 Task: Display track field history in the franchise object.
Action: Mouse moved to (1179, 102)
Screenshot: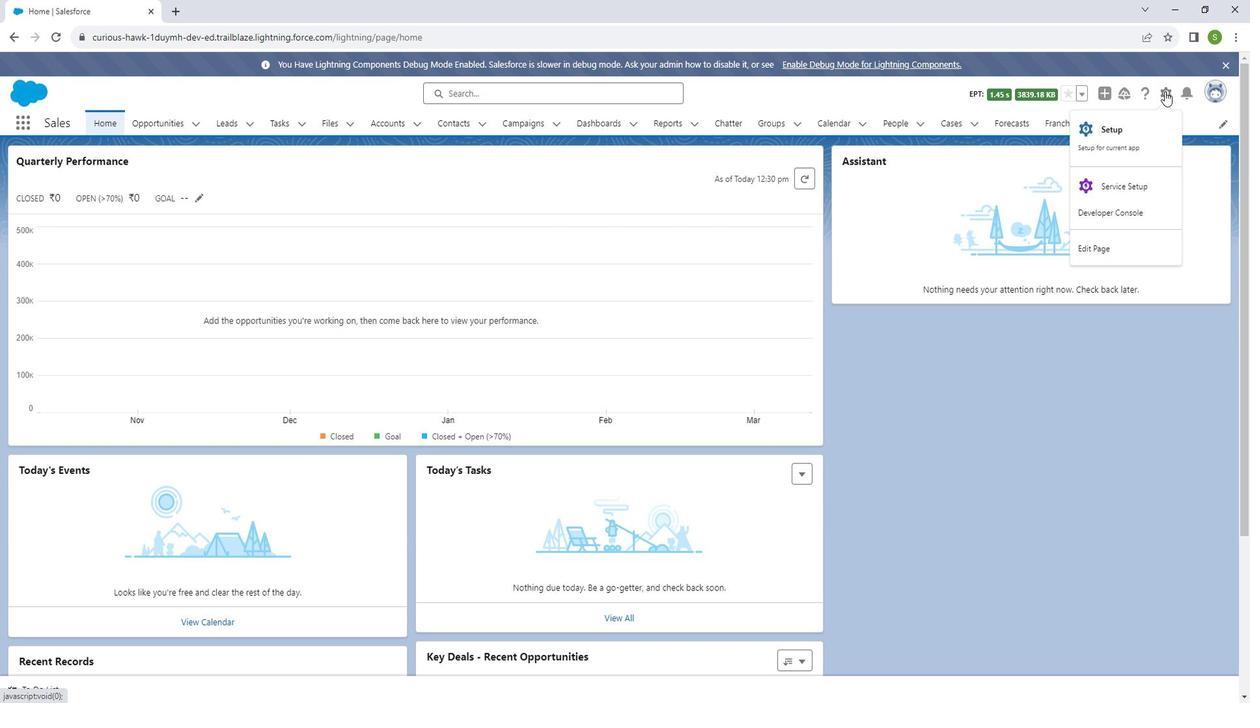 
Action: Mouse pressed left at (1179, 102)
Screenshot: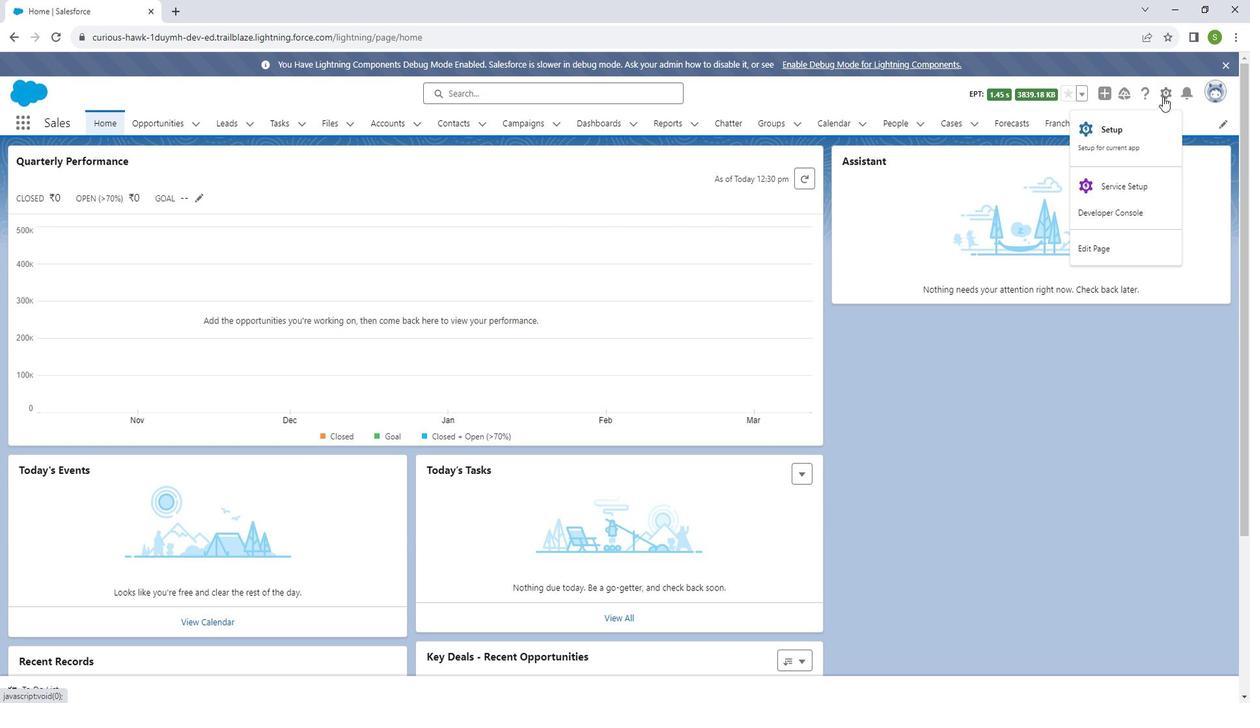 
Action: Mouse moved to (1148, 144)
Screenshot: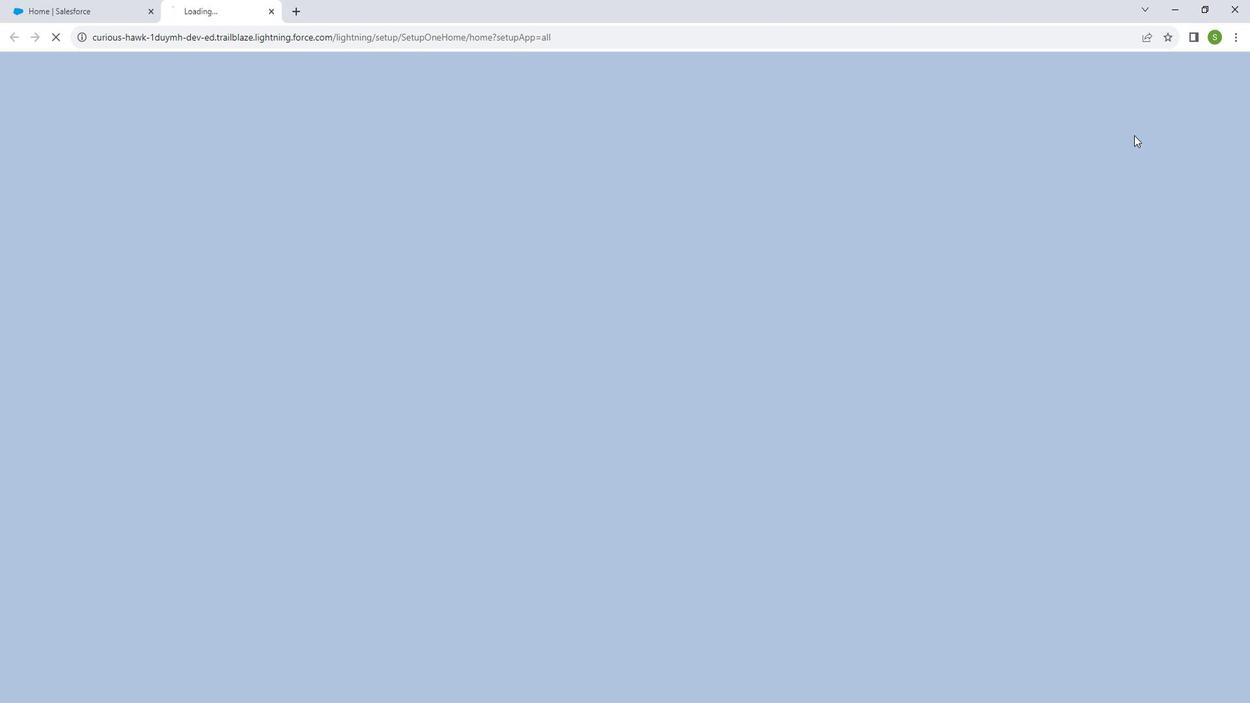 
Action: Mouse pressed left at (1148, 144)
Screenshot: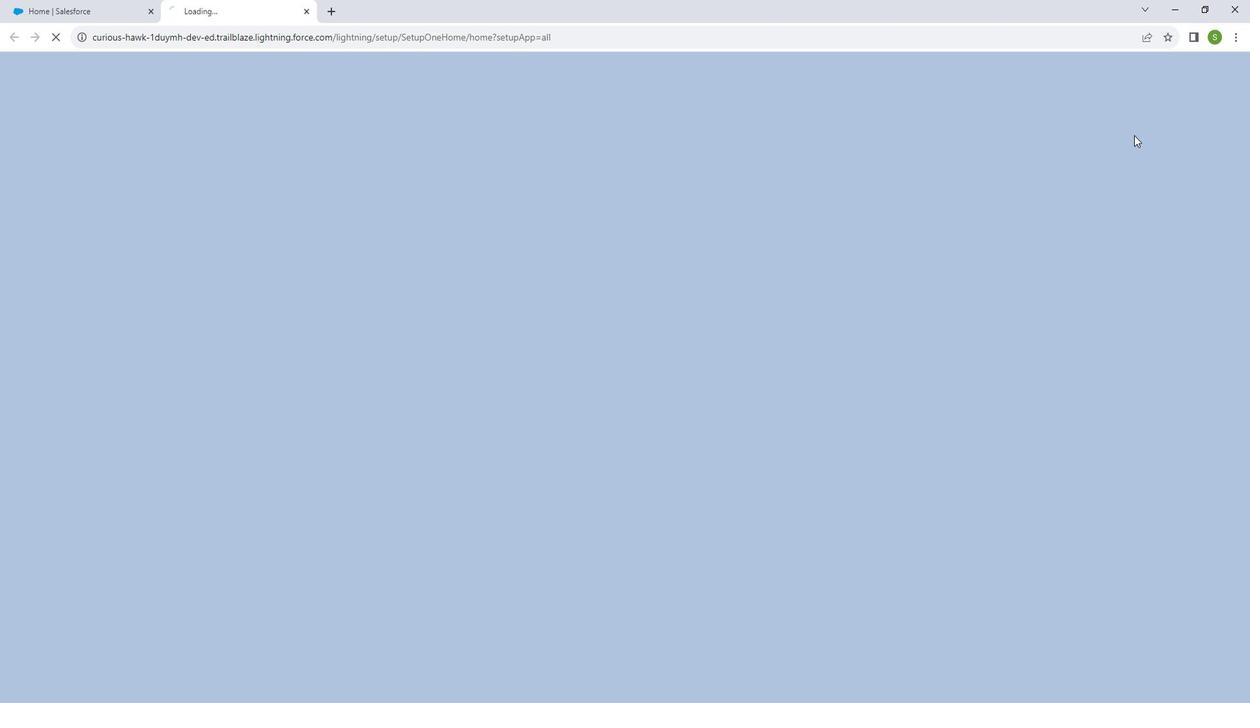 
Action: Mouse moved to (187, 134)
Screenshot: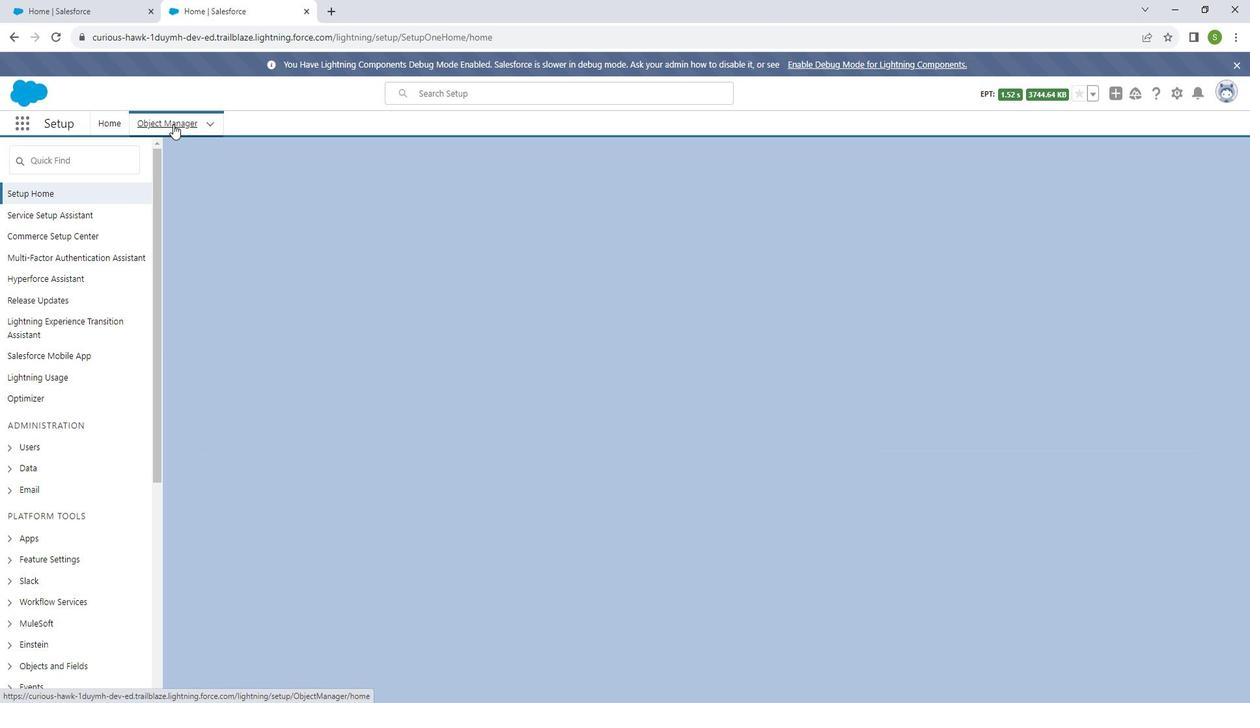 
Action: Mouse pressed left at (187, 134)
Screenshot: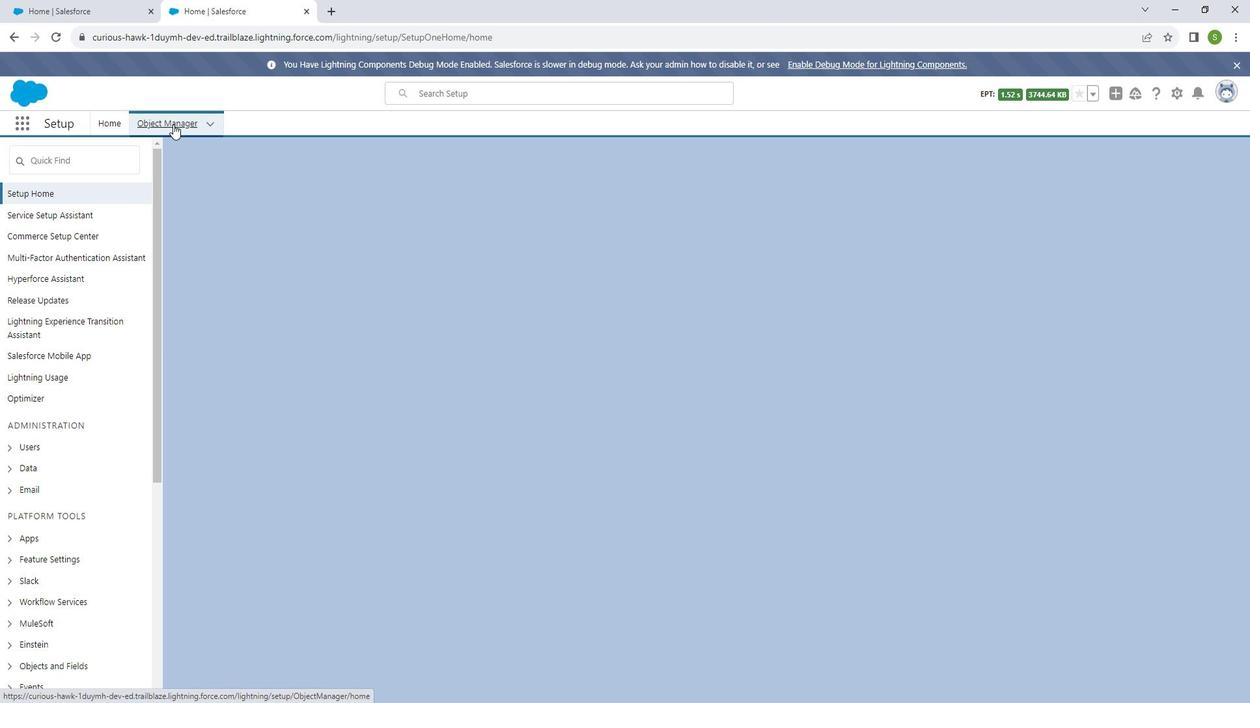 
Action: Mouse moved to (1008, 177)
Screenshot: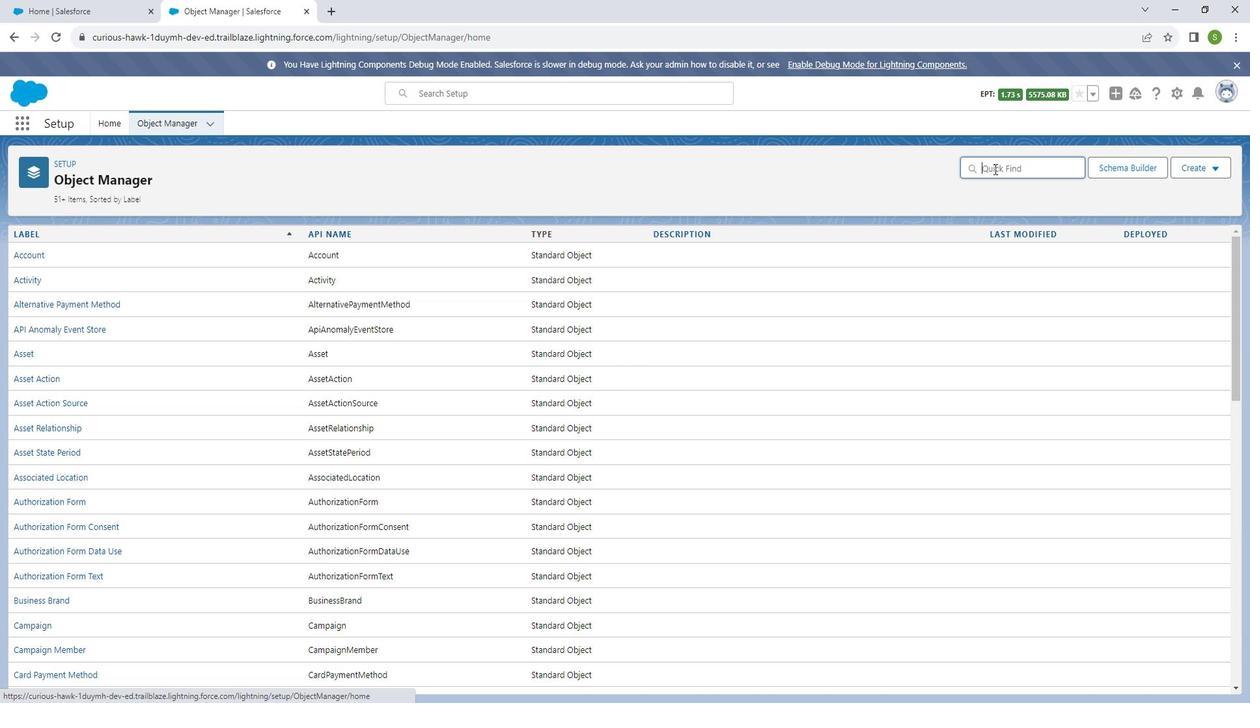 
Action: Mouse pressed left at (1008, 177)
Screenshot: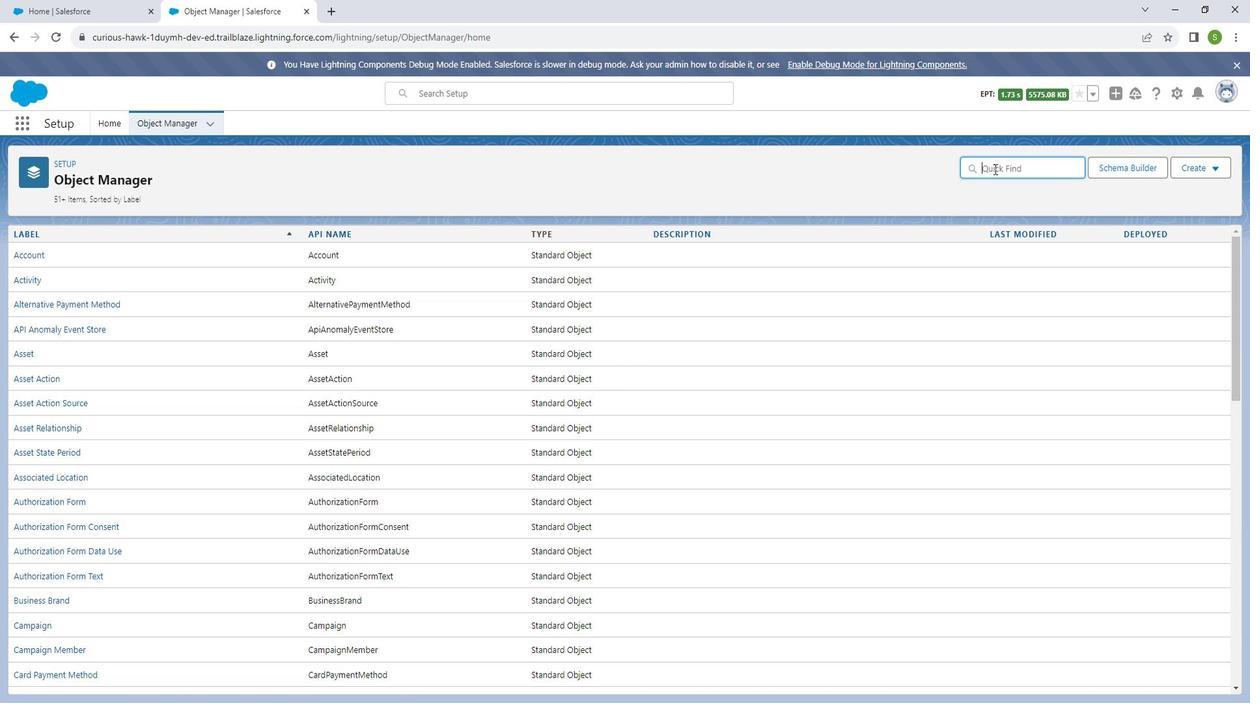 
Action: Mouse moved to (975, 192)
Screenshot: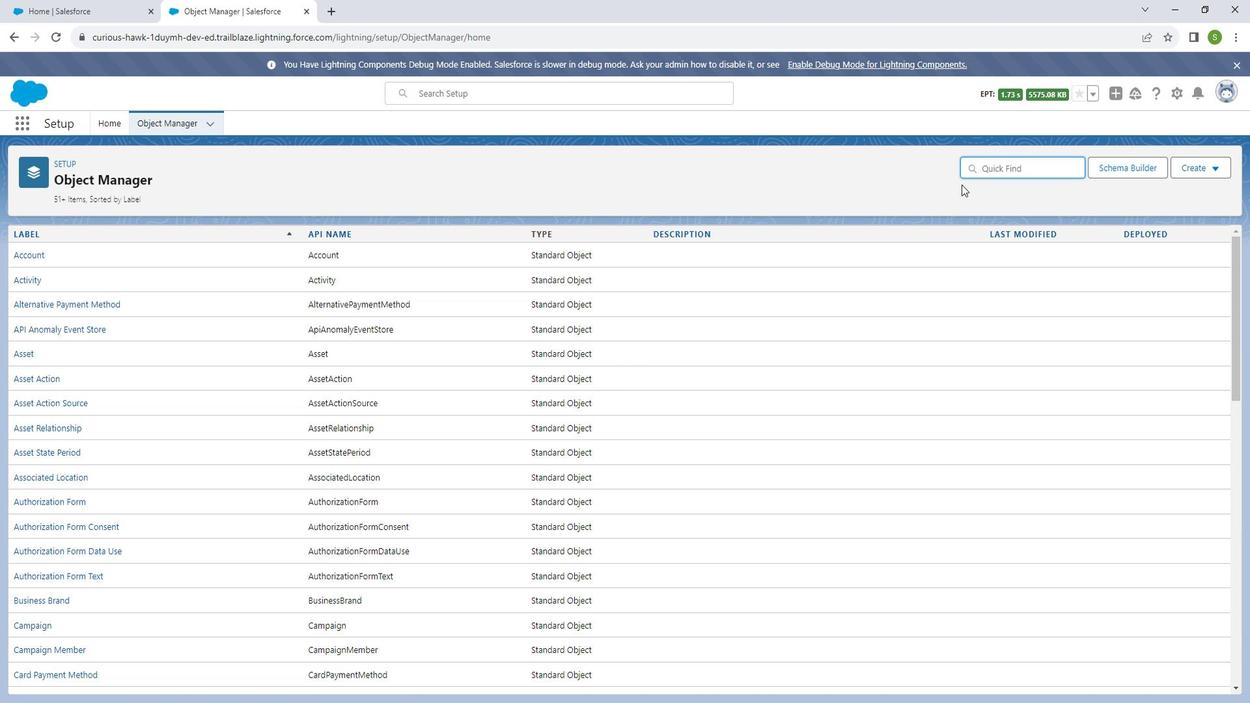 
Action: Key pressed franchise
Screenshot: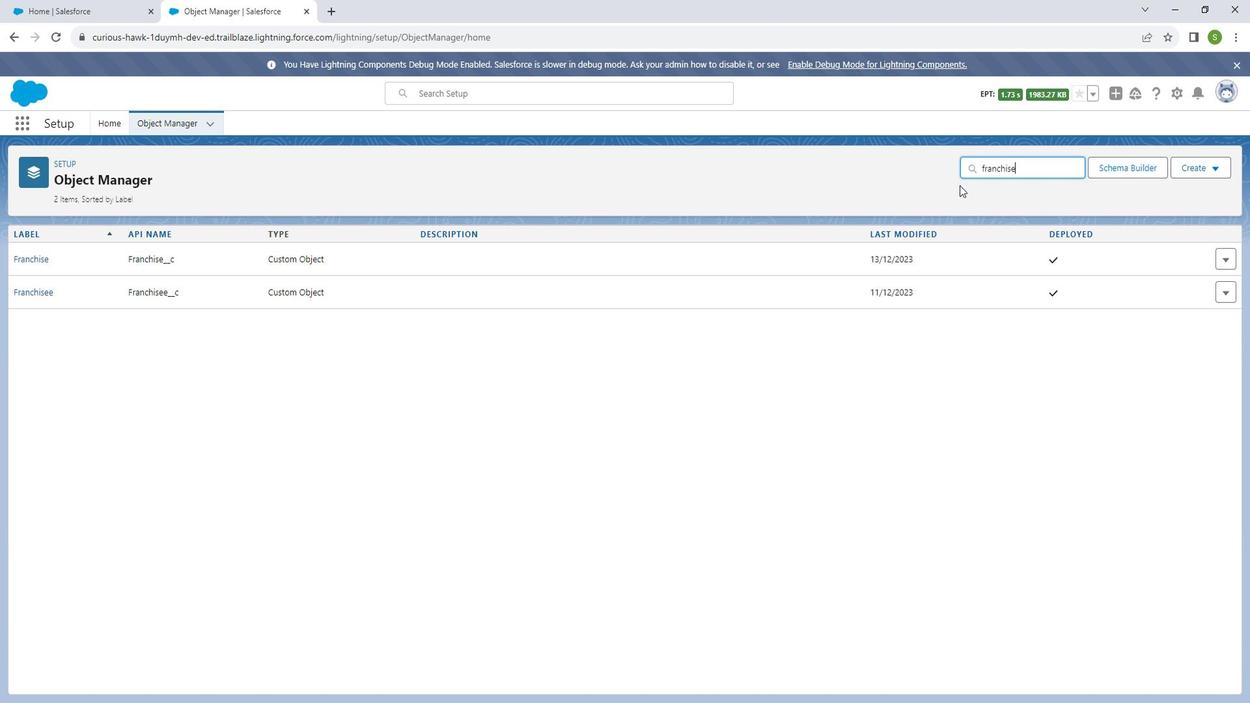 
Action: Mouse moved to (54, 261)
Screenshot: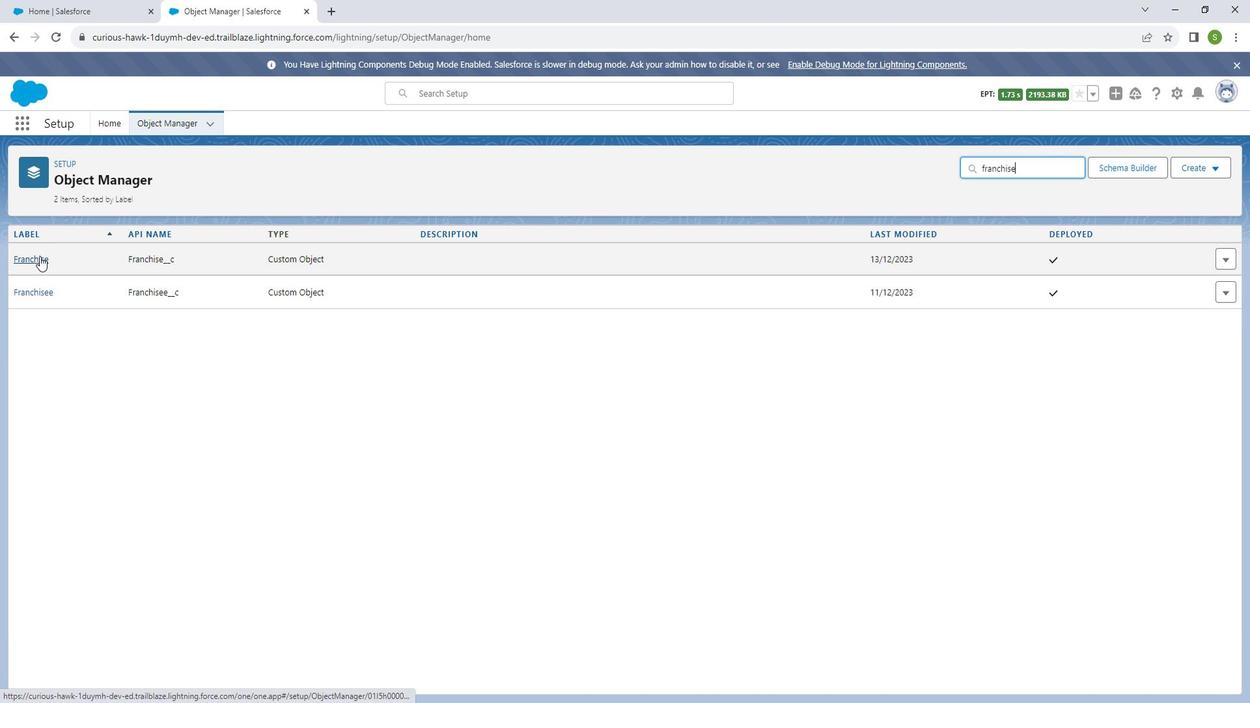 
Action: Mouse pressed left at (54, 261)
Screenshot: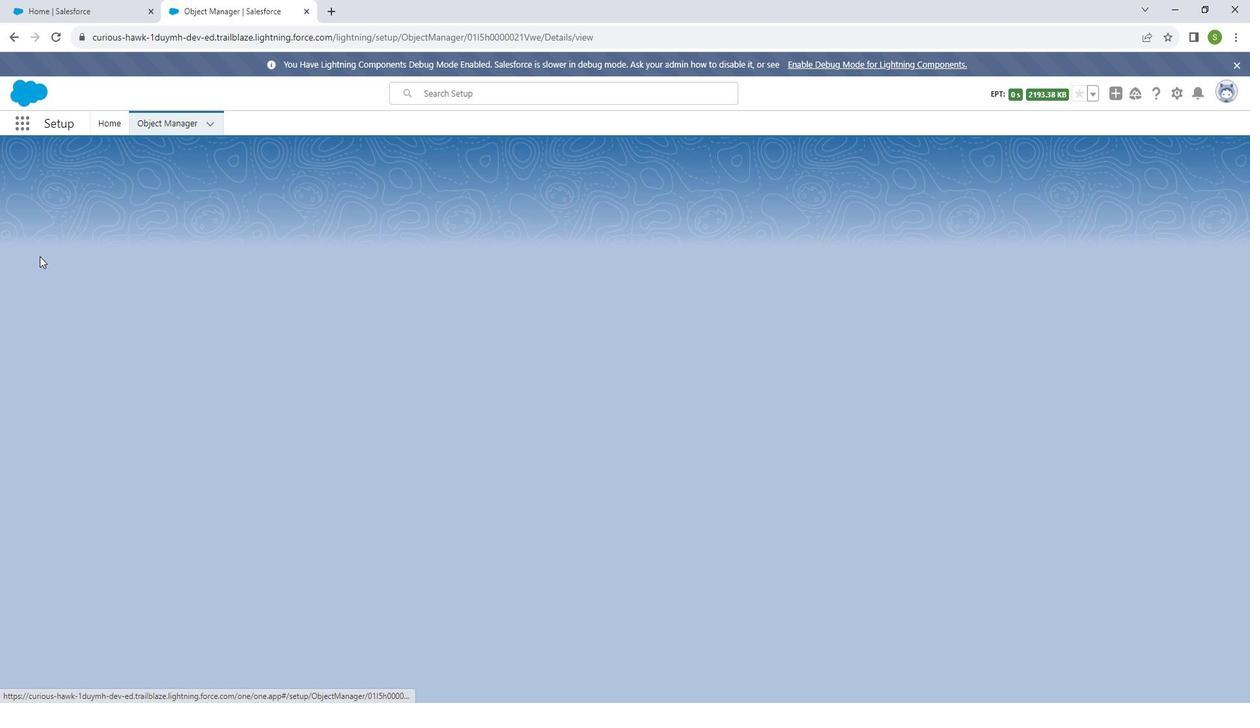 
Action: Mouse moved to (1190, 241)
Screenshot: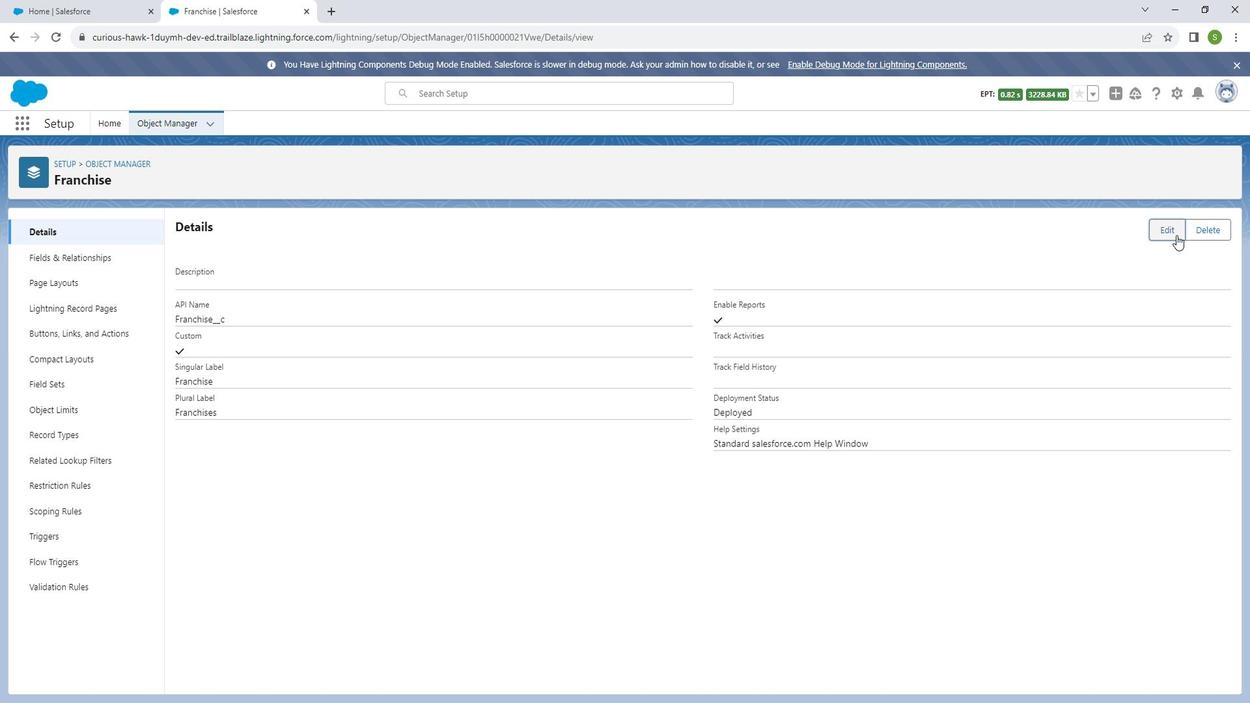 
Action: Mouse pressed left at (1190, 241)
Screenshot: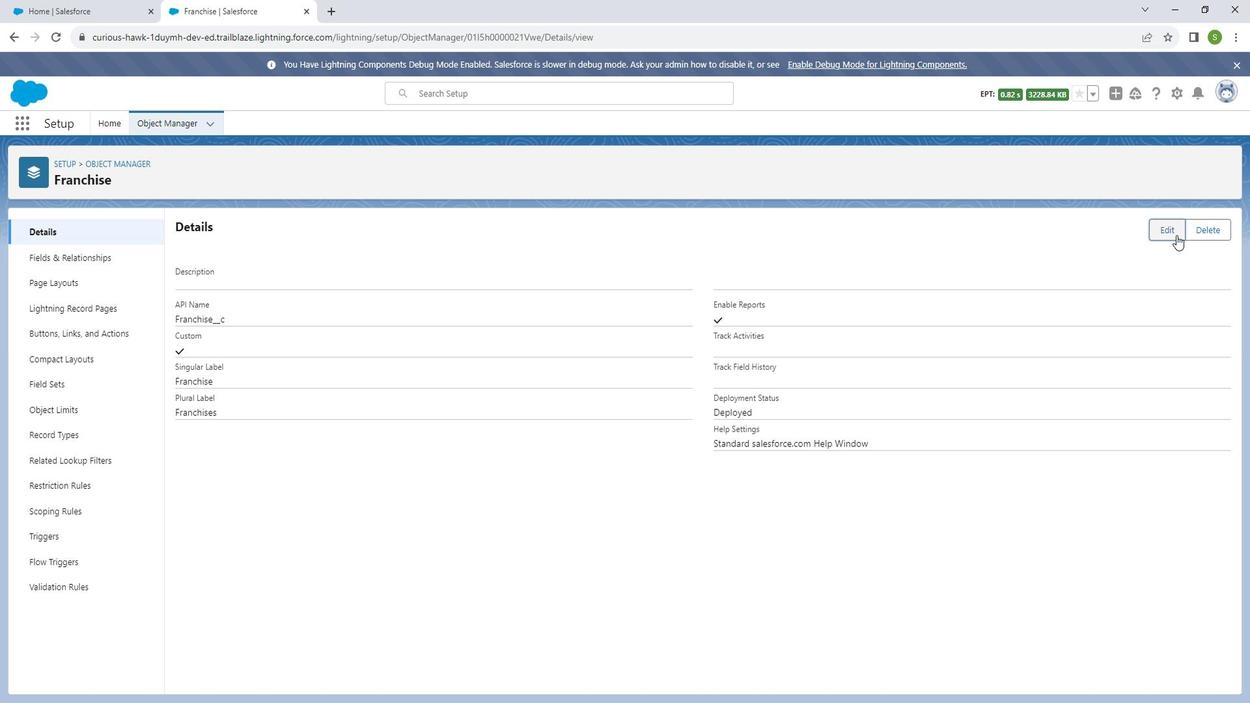 
Action: Mouse moved to (309, 459)
Screenshot: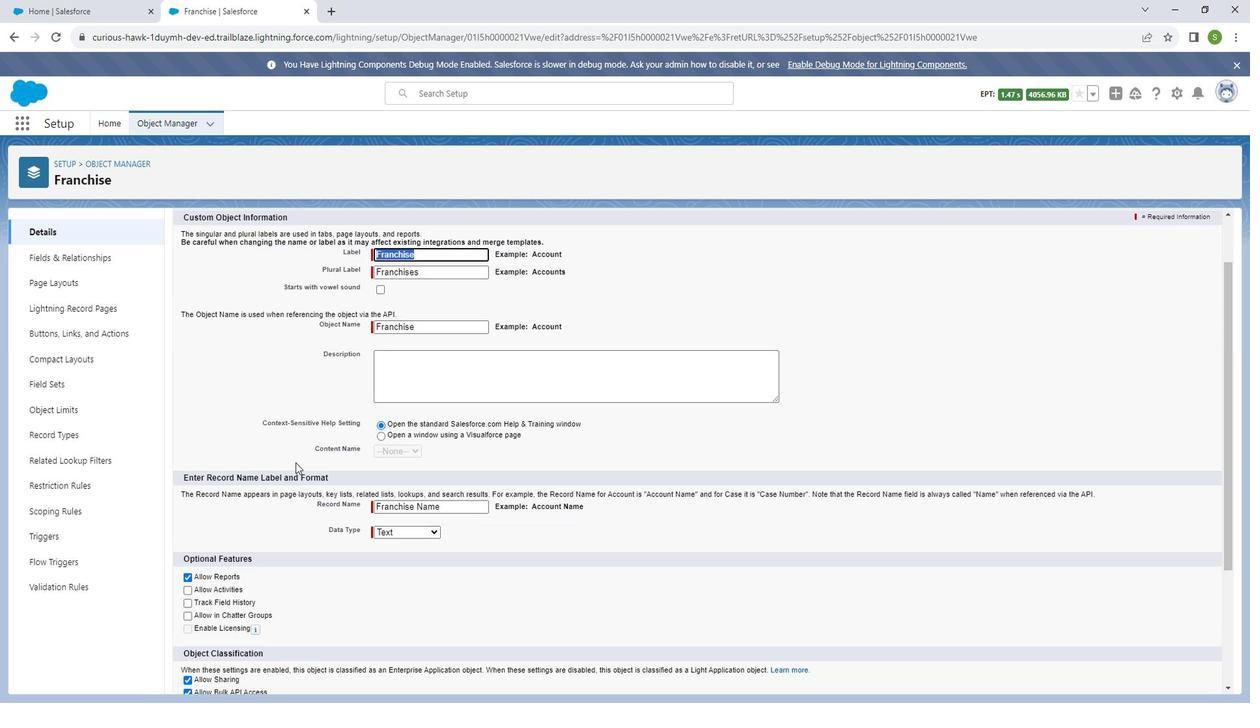 
Action: Mouse scrolled (309, 459) with delta (0, 0)
Screenshot: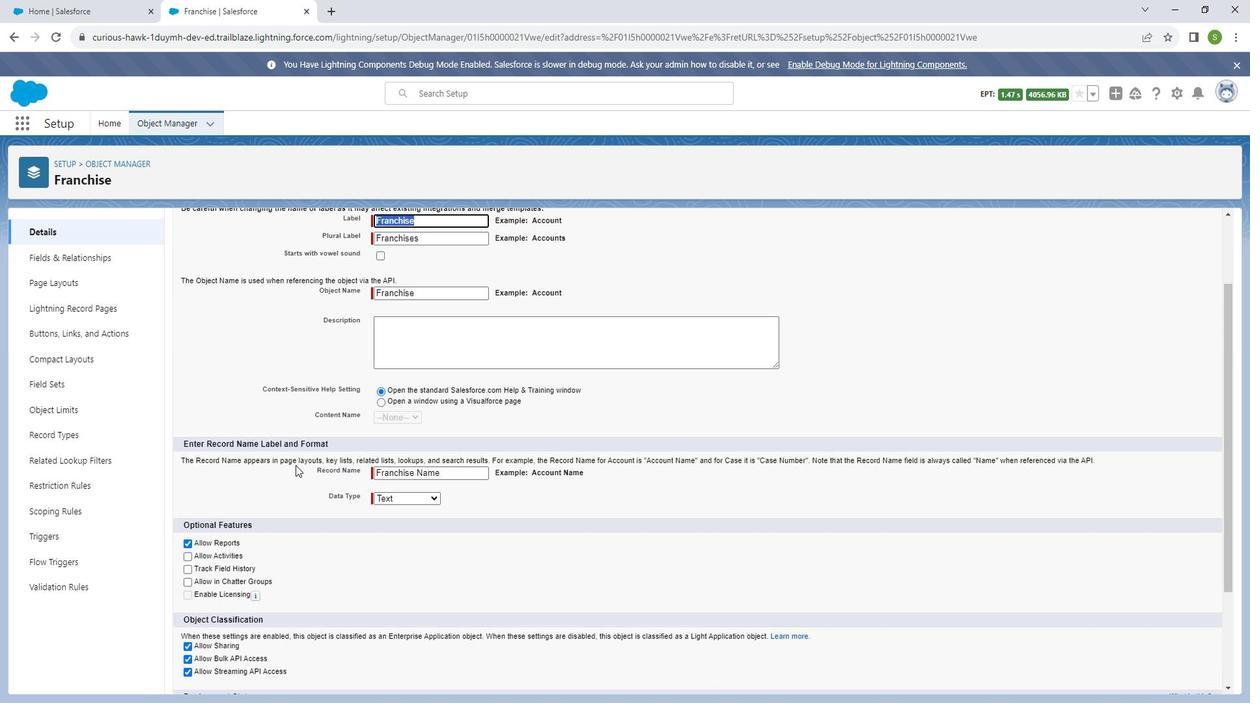 
Action: Mouse moved to (309, 460)
Screenshot: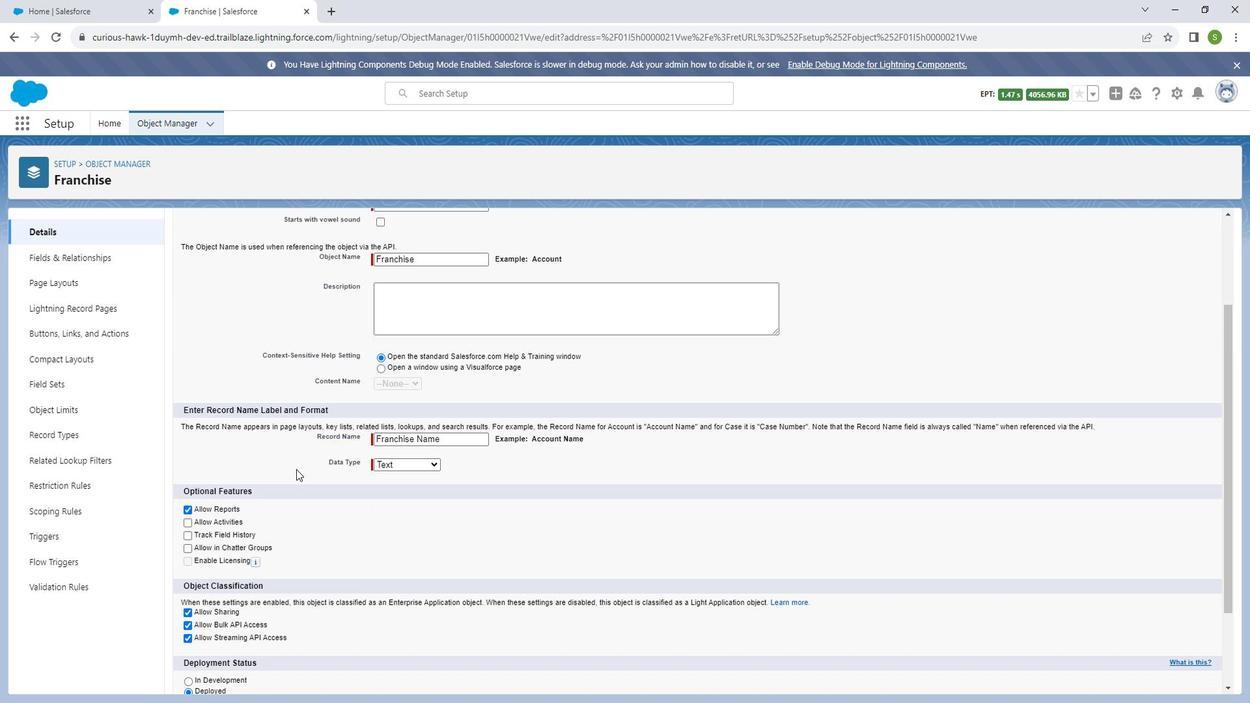 
Action: Mouse scrolled (309, 459) with delta (0, 0)
Screenshot: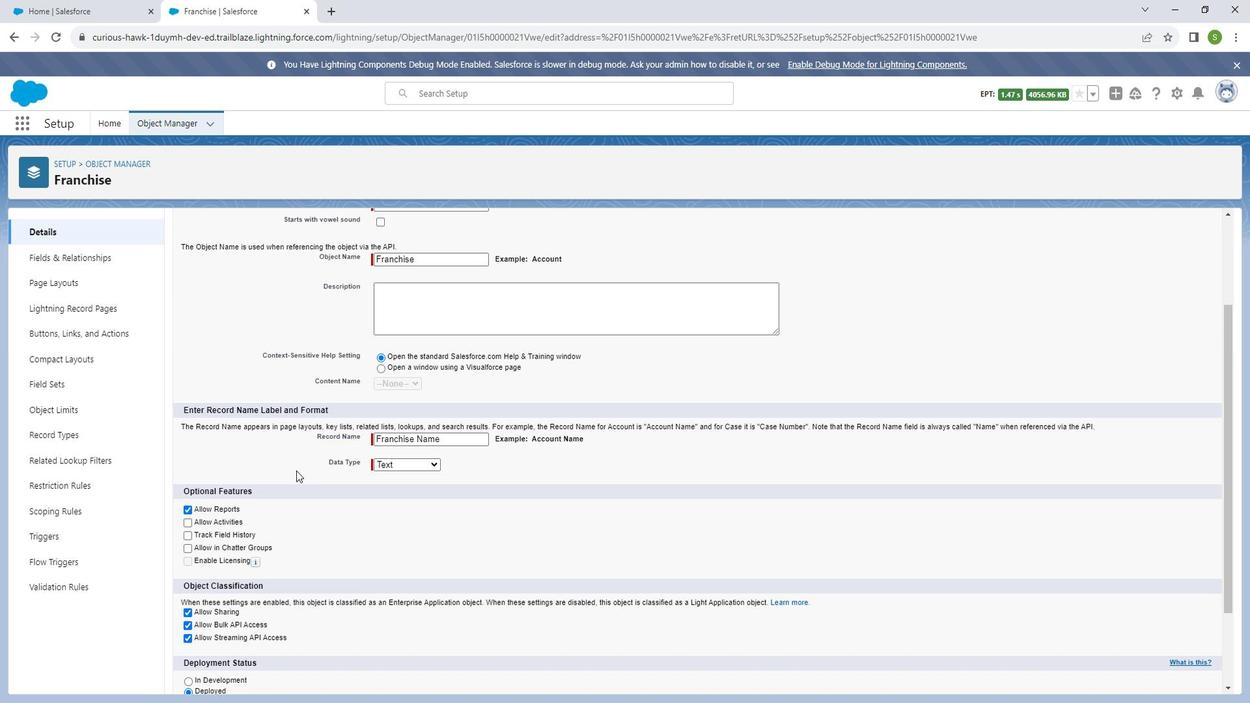 
Action: Mouse moved to (310, 467)
Screenshot: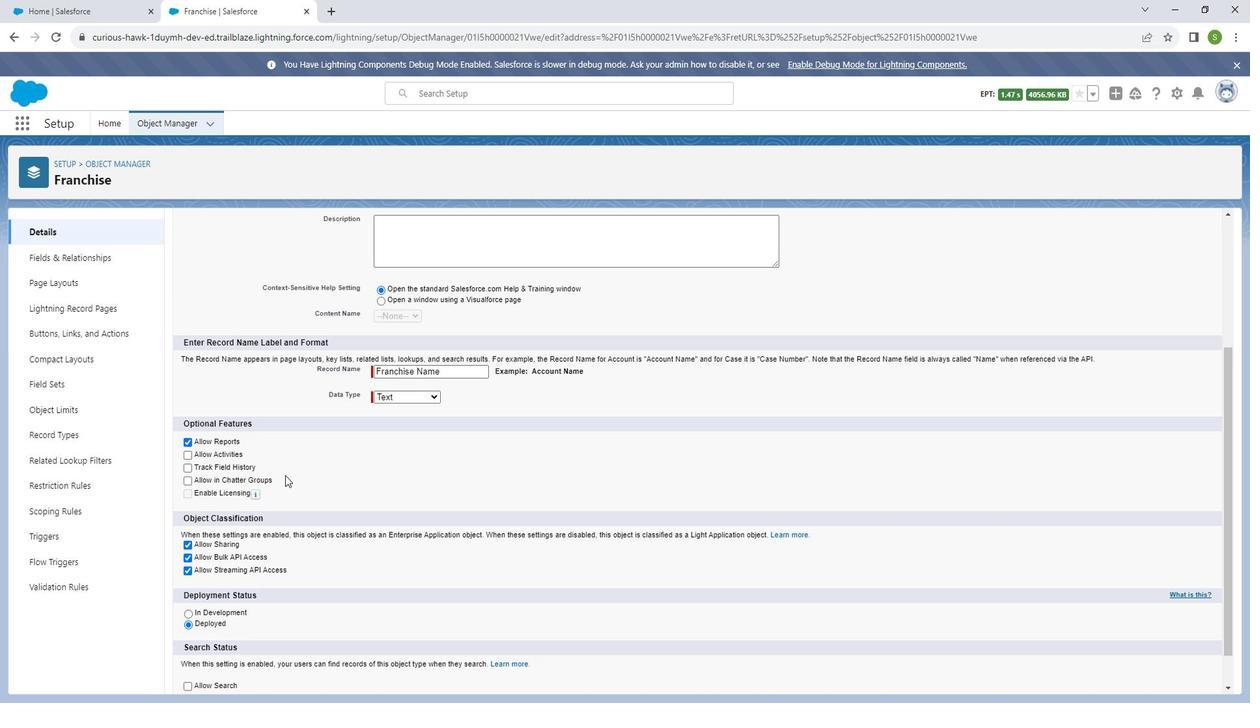
Action: Mouse scrolled (310, 466) with delta (0, 0)
Screenshot: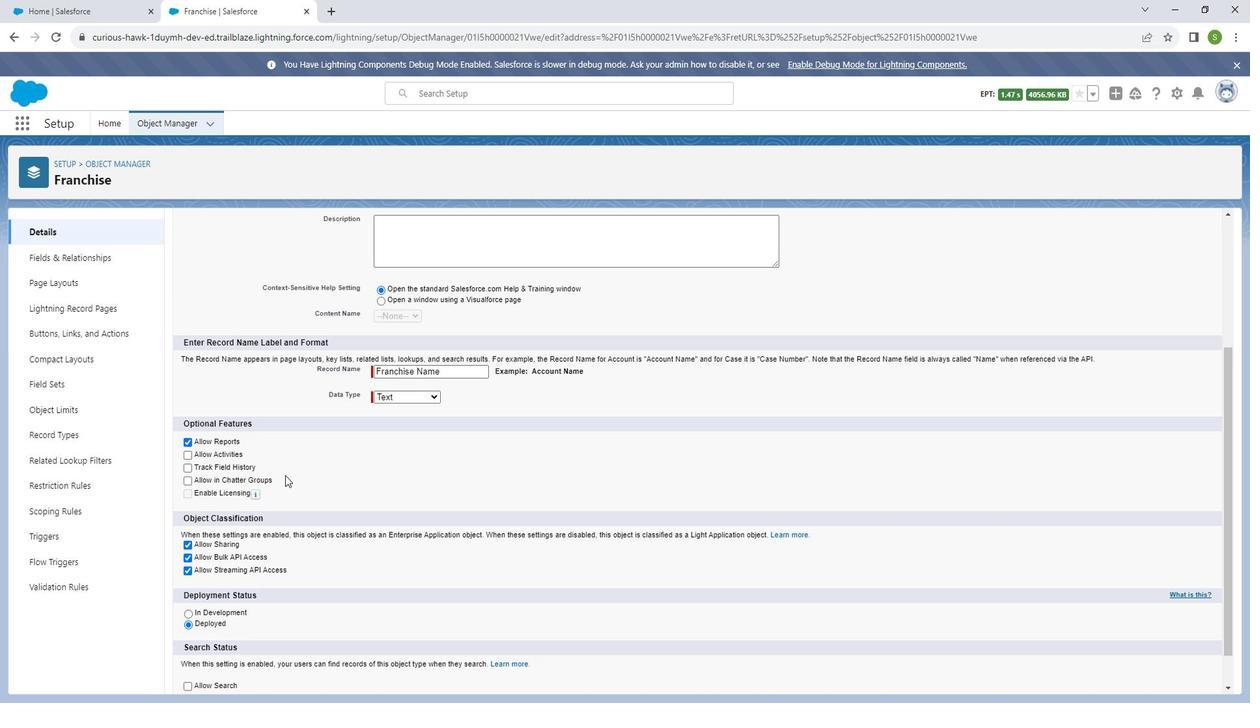 
Action: Mouse moved to (203, 465)
Screenshot: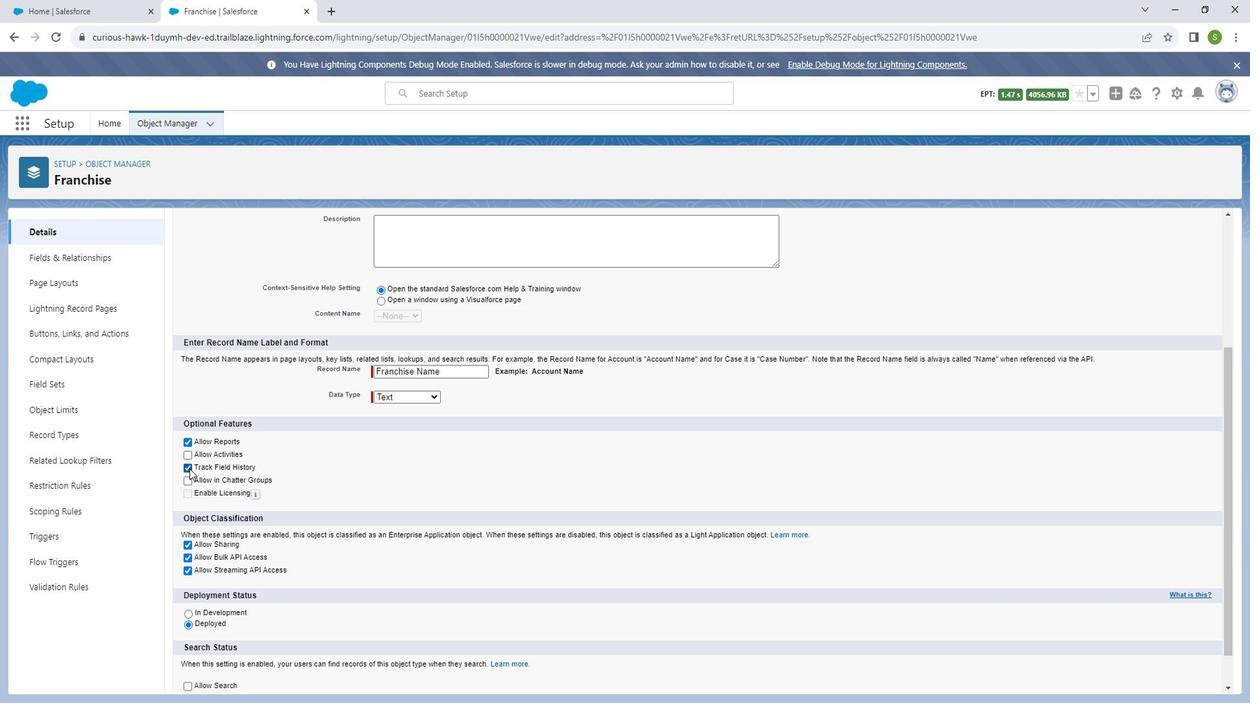 
Action: Mouse pressed left at (203, 465)
Screenshot: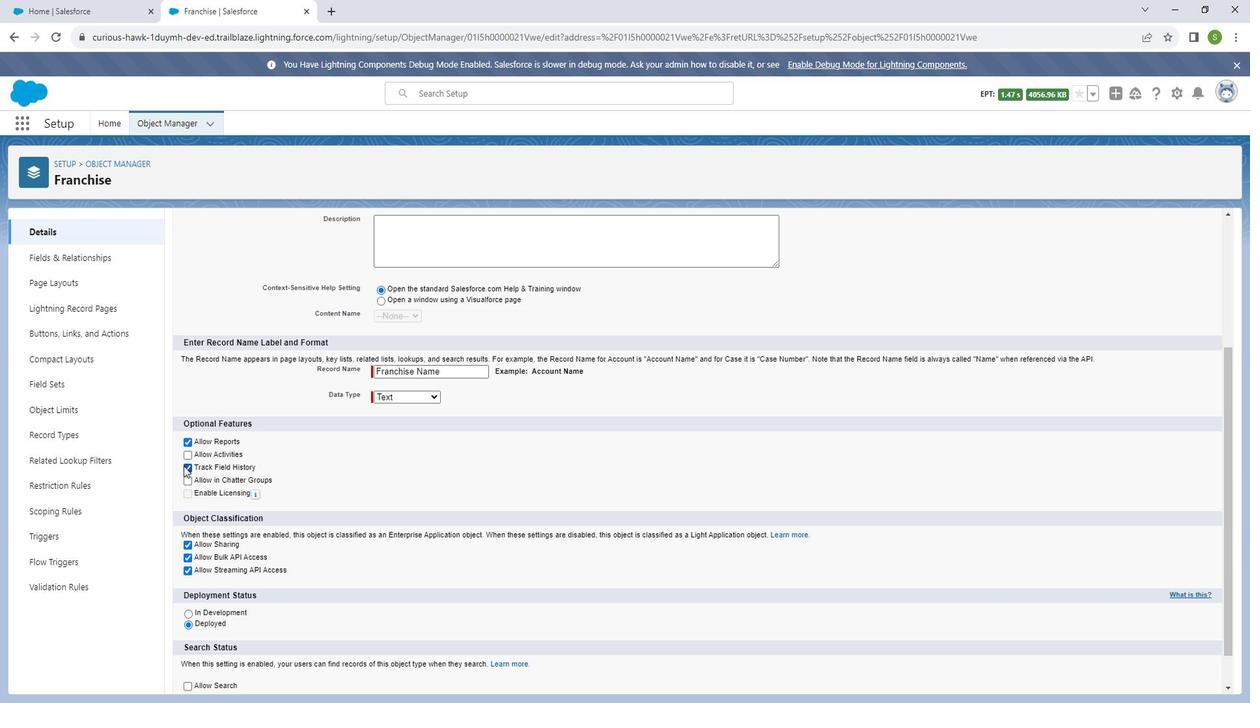 
Action: Mouse moved to (884, 438)
Screenshot: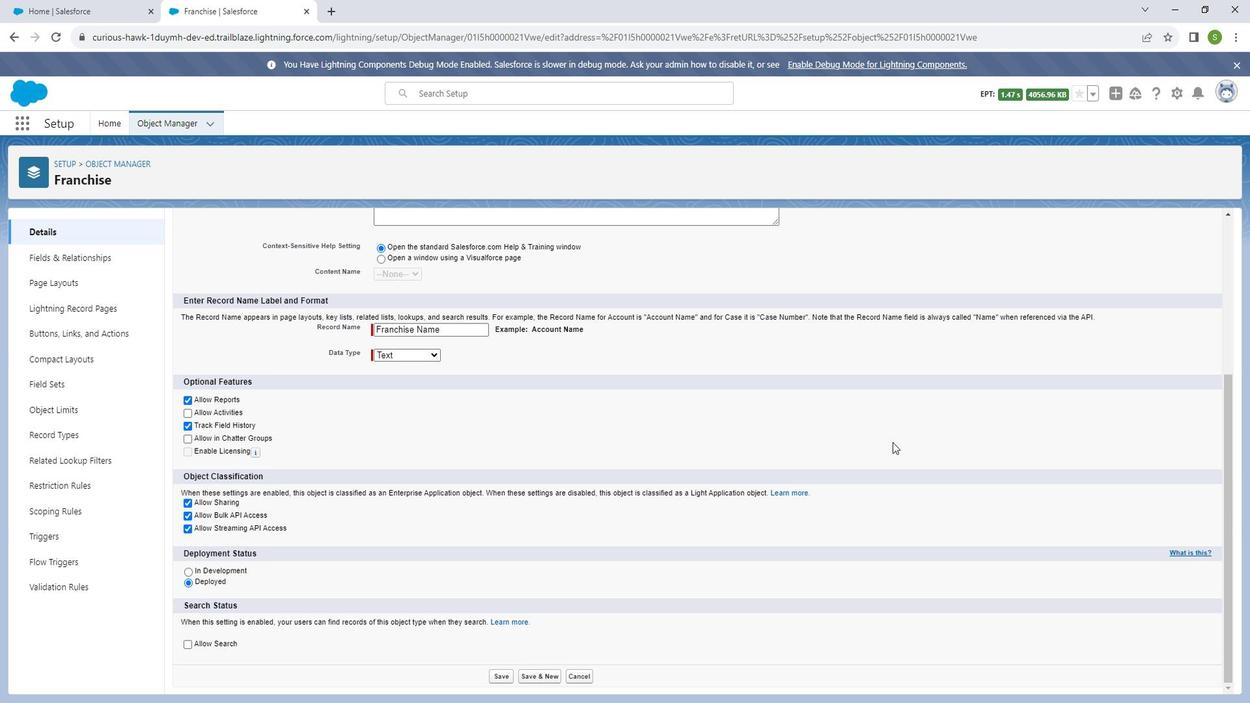 
Action: Mouse scrolled (884, 438) with delta (0, 0)
Screenshot: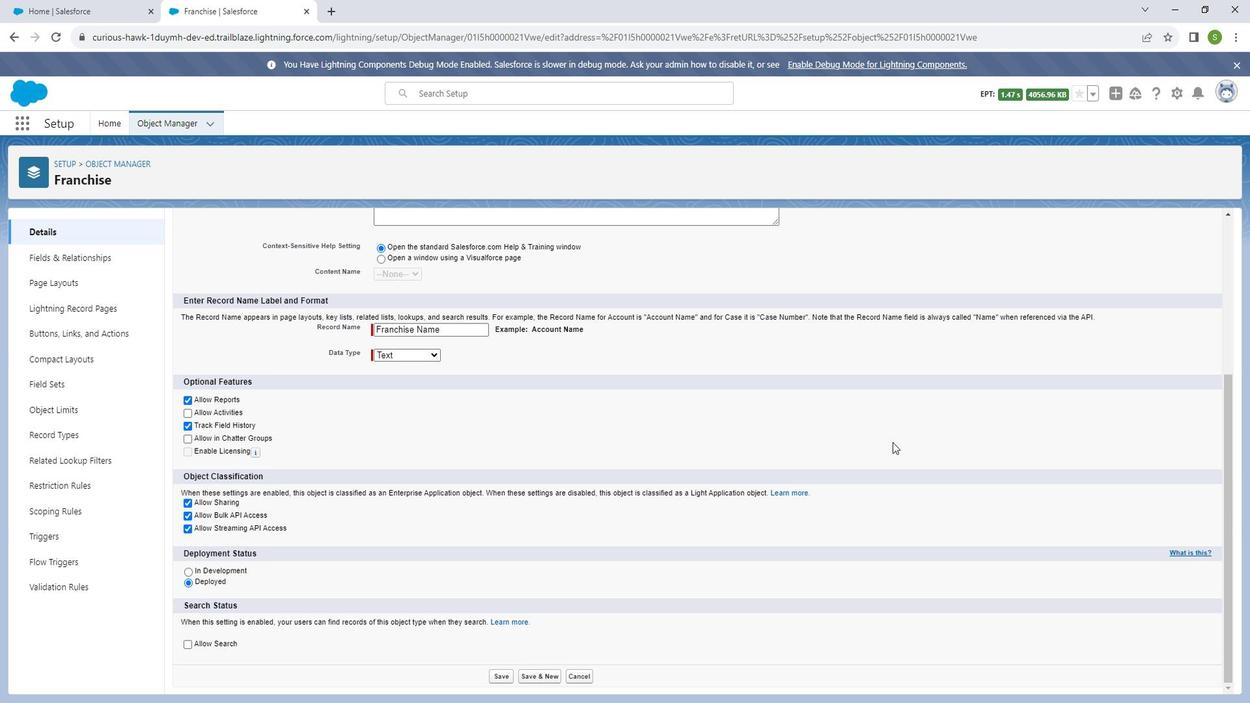 
Action: Mouse moved to (887, 438)
Screenshot: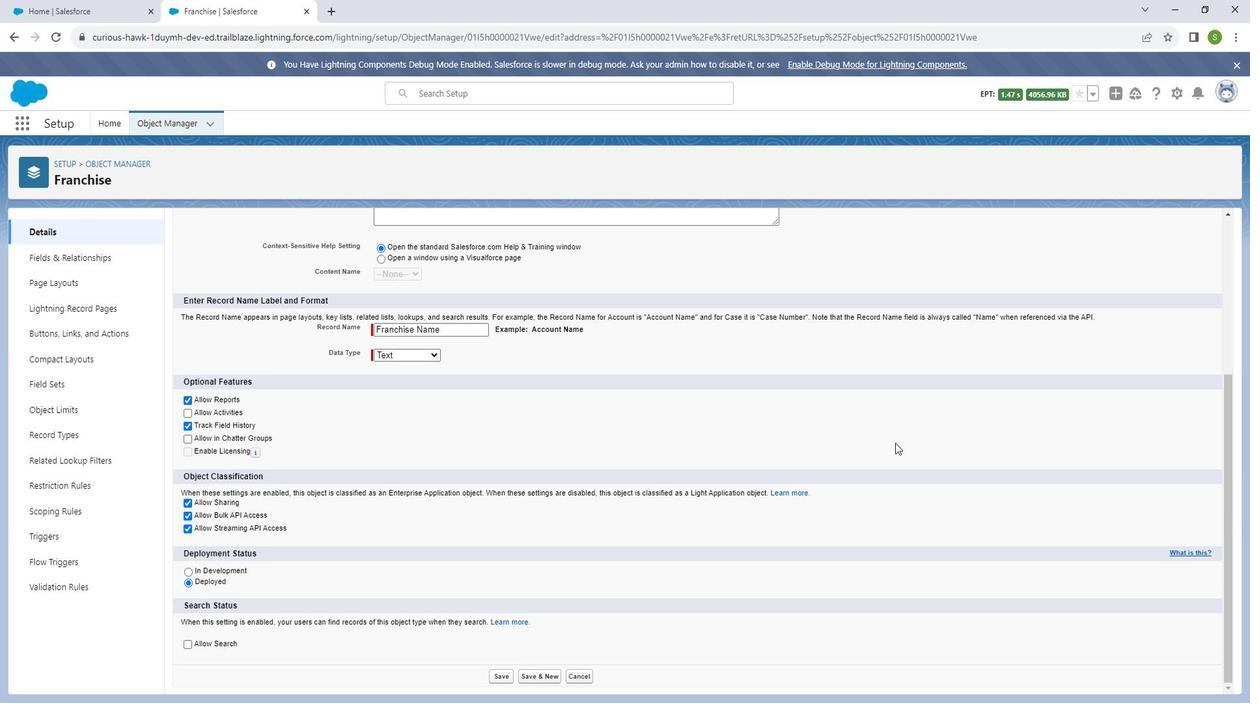 
Action: Mouse scrolled (887, 437) with delta (0, 0)
Screenshot: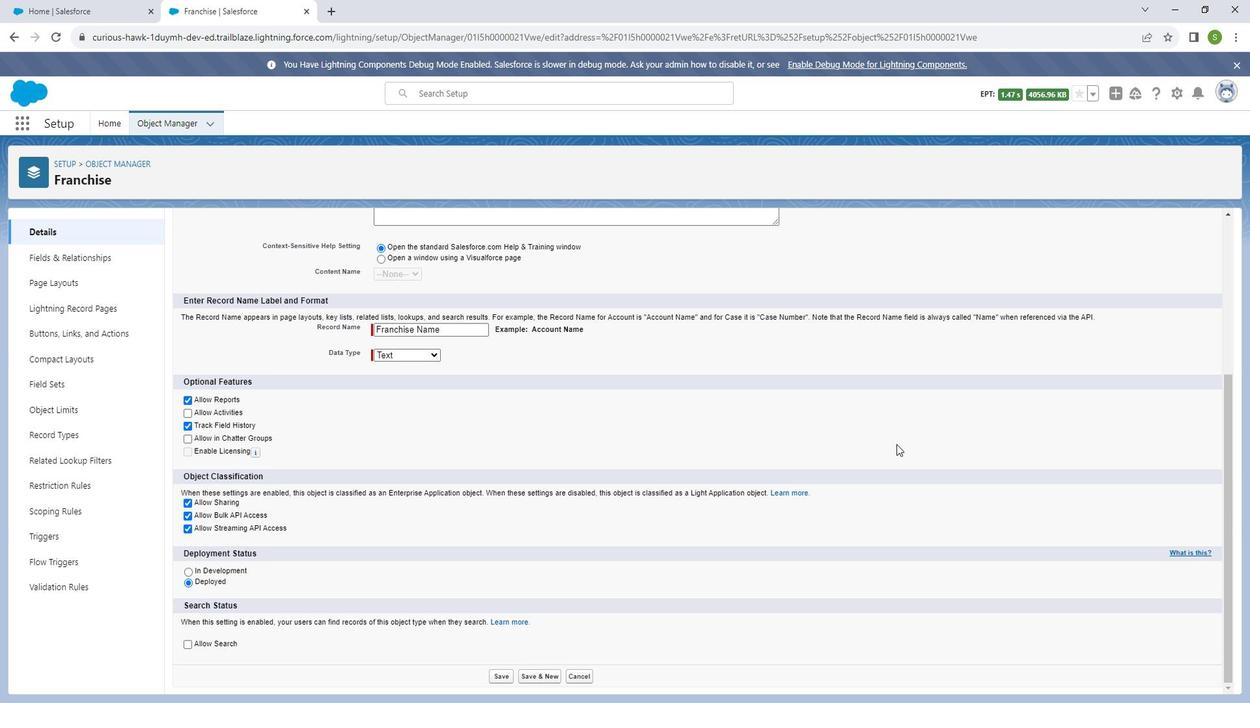 
Action: Mouse moved to (895, 438)
Screenshot: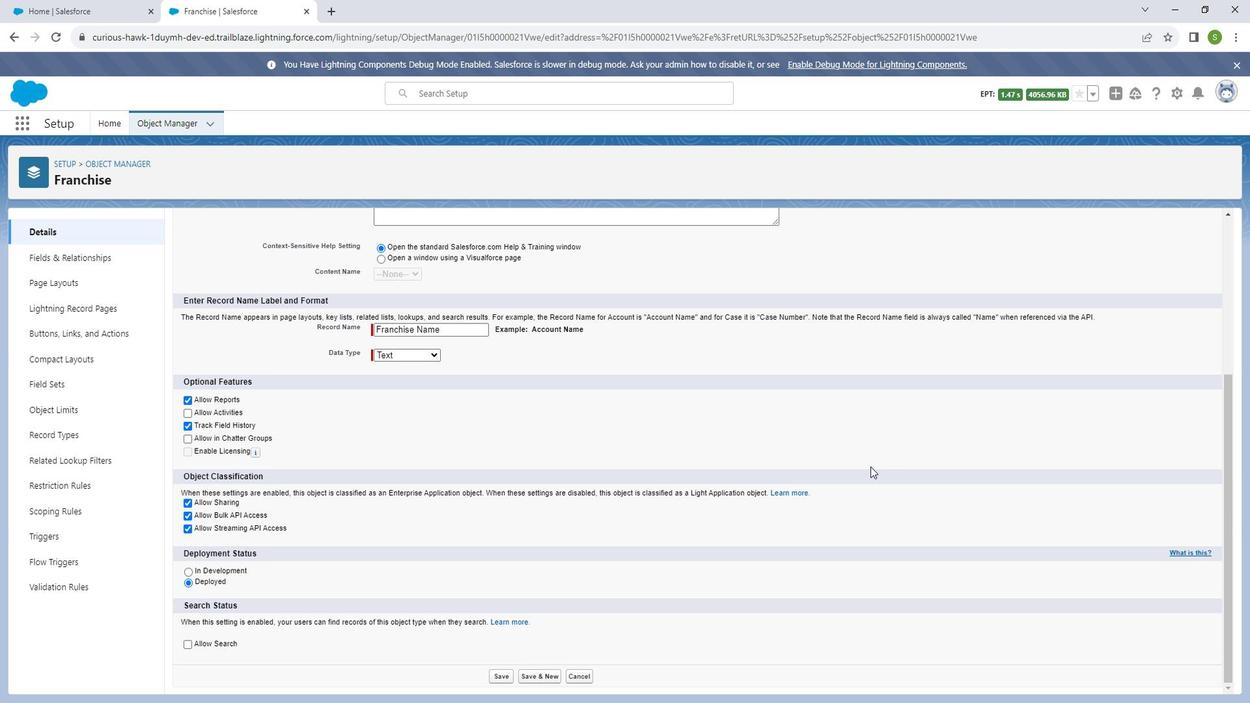 
Action: Mouse scrolled (895, 438) with delta (0, 0)
Screenshot: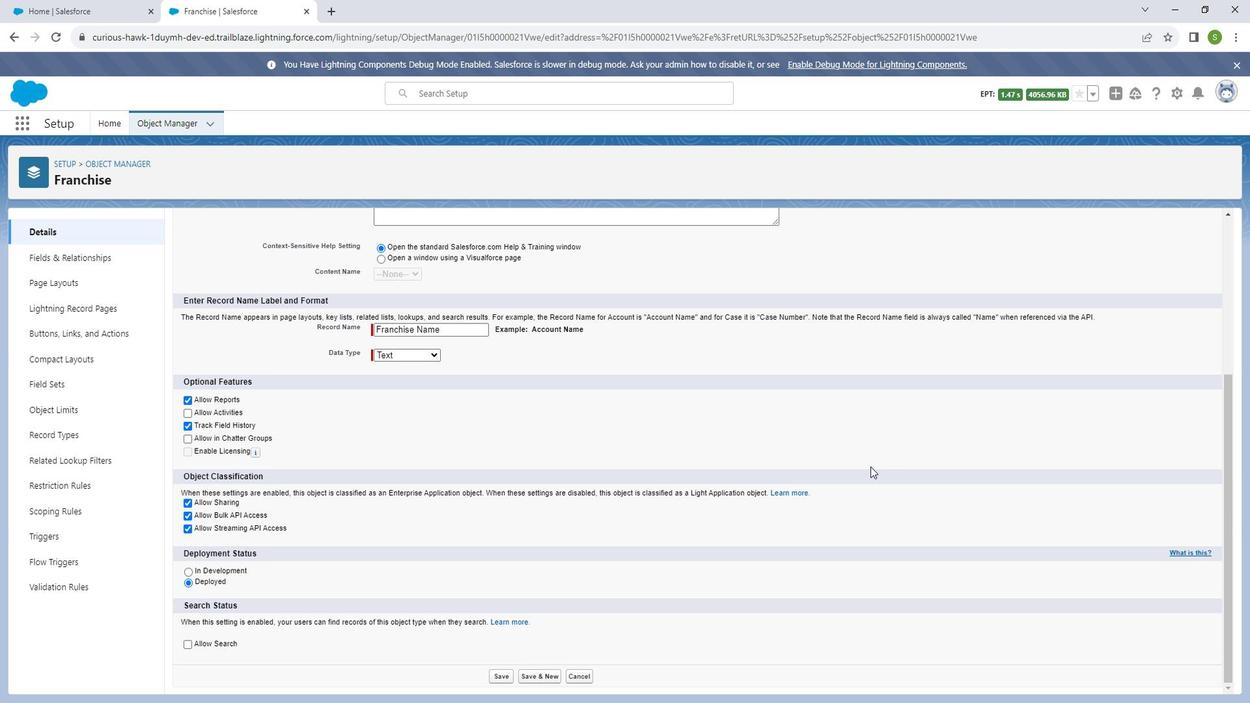 
Action: Mouse moved to (906, 440)
Screenshot: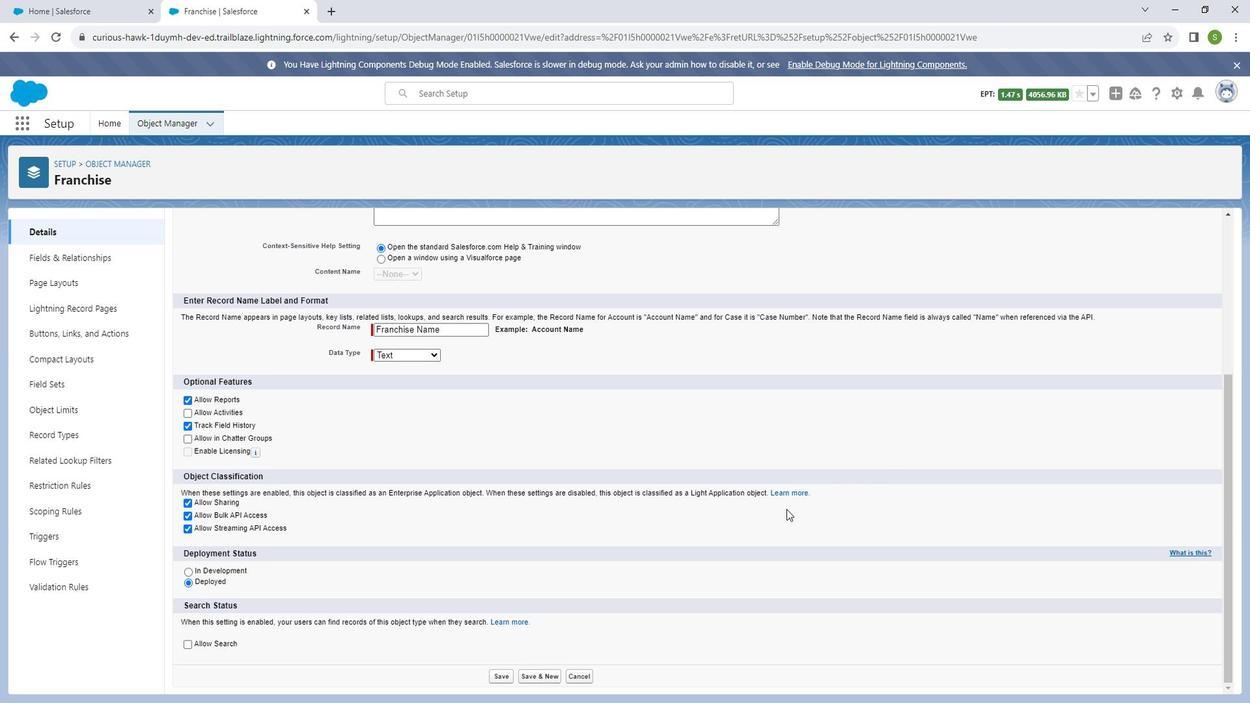 
Action: Mouse scrolled (906, 439) with delta (0, 0)
Screenshot: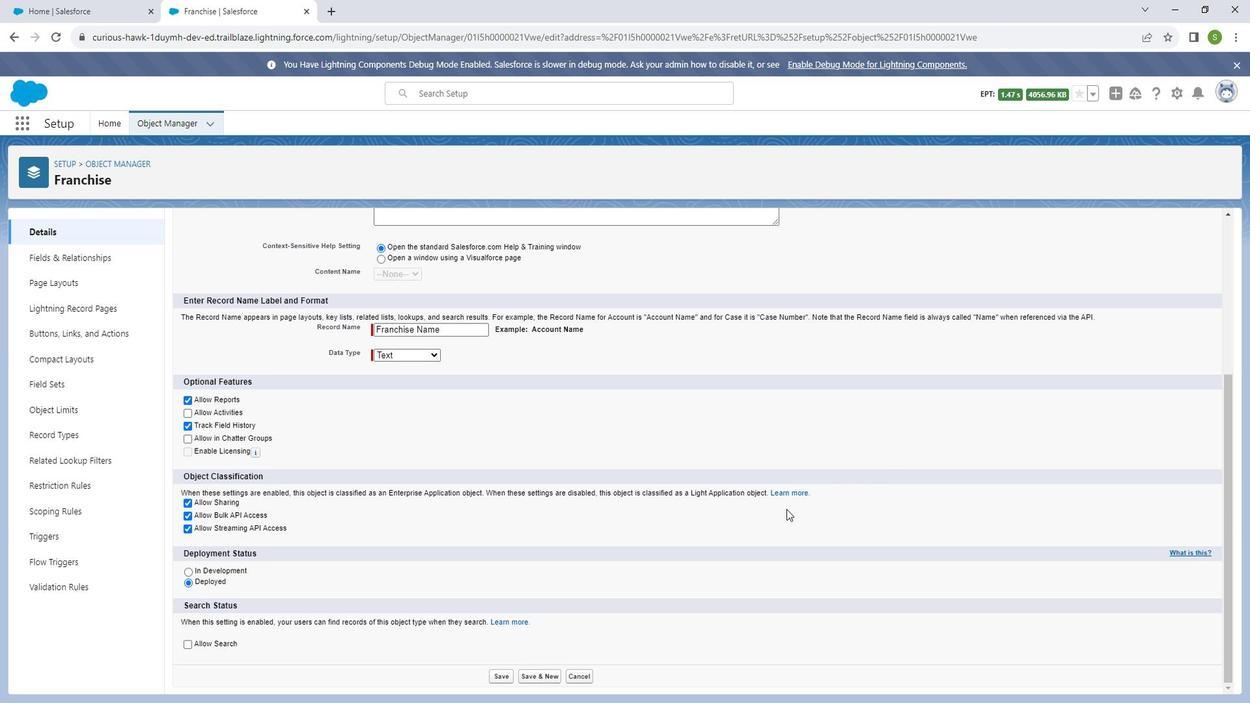 
Action: Mouse moved to (910, 442)
Screenshot: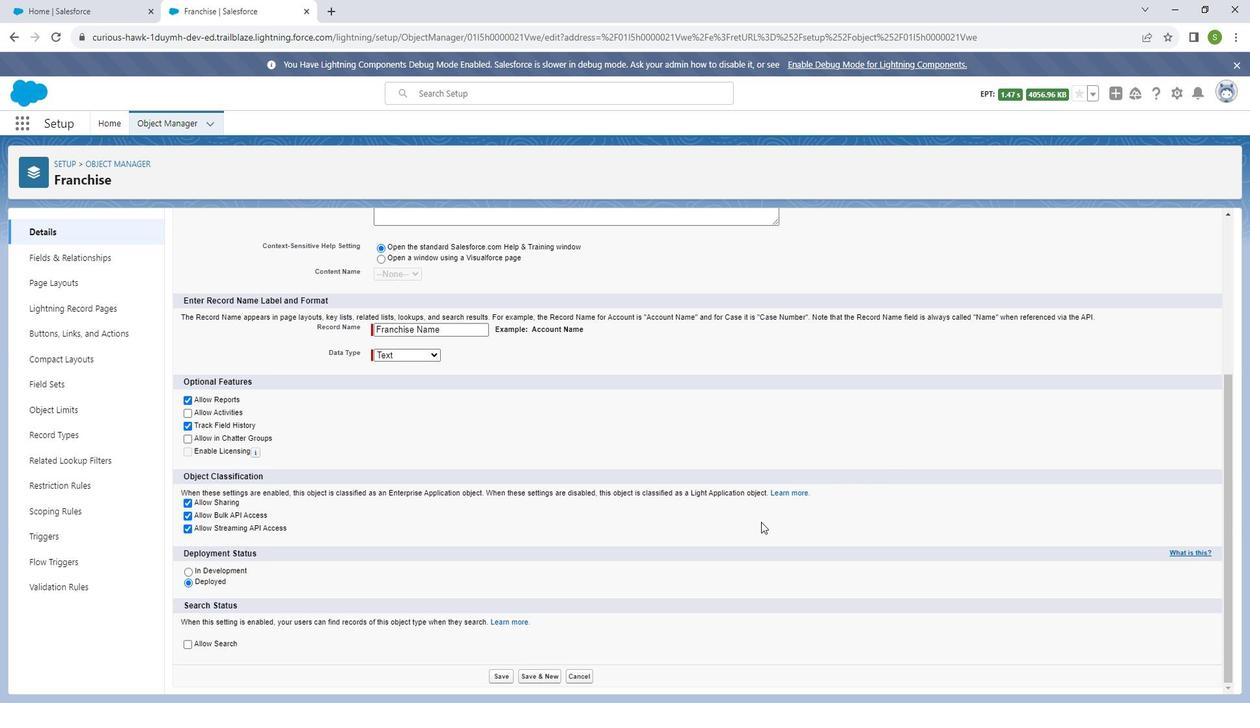 
Action: Mouse scrolled (910, 441) with delta (0, 0)
Screenshot: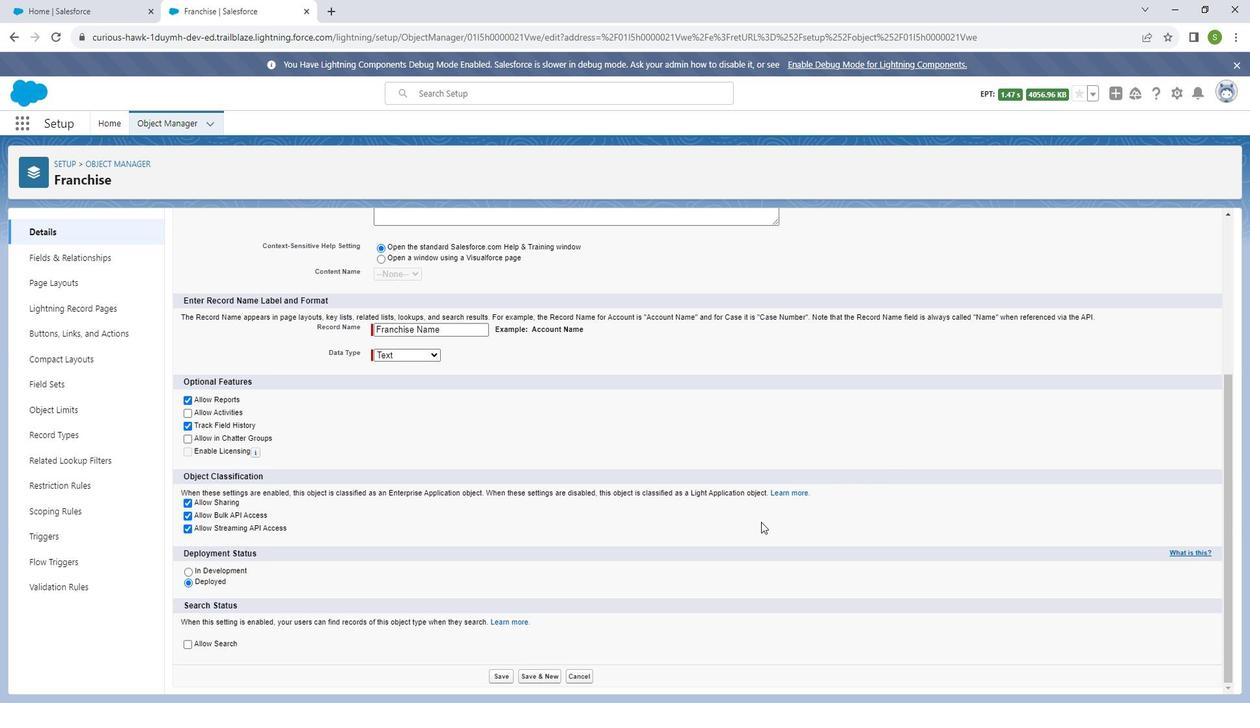 
Action: Mouse moved to (519, 664)
Screenshot: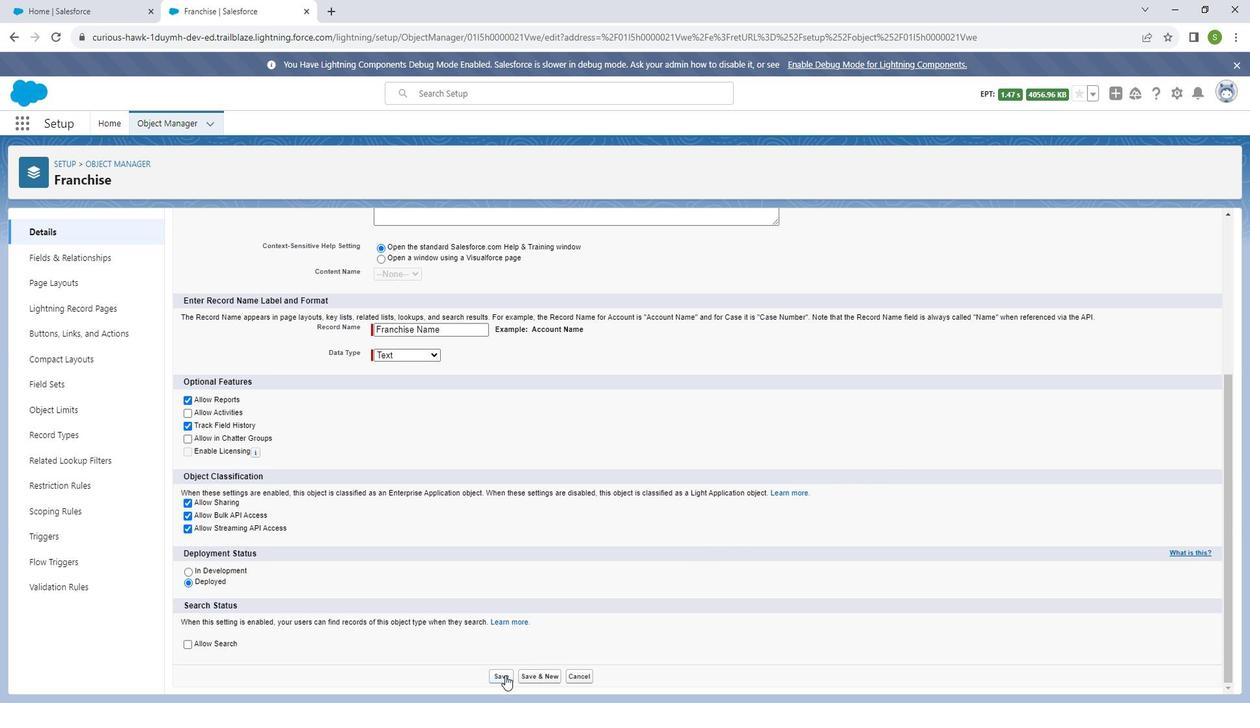 
Action: Mouse pressed left at (519, 664)
Screenshot: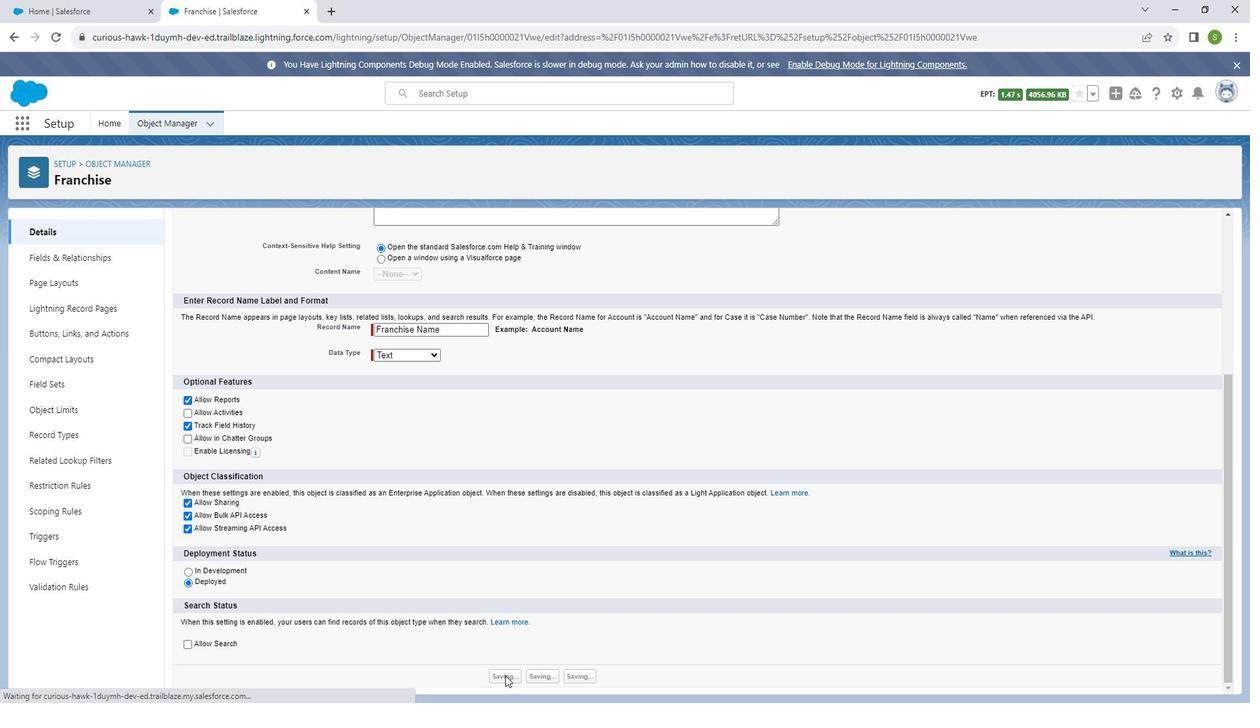 
Action: Mouse moved to (123, 261)
Screenshot: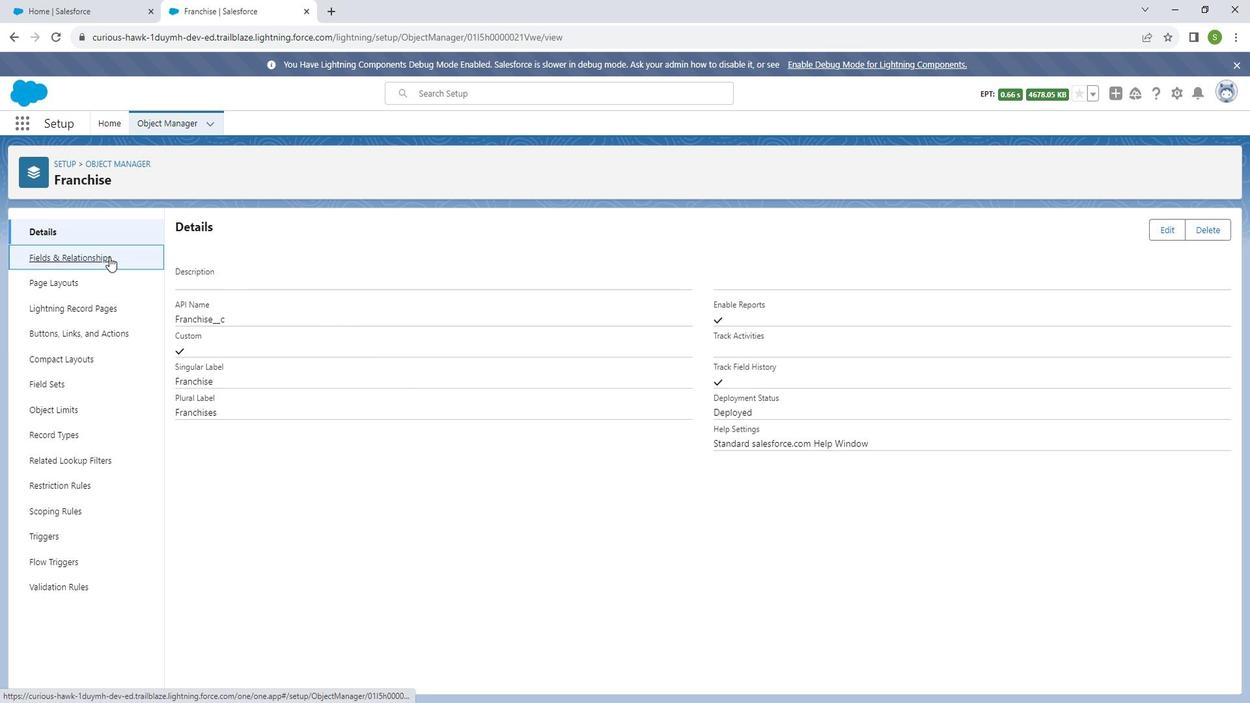
Action: Mouse pressed left at (123, 261)
Screenshot: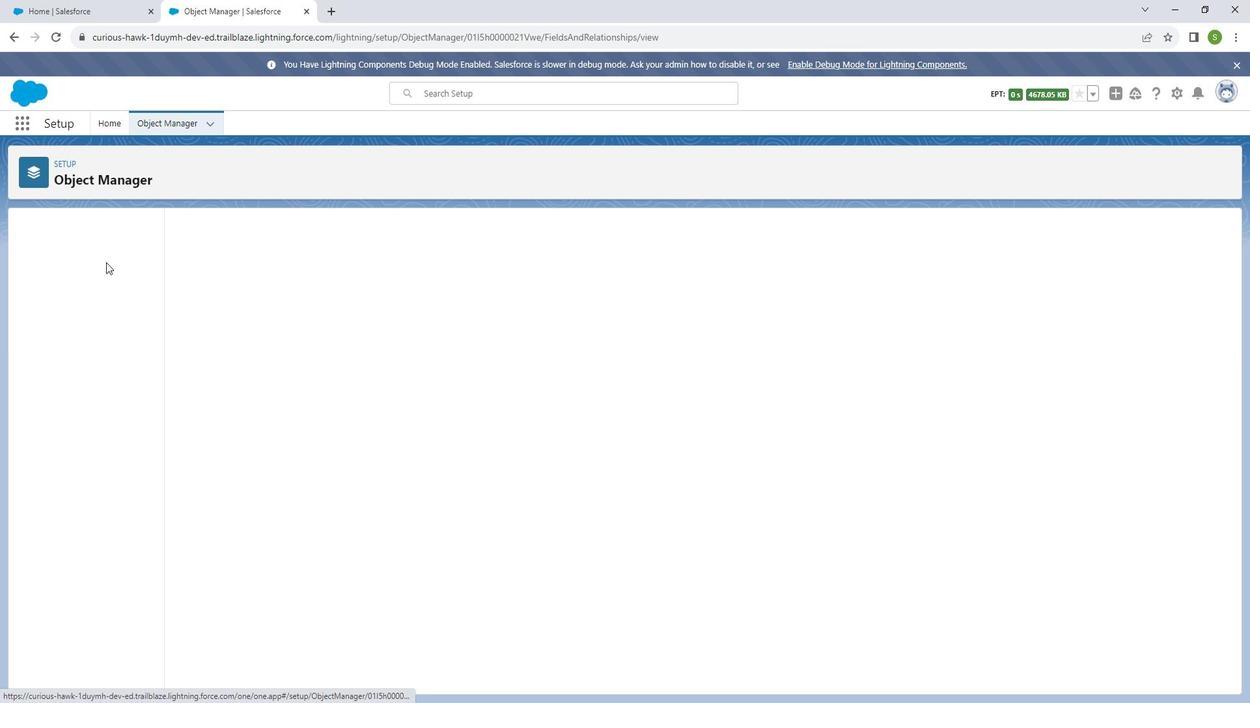 
Action: Mouse moved to (87, 281)
Screenshot: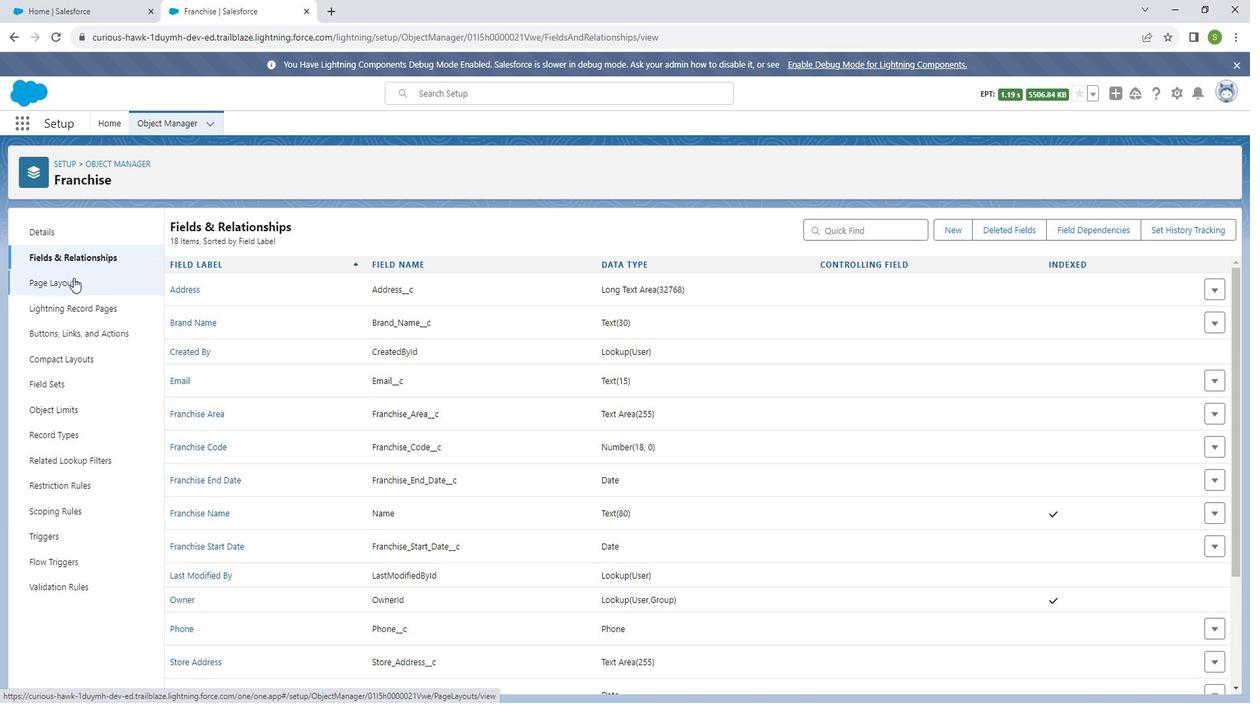 
Action: Mouse pressed left at (87, 281)
Screenshot: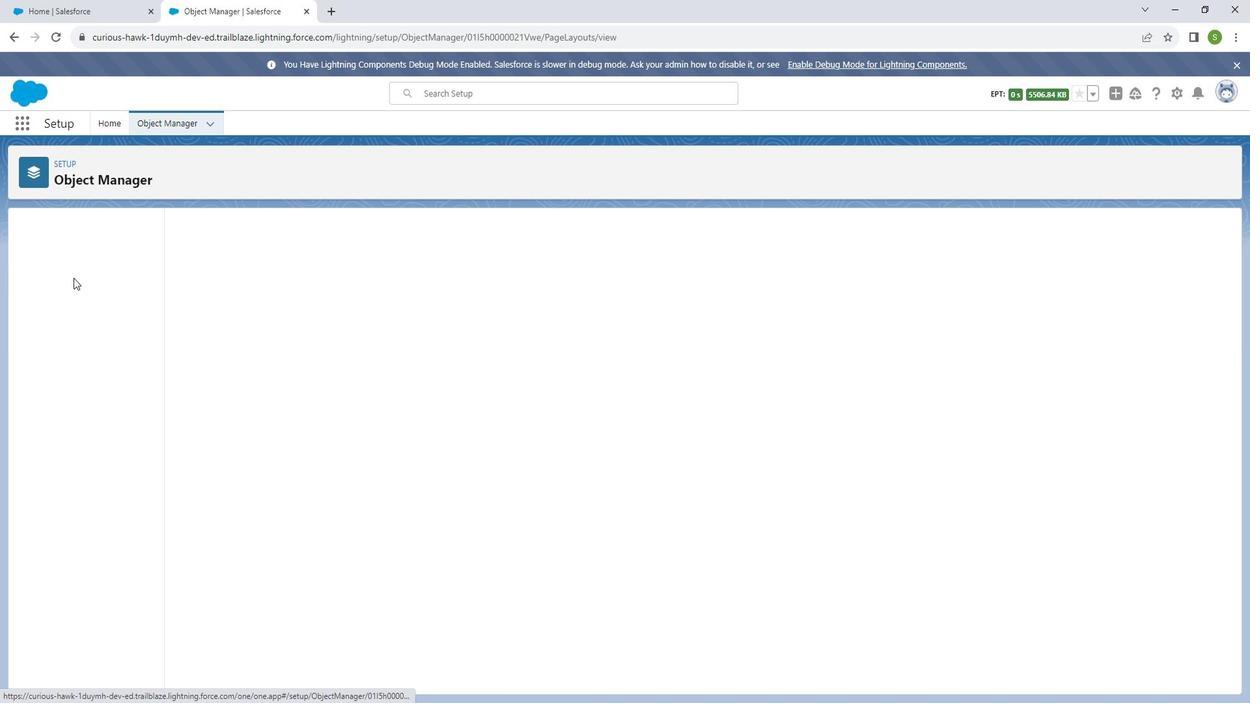 
Action: Mouse moved to (91, 264)
Screenshot: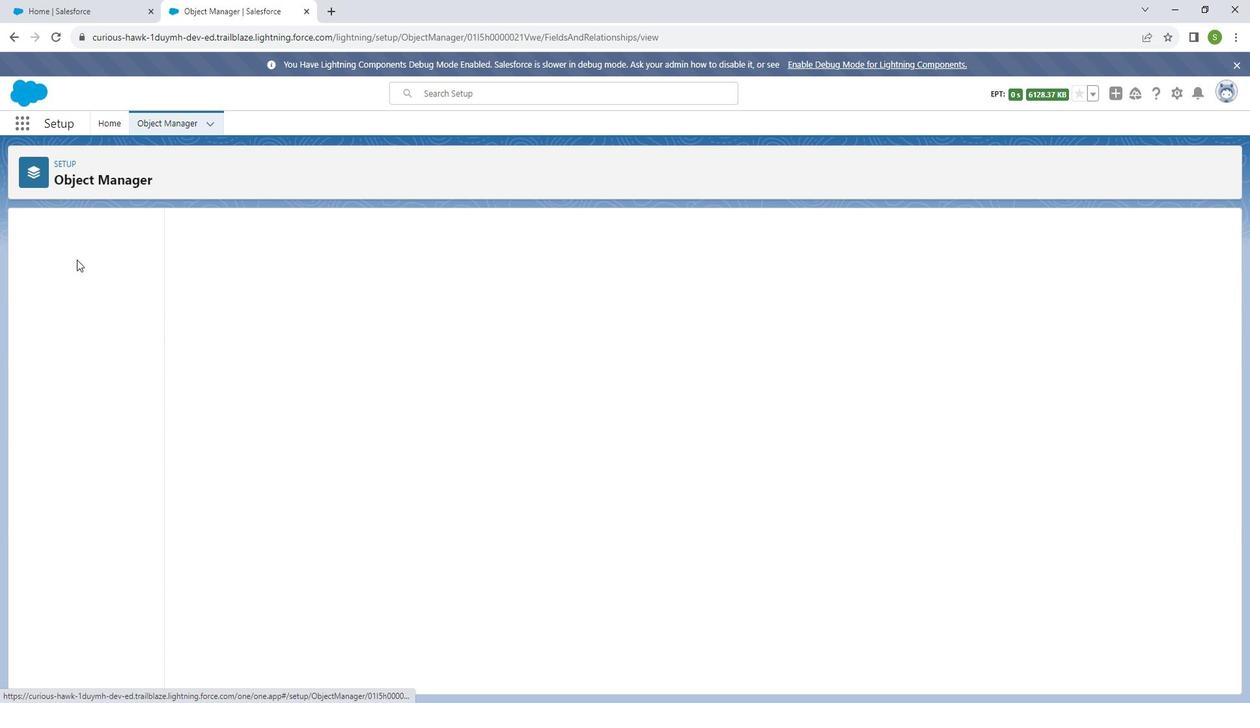 
Action: Mouse pressed left at (91, 264)
Screenshot: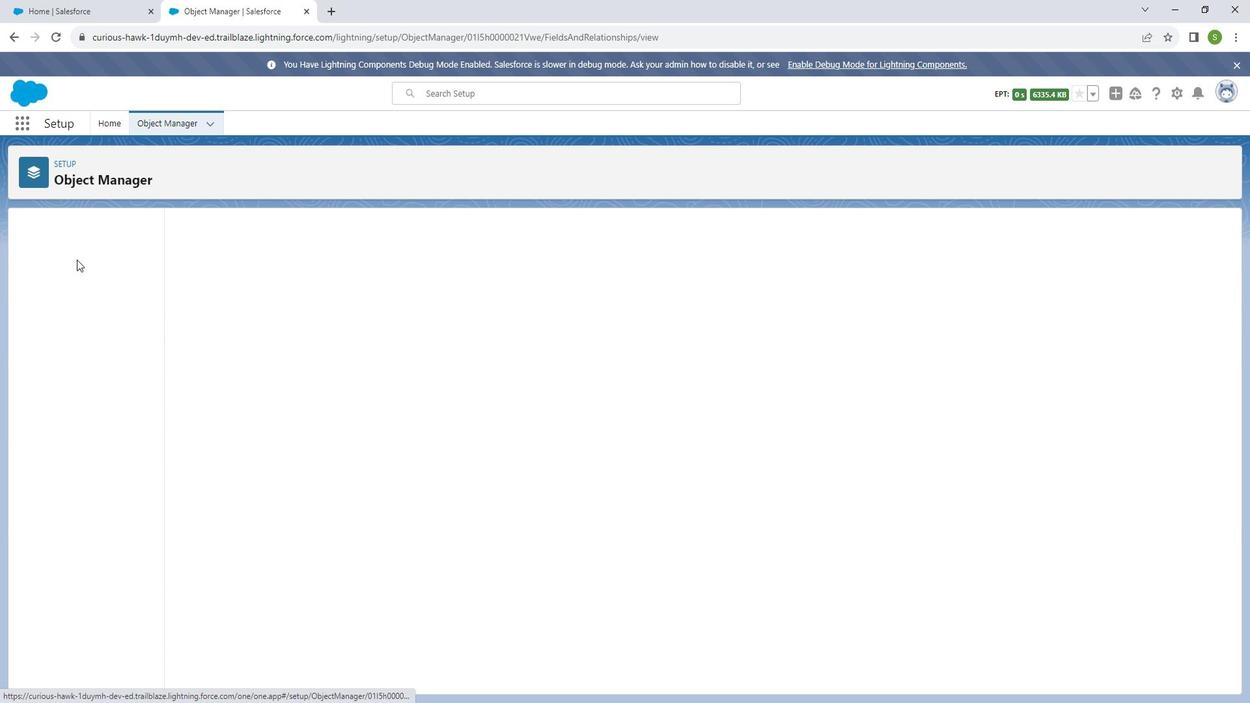 
Action: Mouse moved to (1214, 231)
Screenshot: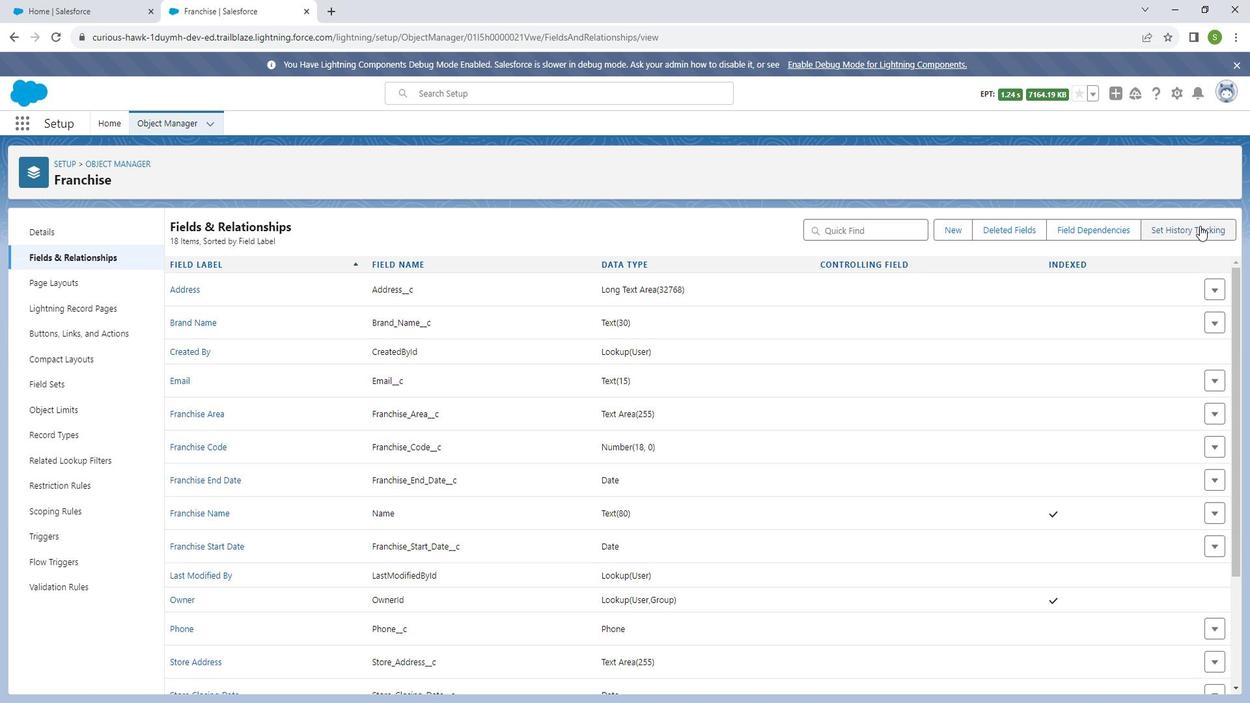 
Action: Mouse pressed left at (1214, 231)
Screenshot: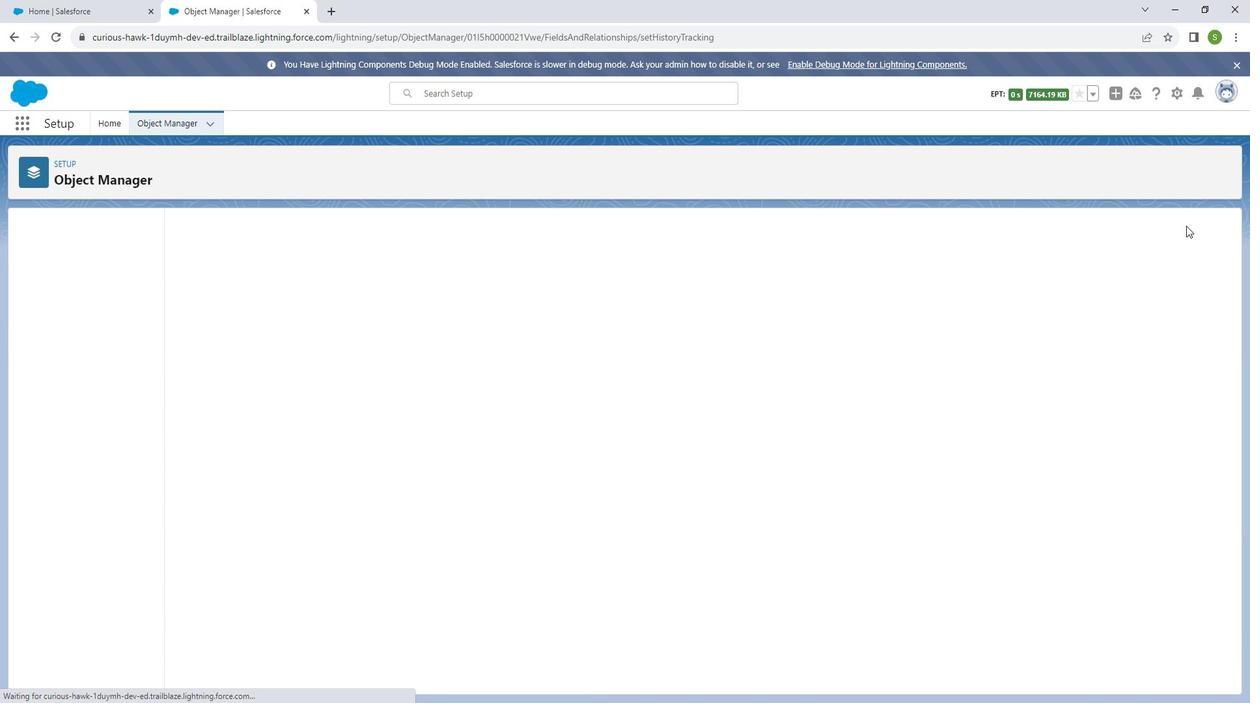 
Action: Mouse moved to (396, 363)
Screenshot: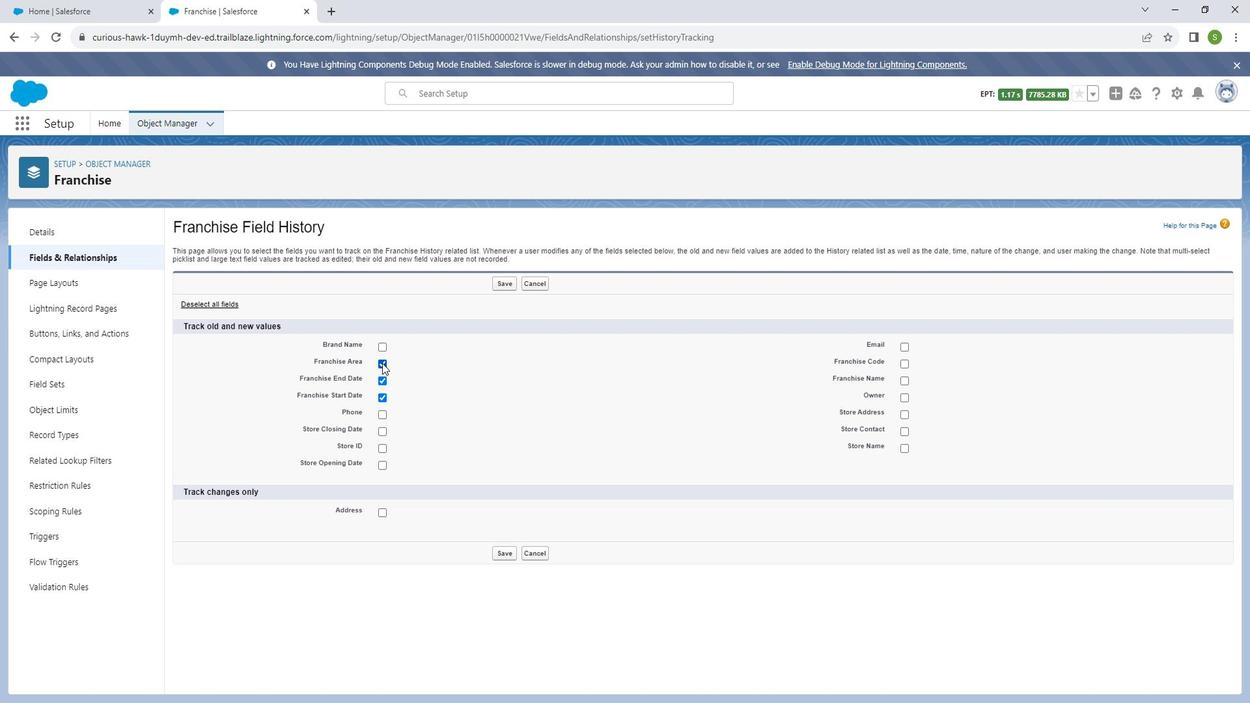 
Action: Mouse pressed left at (396, 363)
Screenshot: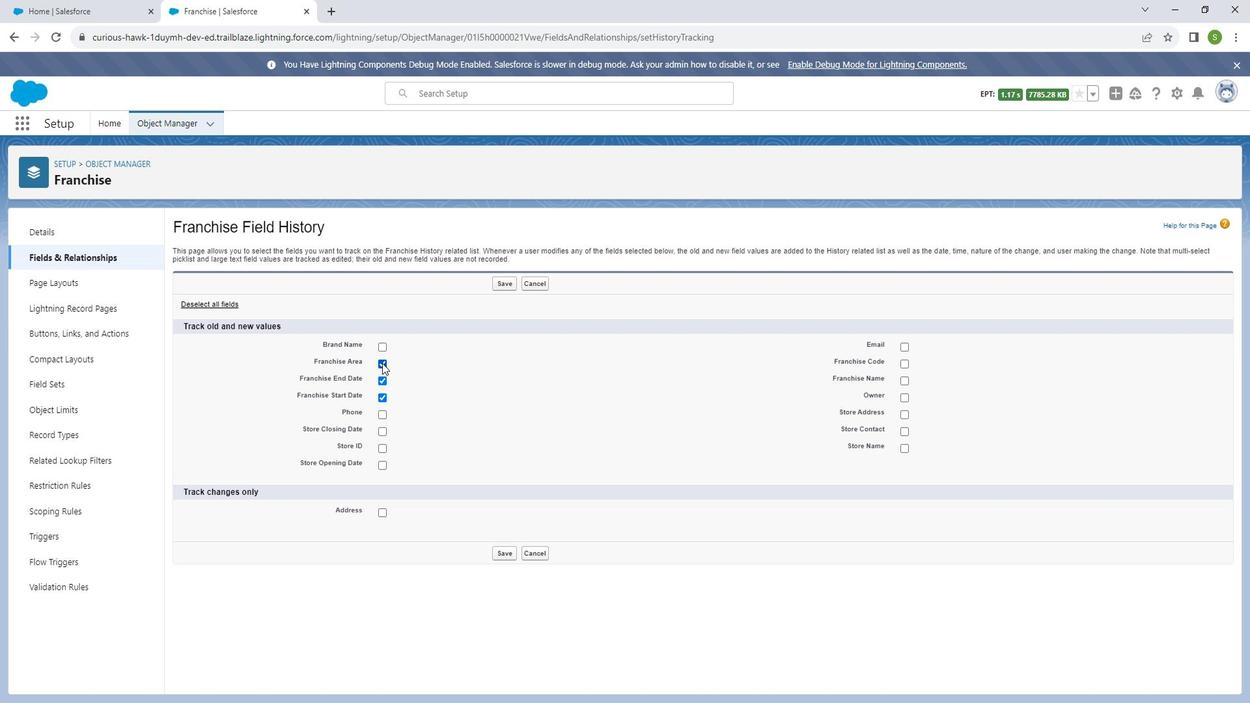 
Action: Mouse moved to (396, 429)
Screenshot: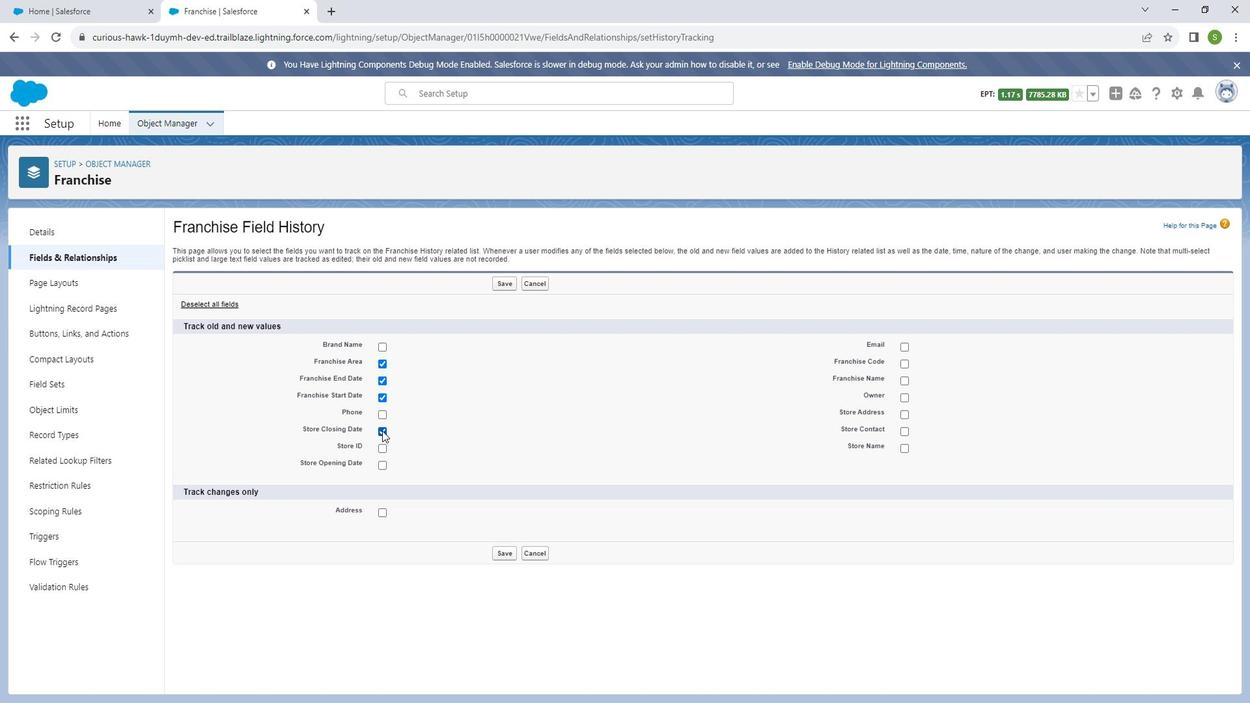 
Action: Mouse pressed left at (396, 429)
Screenshot: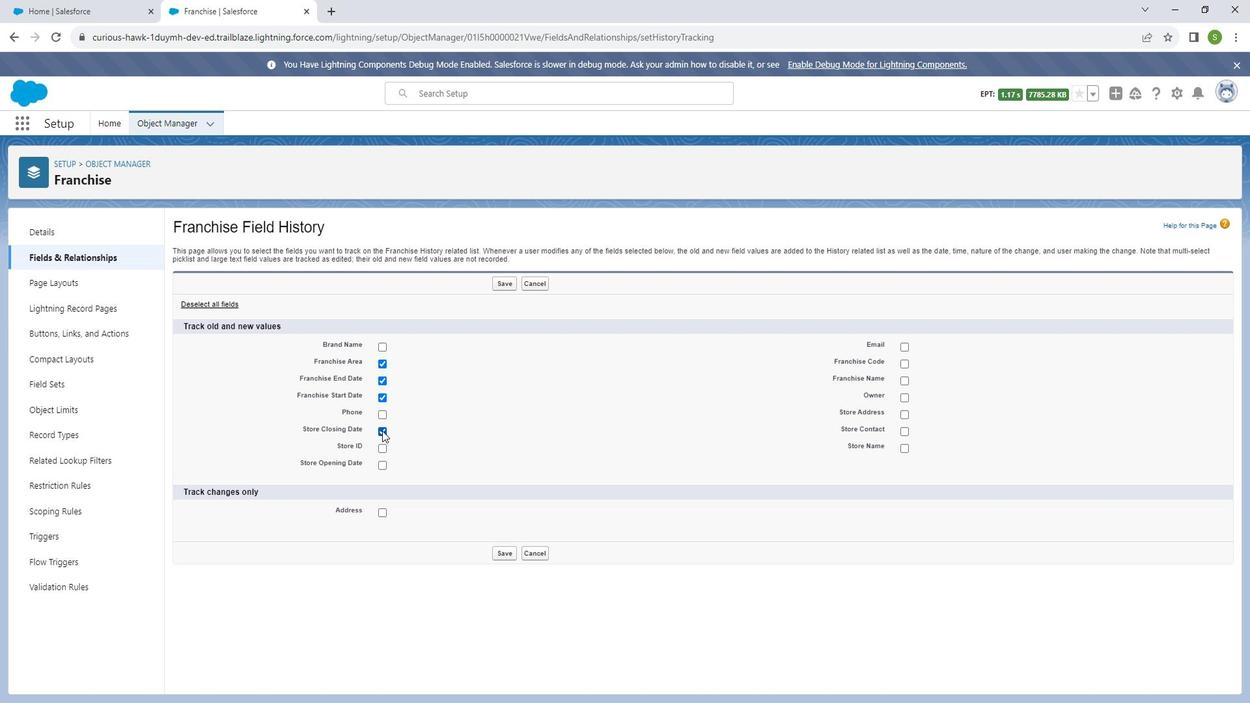 
Action: Mouse moved to (395, 459)
Screenshot: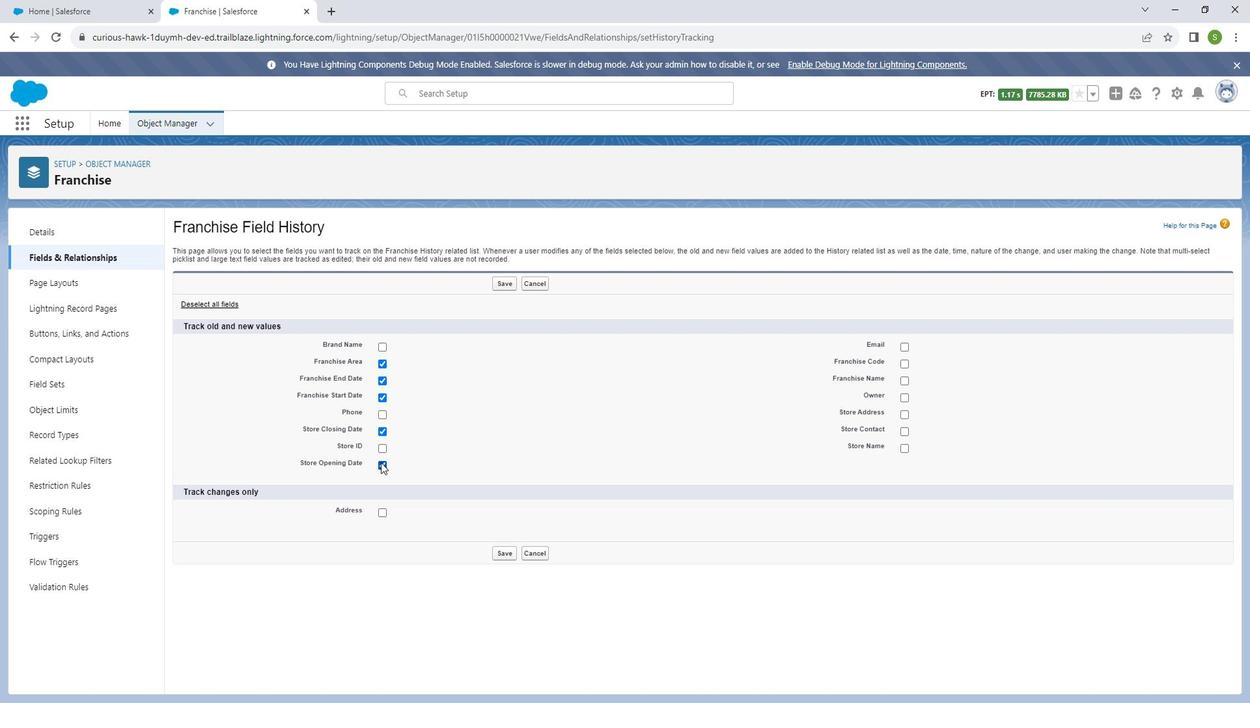 
Action: Mouse pressed left at (395, 459)
Screenshot: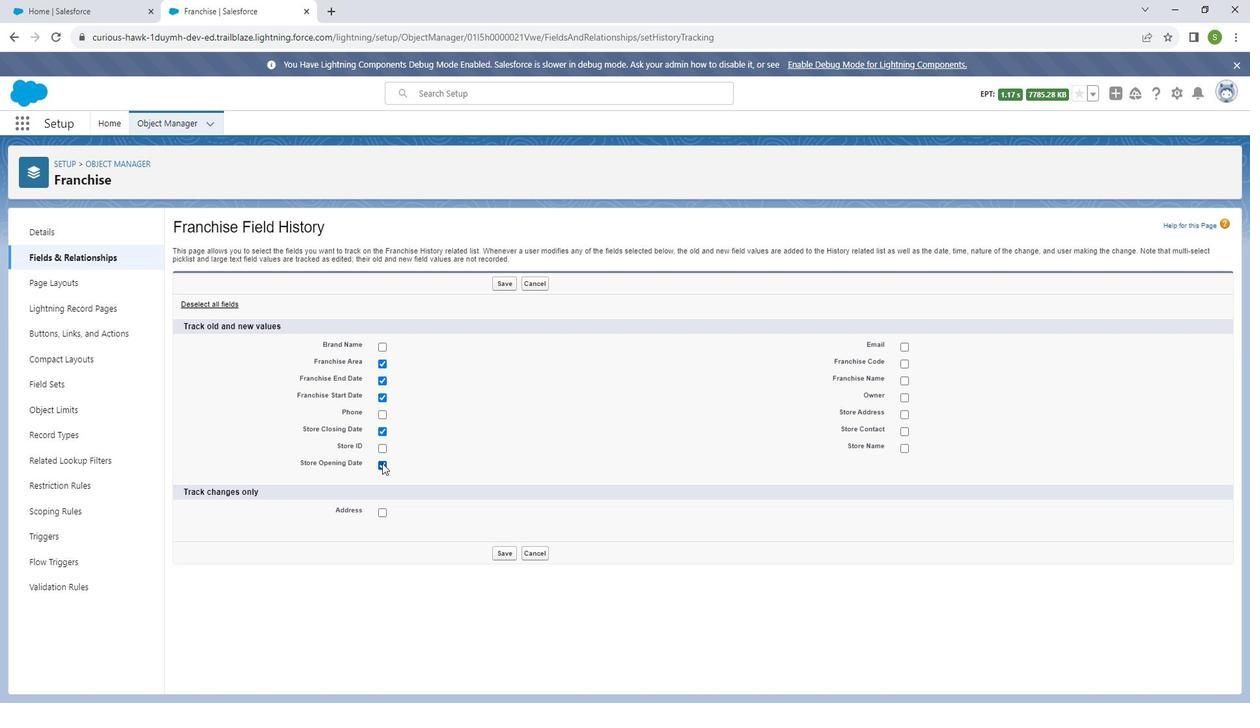 
Action: Mouse moved to (520, 551)
Screenshot: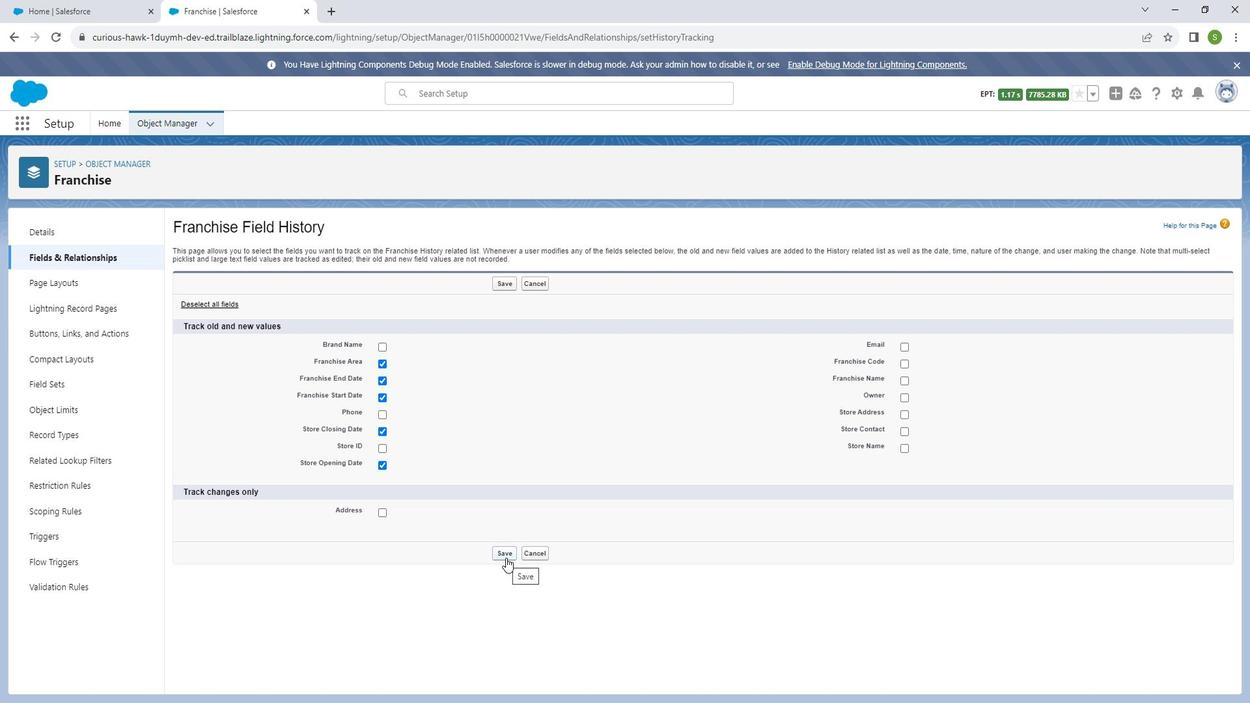 
Action: Mouse pressed left at (520, 551)
Screenshot: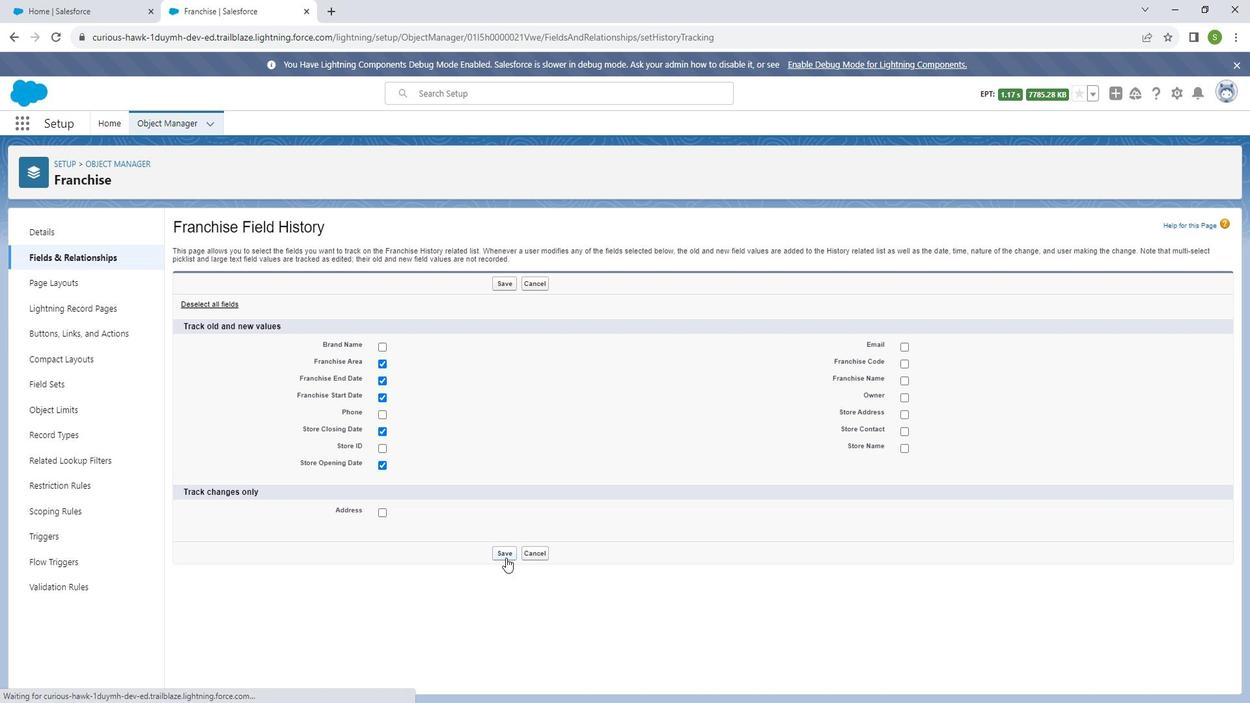 
Action: Mouse moved to (104, 285)
Screenshot: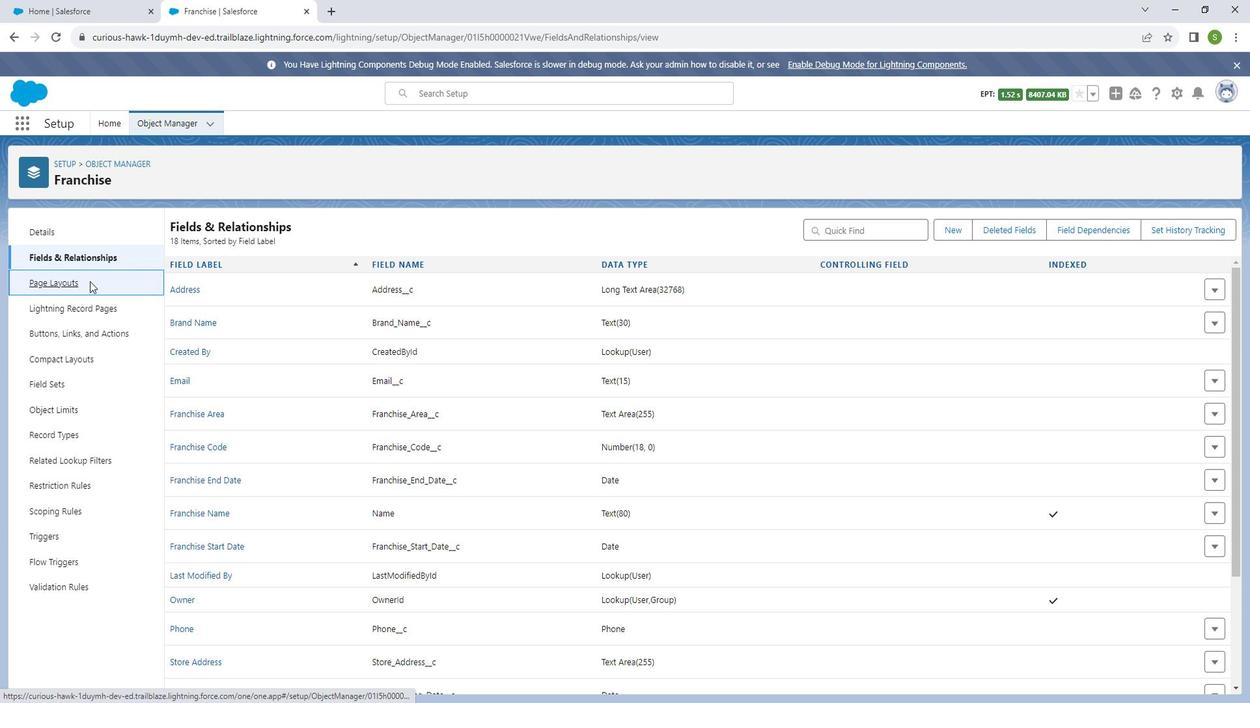 
Action: Mouse pressed left at (104, 285)
Screenshot: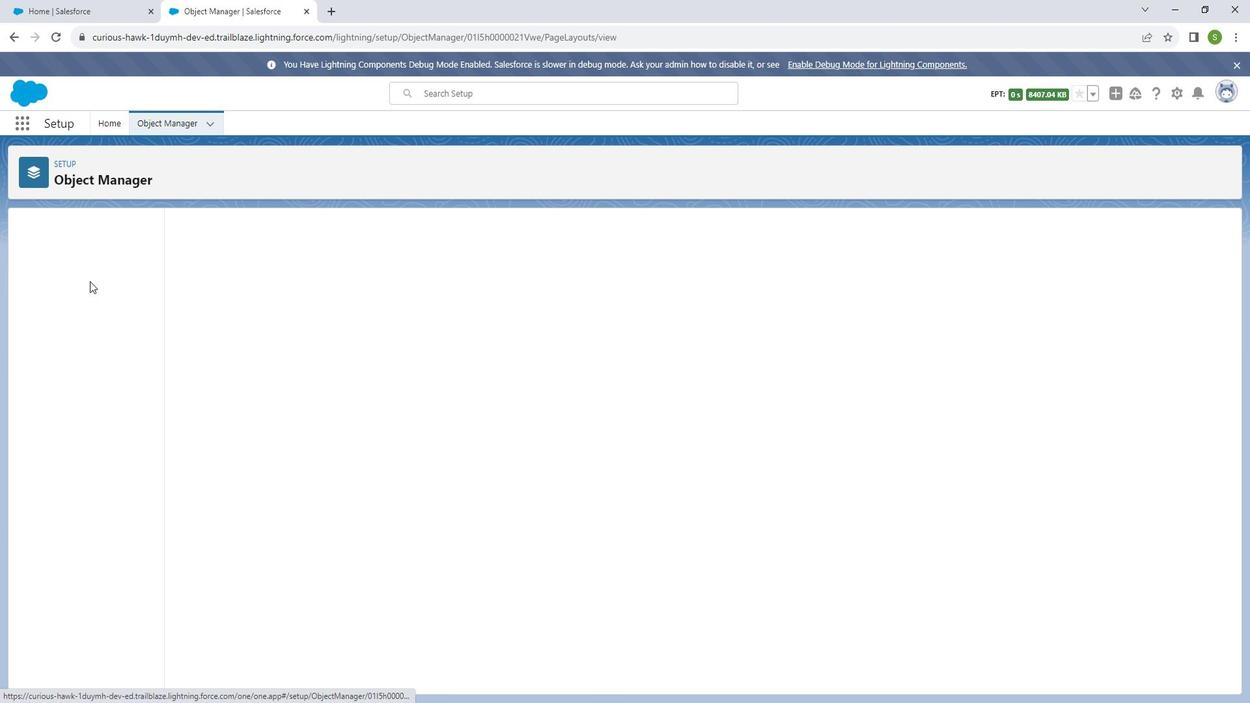 
Action: Mouse moved to (218, 294)
Screenshot: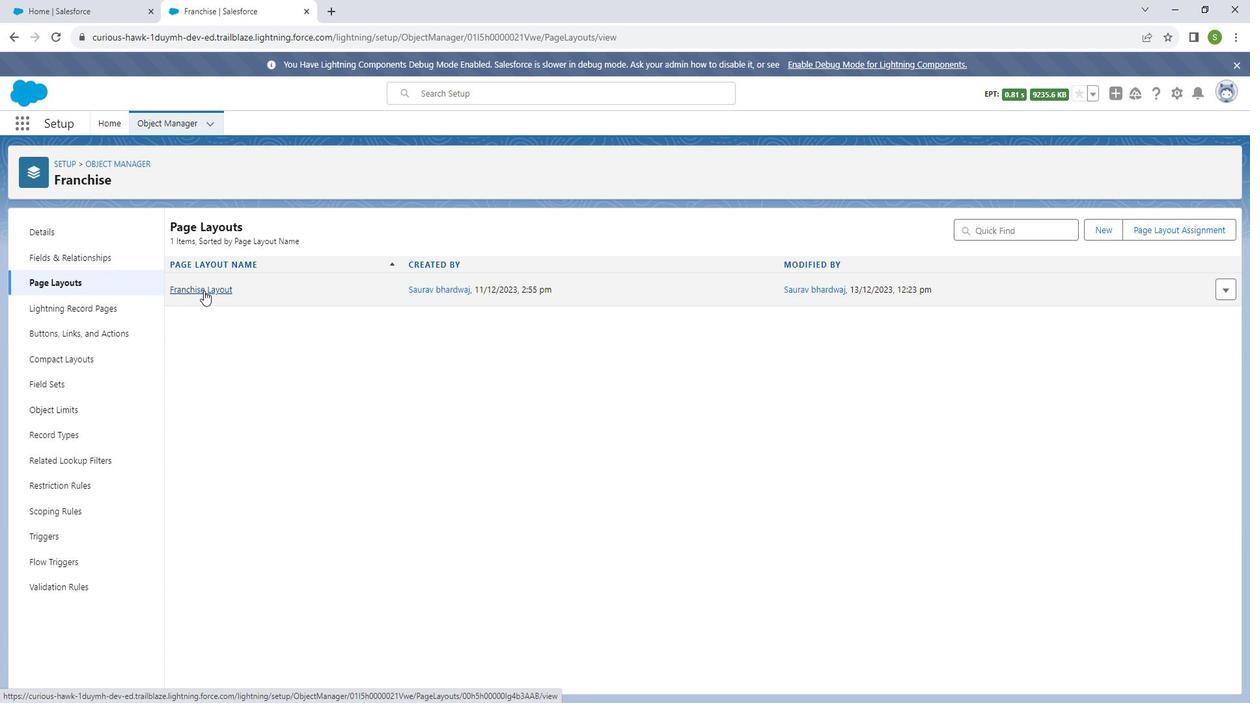 
Action: Mouse pressed left at (218, 294)
Screenshot: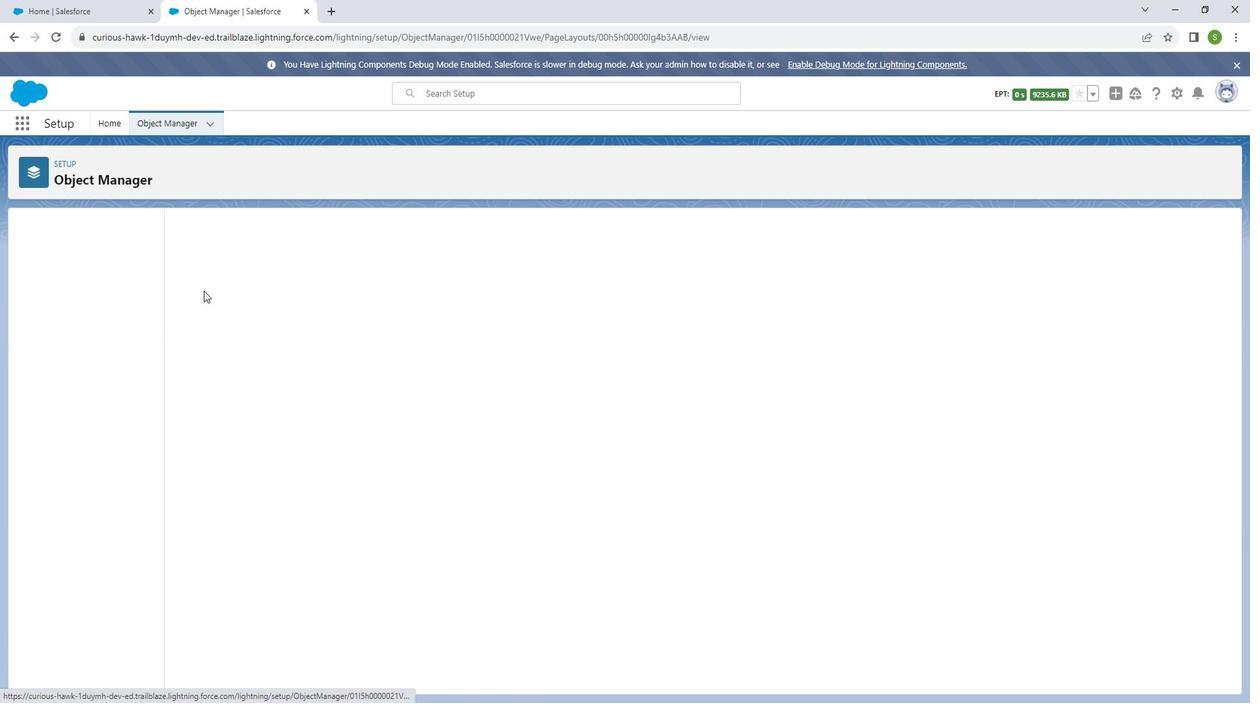 
Action: Mouse moved to (236, 278)
Screenshot: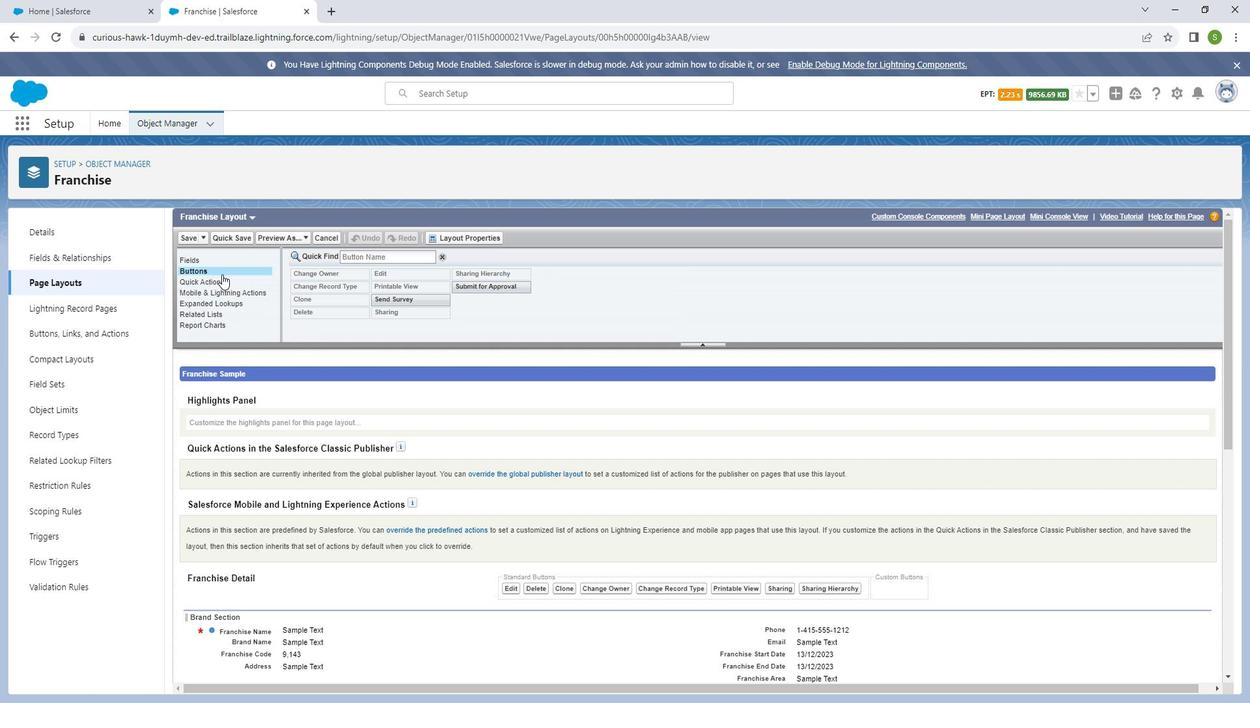 
Action: Mouse pressed left at (236, 278)
Screenshot: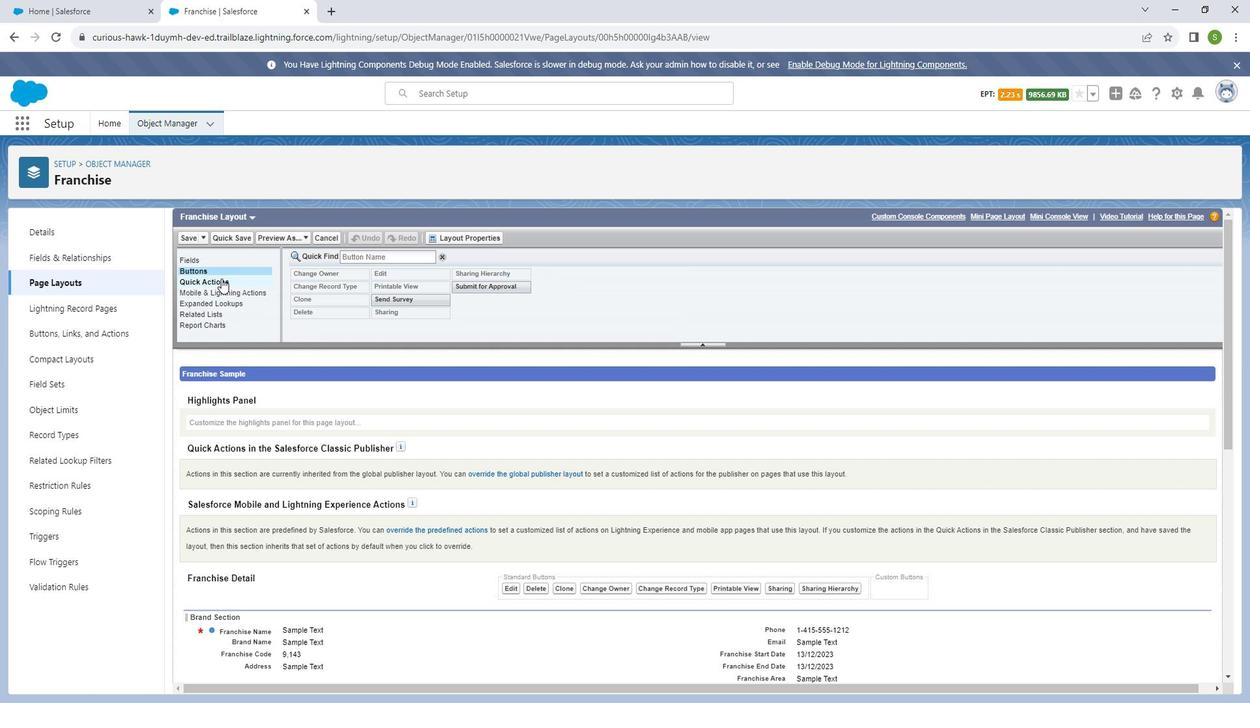 
Action: Mouse moved to (235, 285)
Screenshot: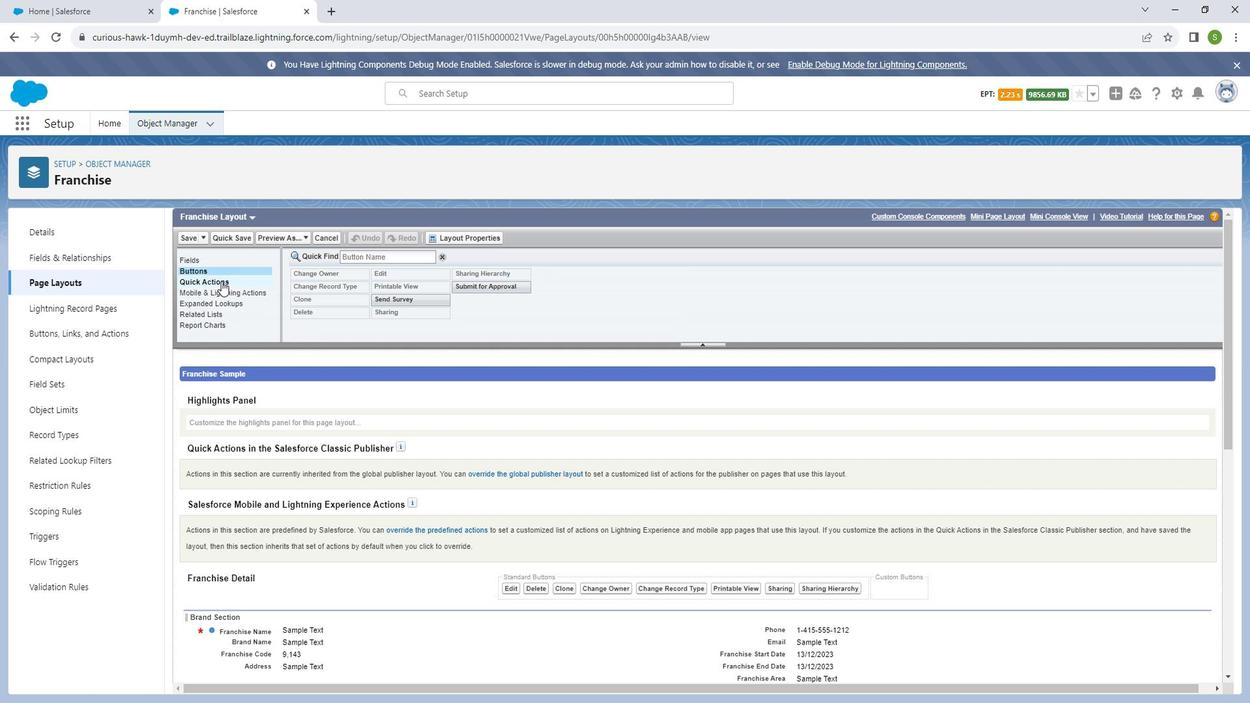 
Action: Mouse pressed left at (235, 285)
Screenshot: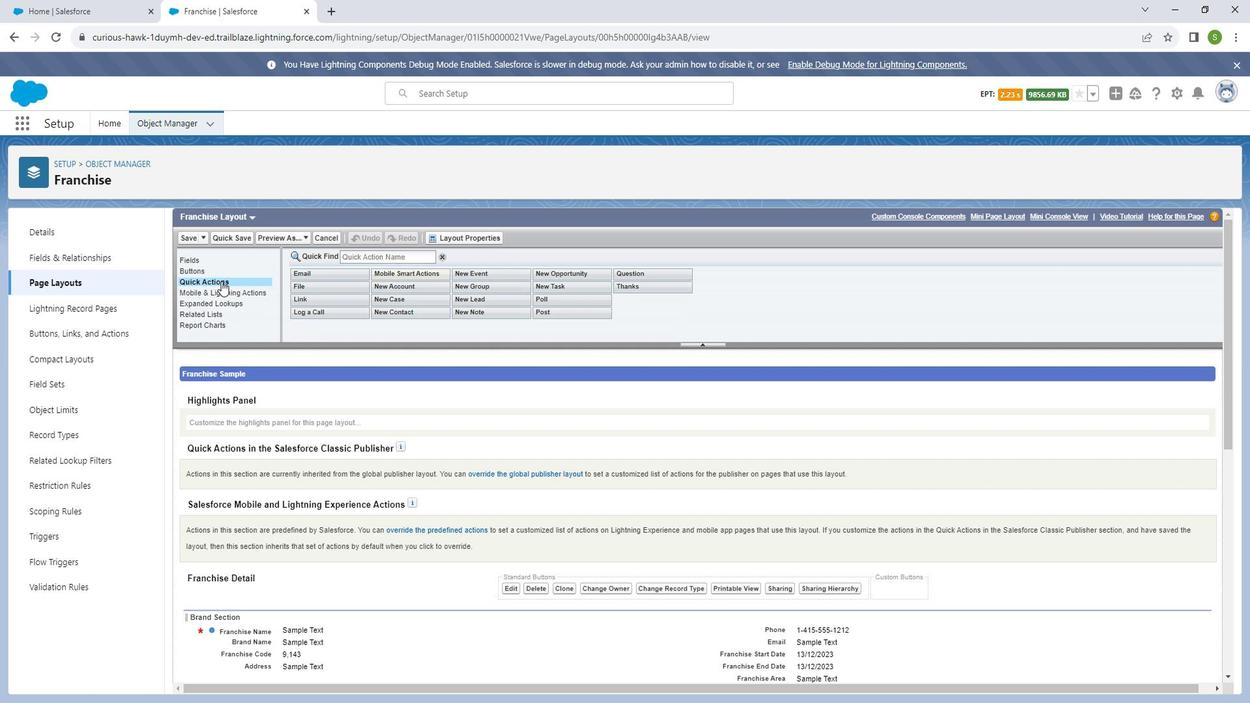 
Action: Mouse moved to (234, 296)
Screenshot: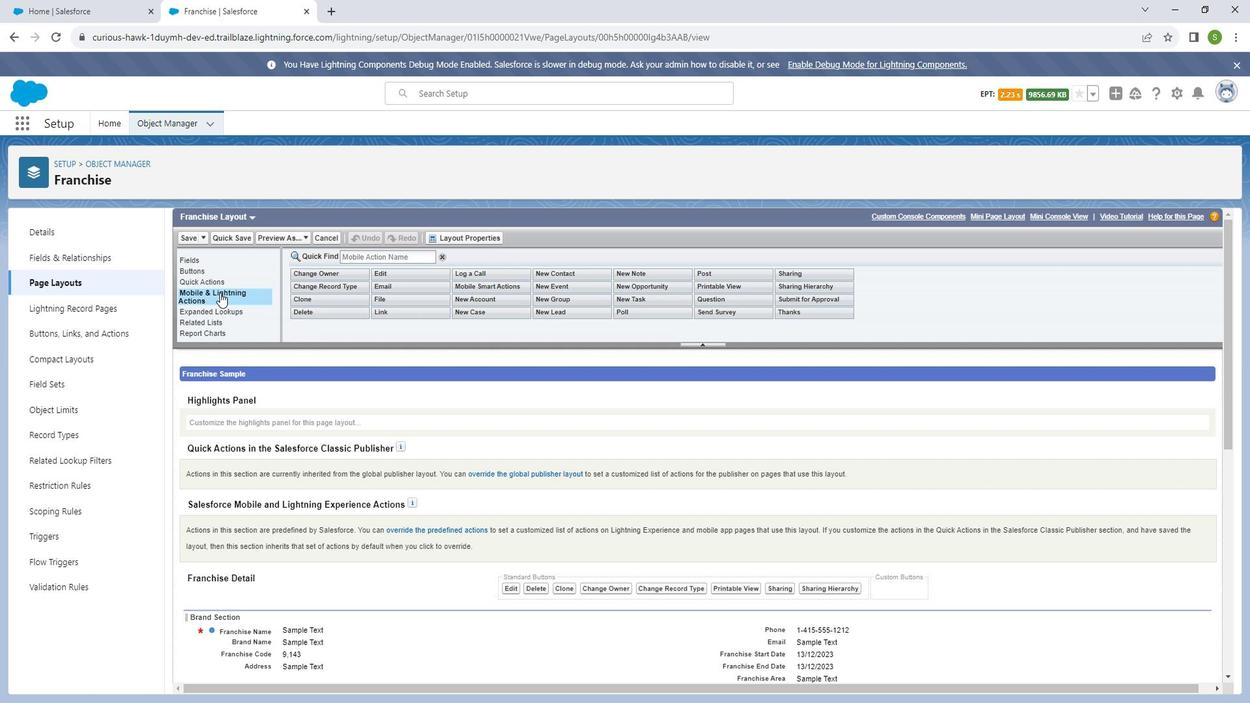 
Action: Mouse pressed left at (234, 296)
Screenshot: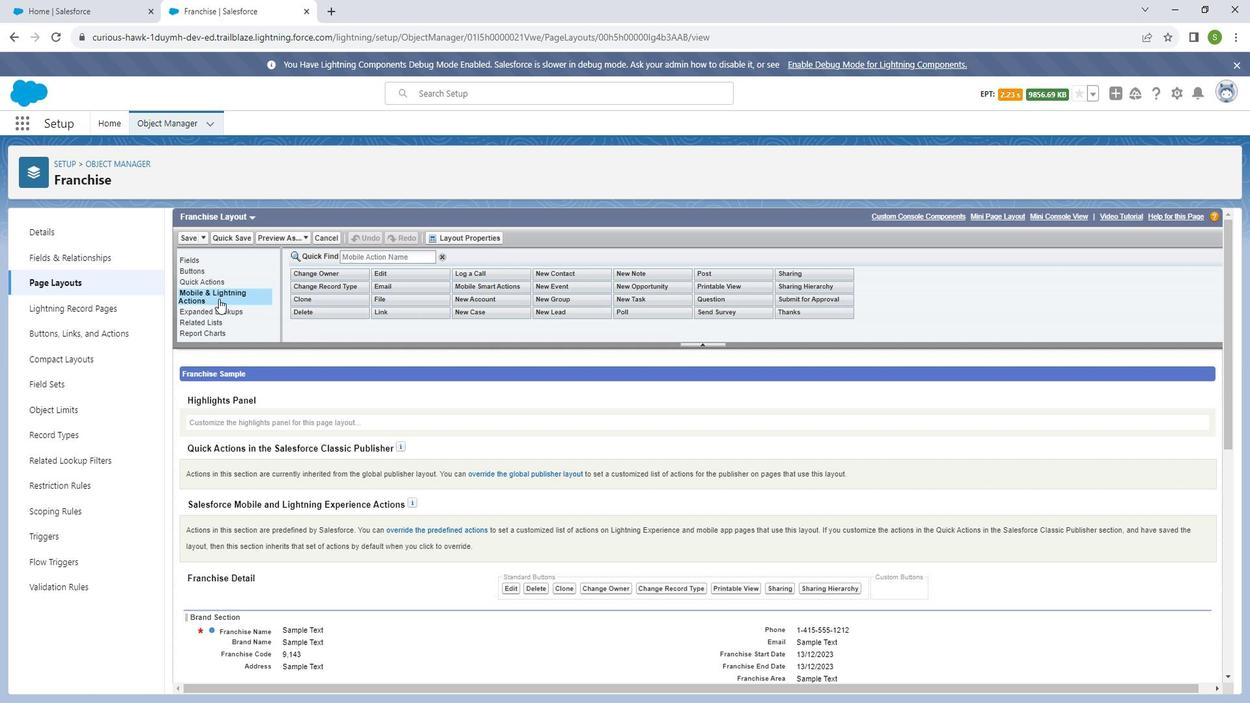 
Action: Mouse moved to (233, 313)
Screenshot: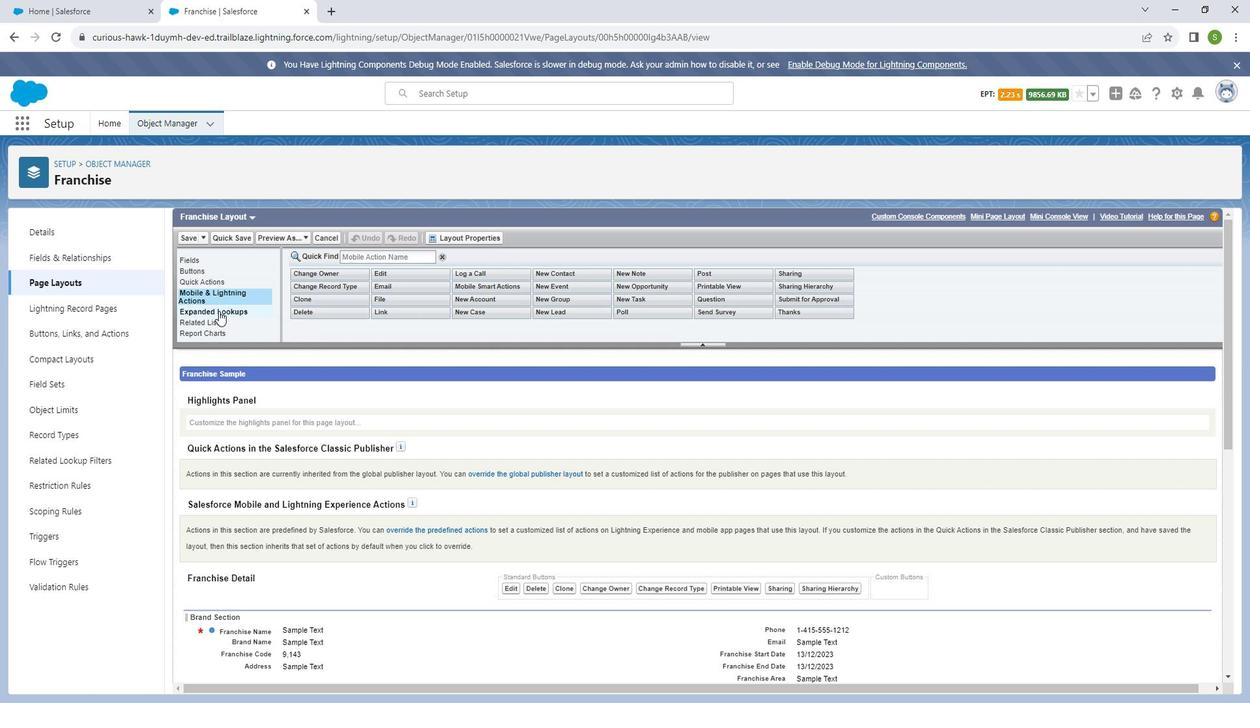 
Action: Mouse pressed left at (233, 313)
Screenshot: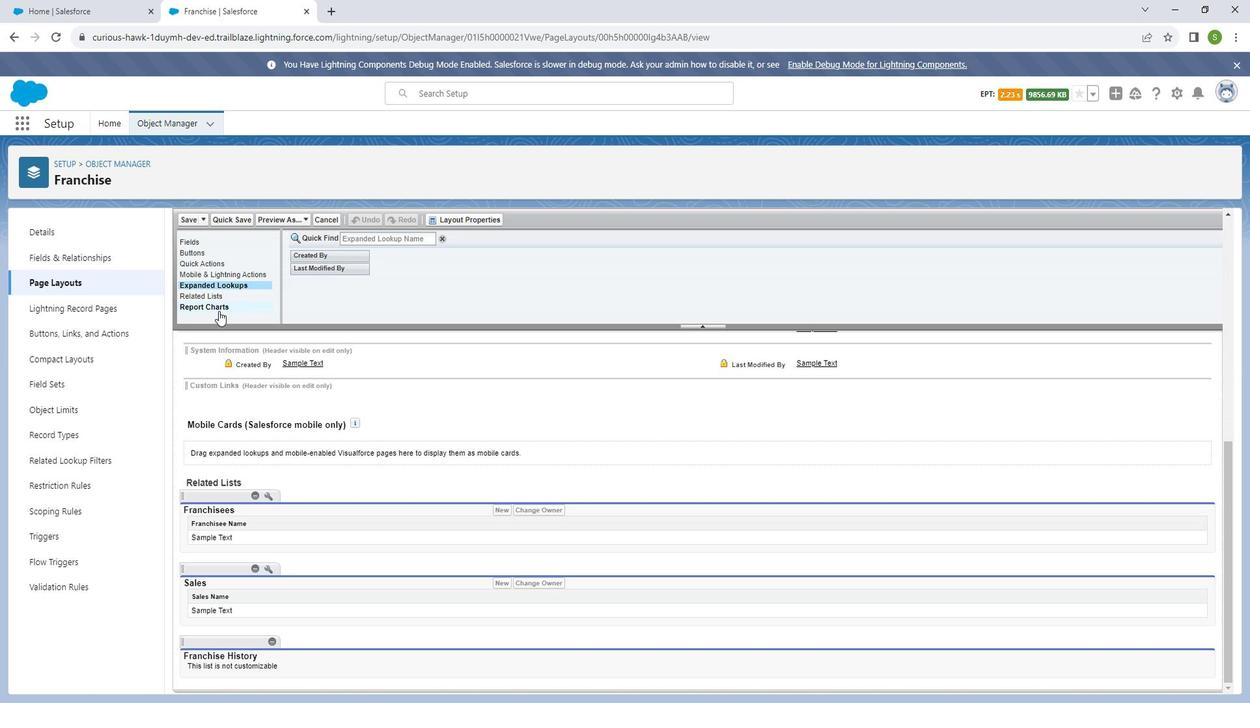 
Action: Mouse moved to (233, 299)
Screenshot: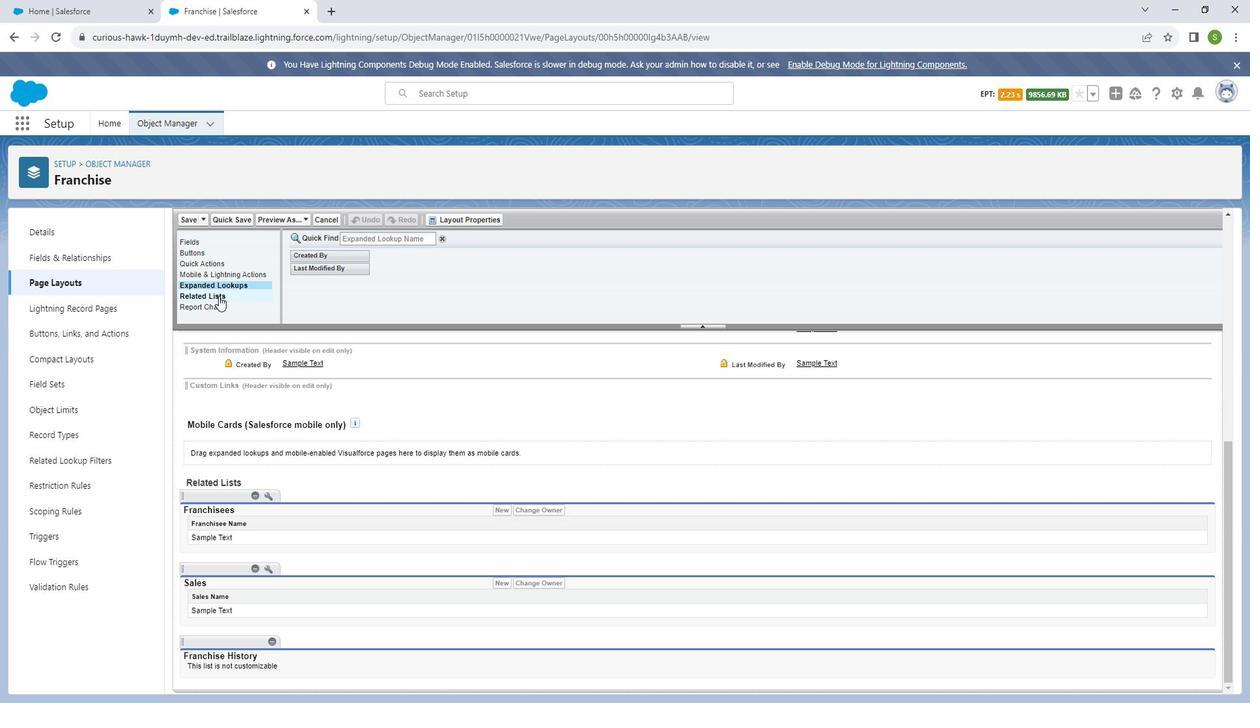 
Action: Mouse pressed left at (233, 299)
Screenshot: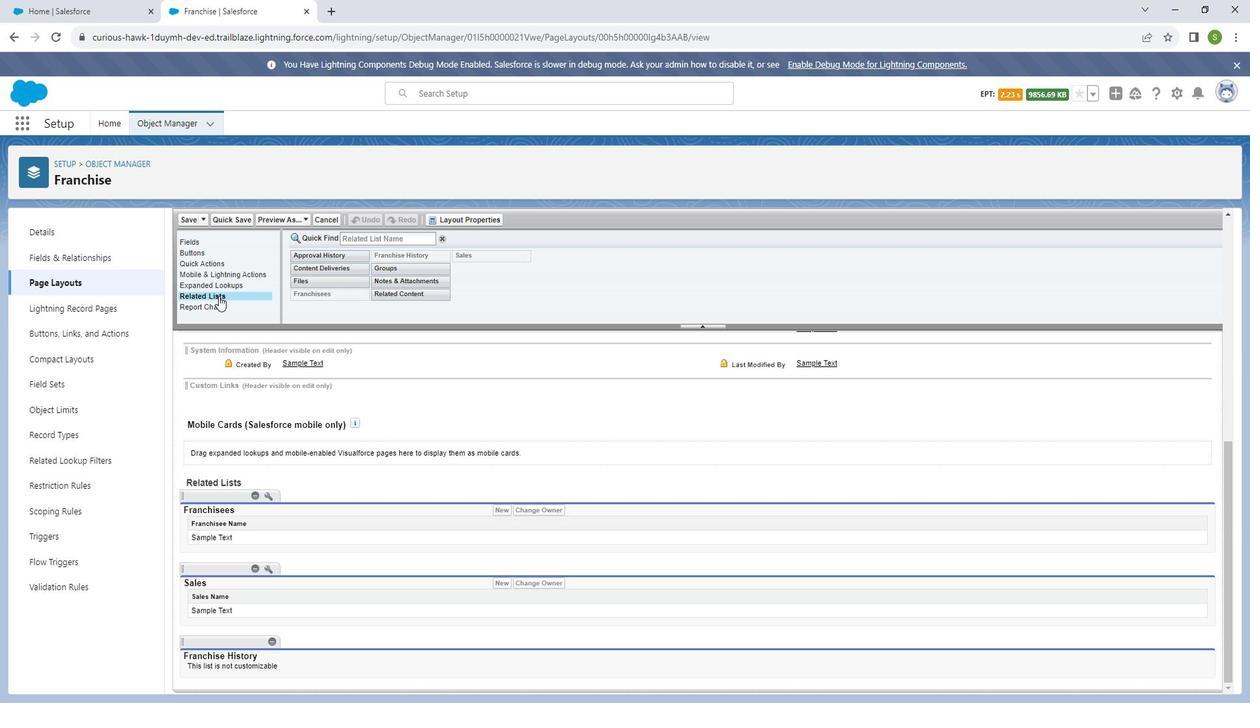 
Action: Mouse moved to (234, 309)
Screenshot: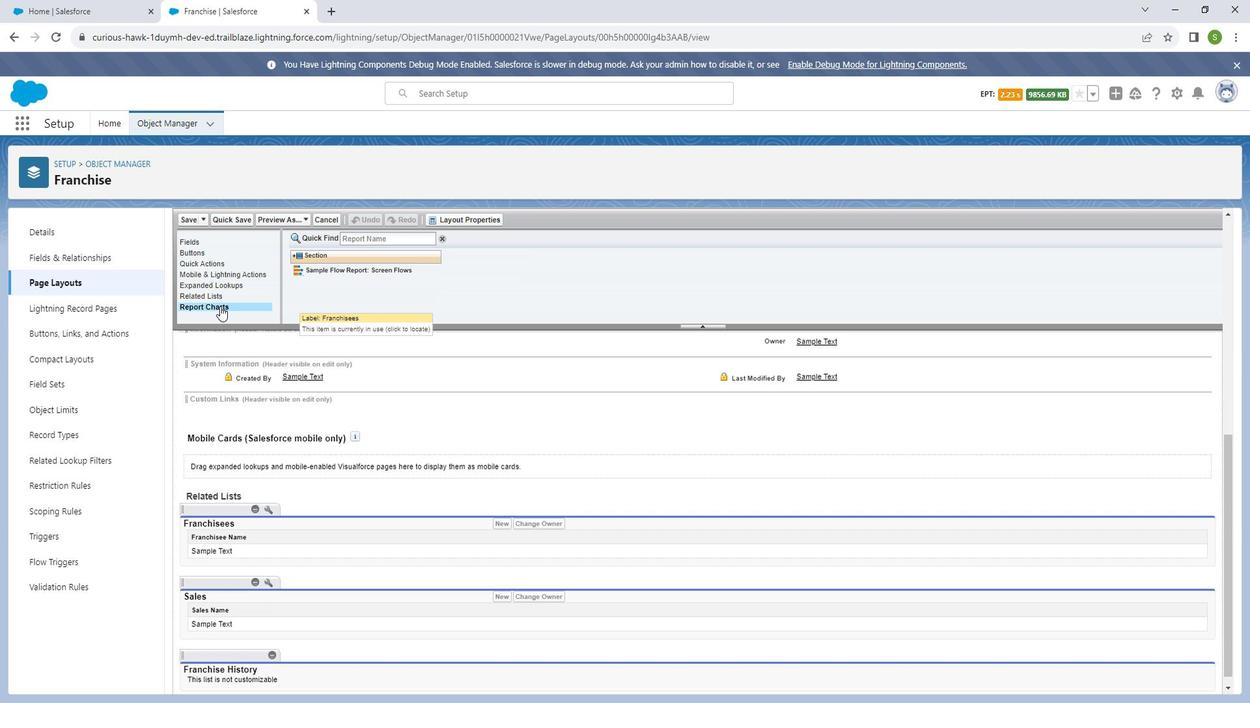
Action: Mouse pressed left at (234, 309)
Screenshot: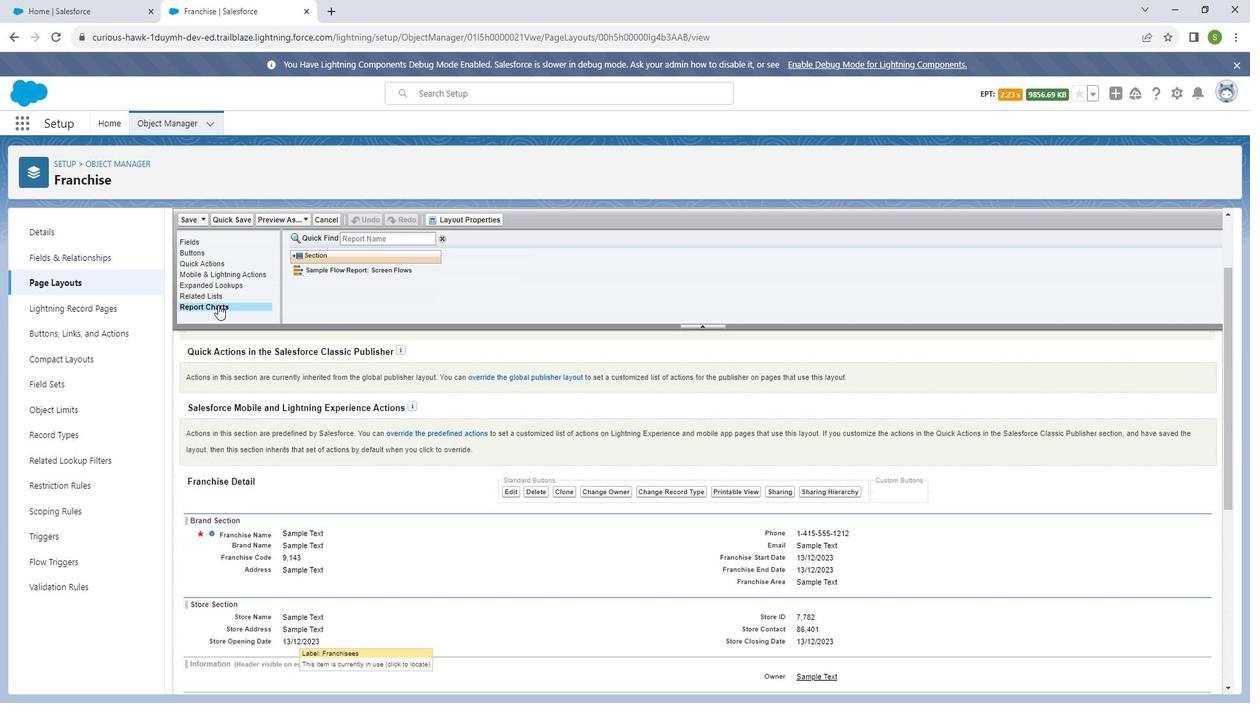 
Action: Mouse moved to (279, 386)
Screenshot: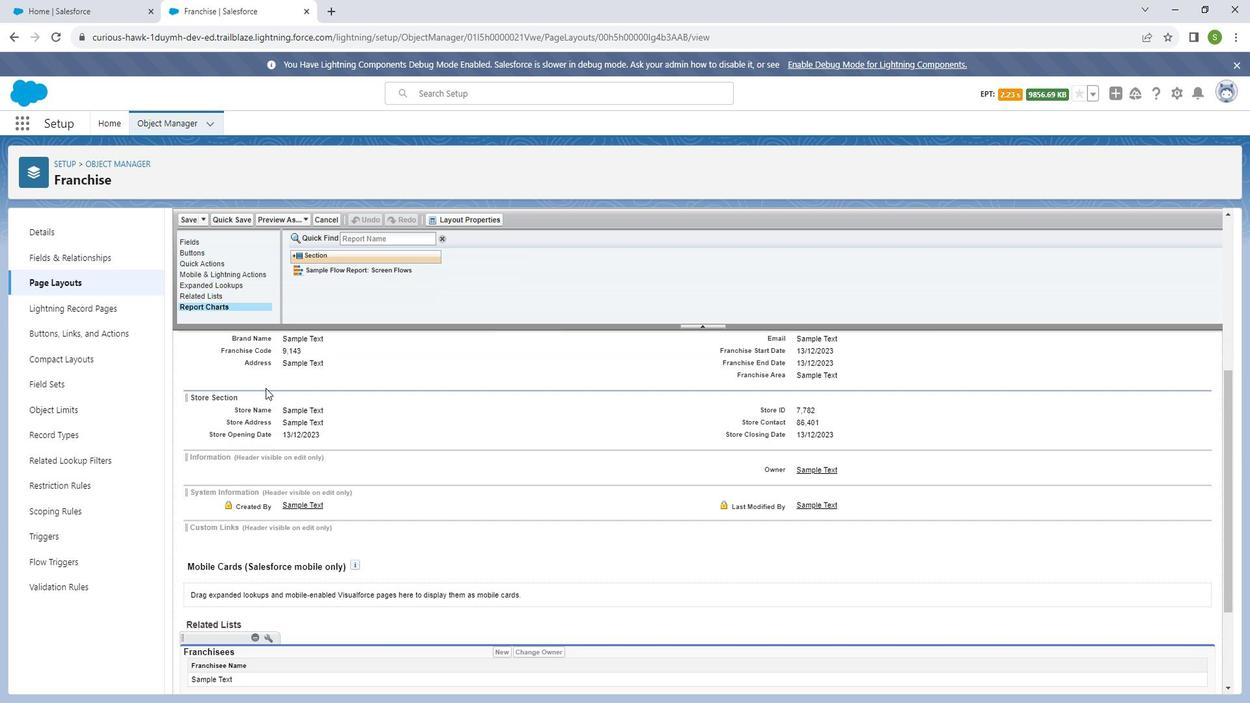 
Action: Mouse scrolled (279, 386) with delta (0, 0)
Screenshot: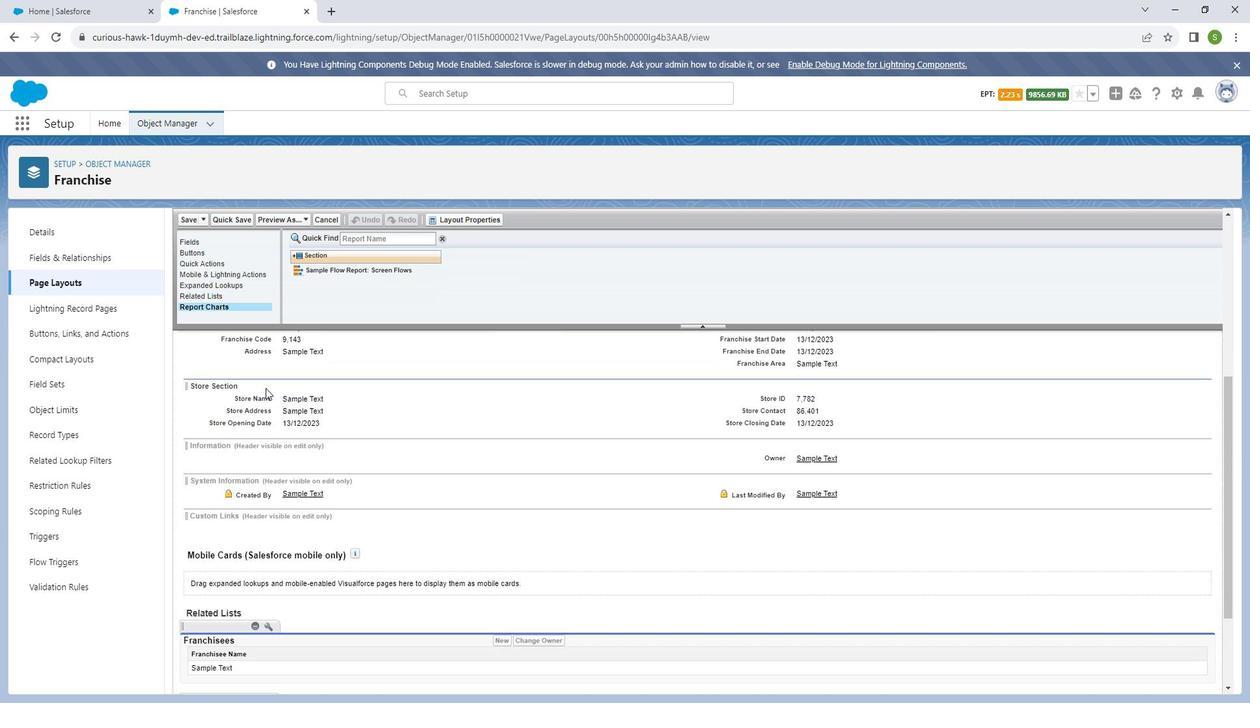 
Action: Mouse moved to (279, 388)
Screenshot: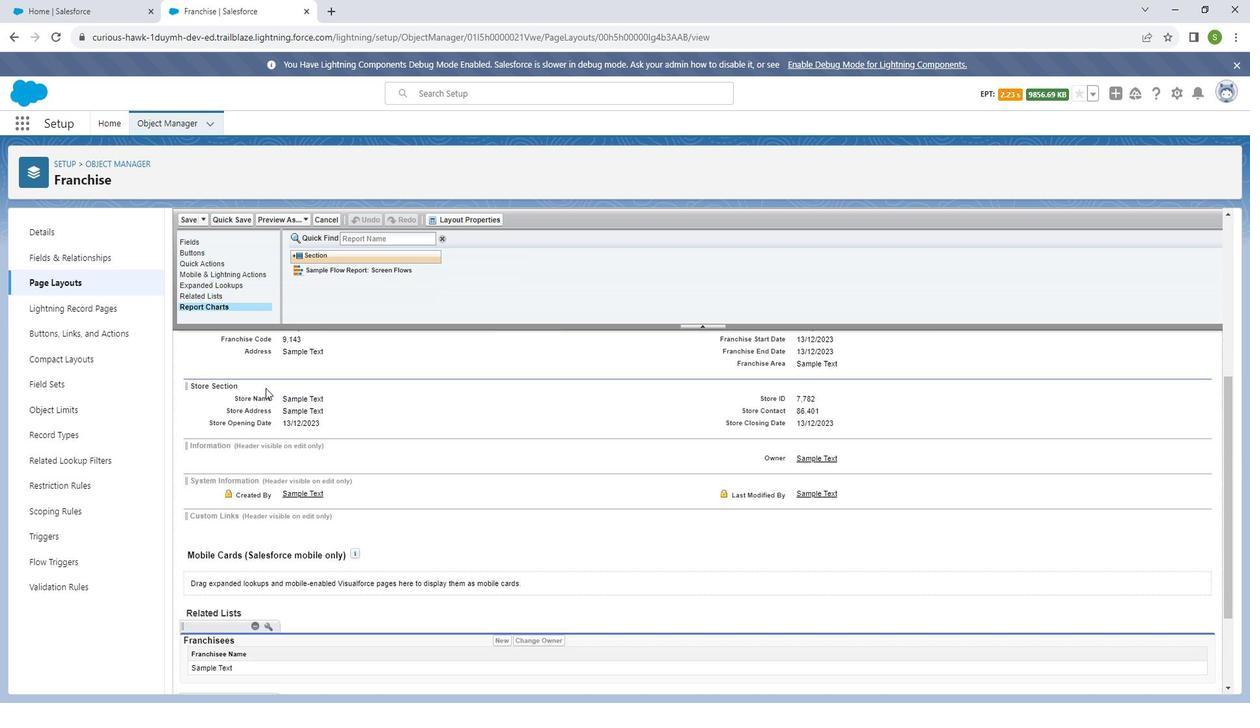 
Action: Mouse scrolled (279, 387) with delta (0, 0)
Screenshot: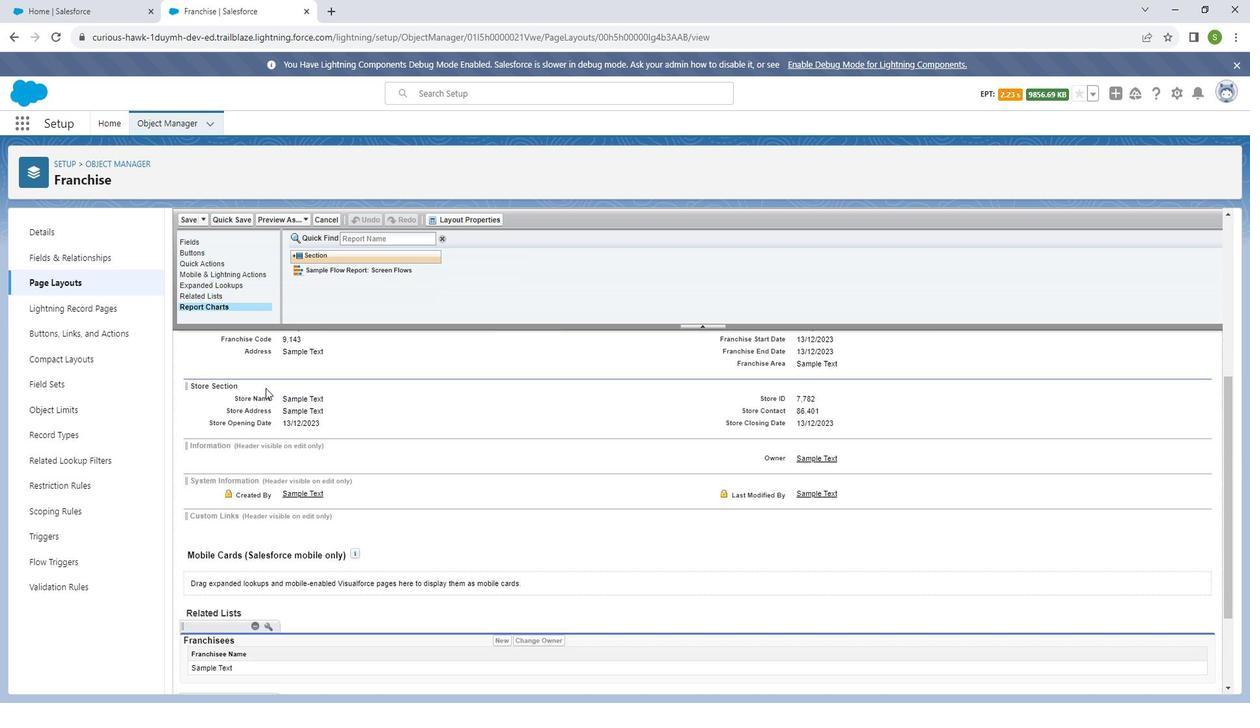 
Action: Mouse scrolled (279, 387) with delta (0, 0)
Screenshot: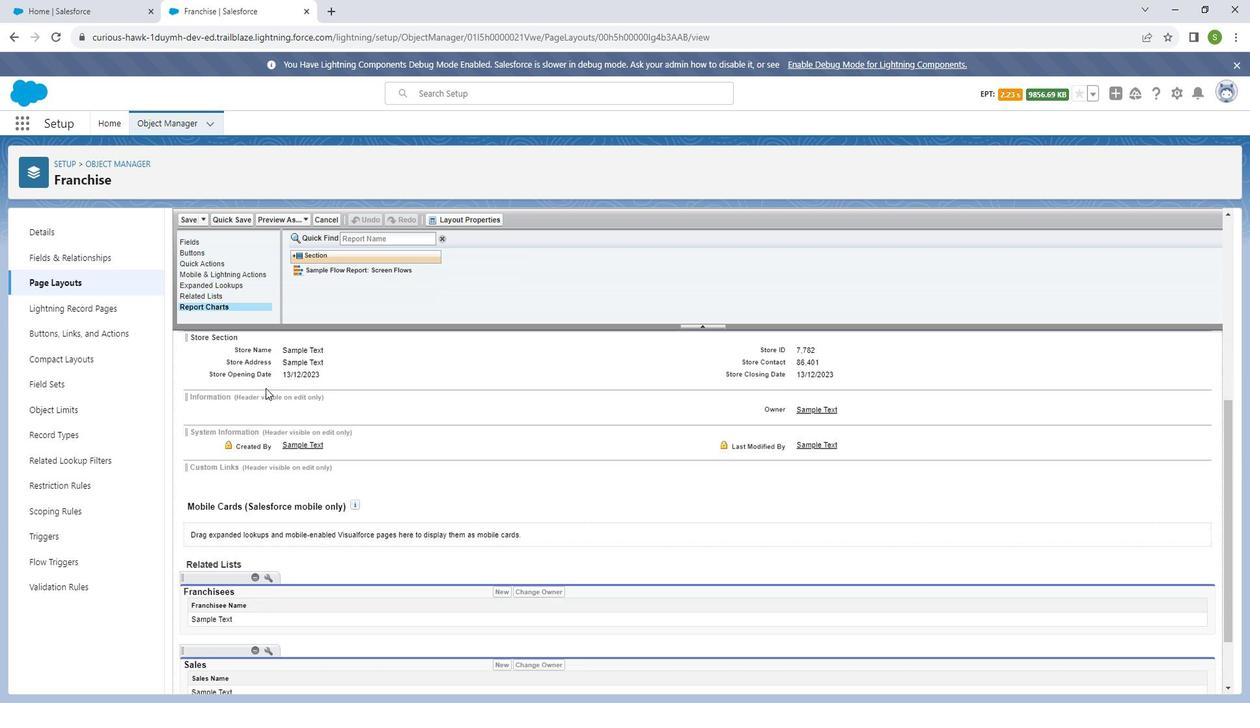 
Action: Mouse scrolled (279, 387) with delta (0, 0)
Screenshot: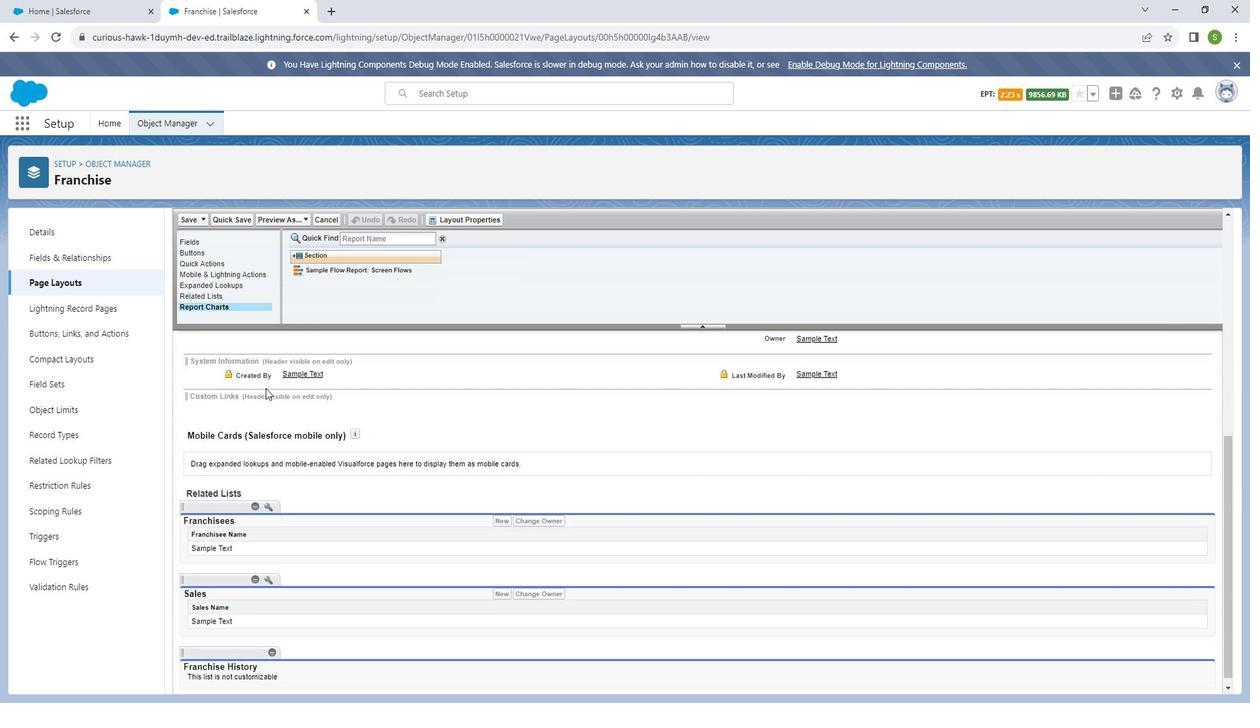 
Action: Mouse scrolled (279, 387) with delta (0, 0)
Screenshot: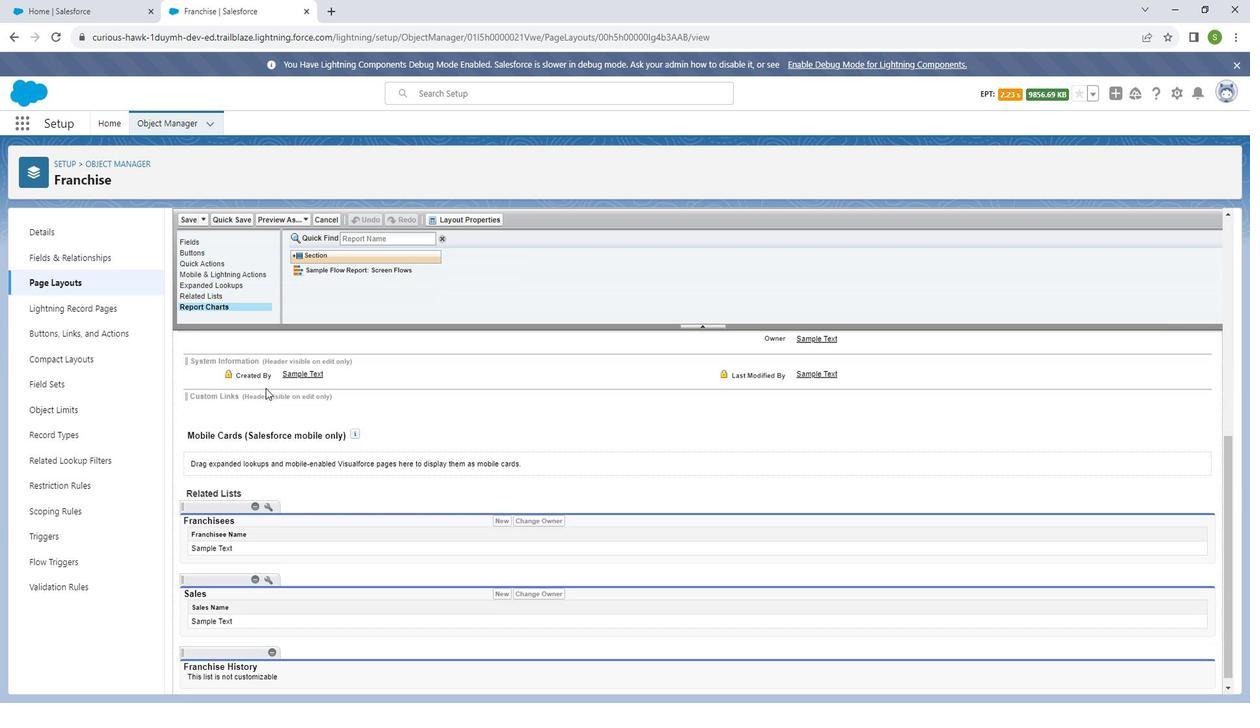 
Action: Mouse scrolled (279, 387) with delta (0, 0)
Screenshot: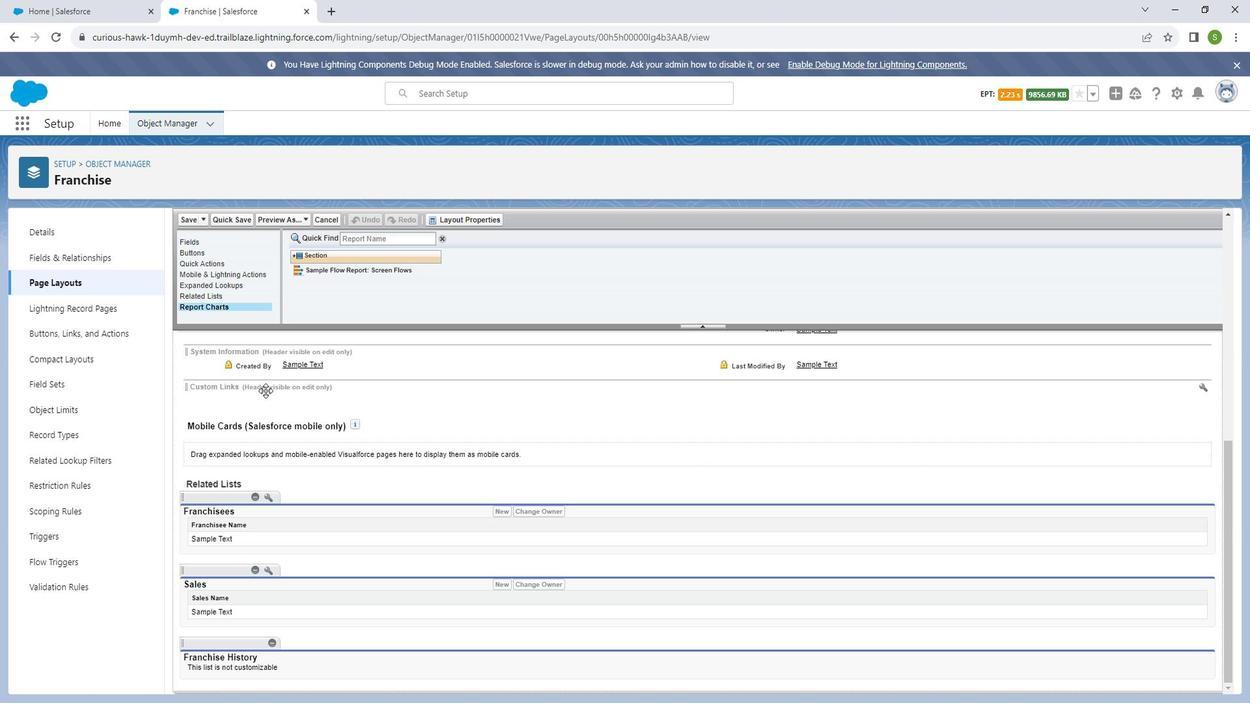 
Action: Mouse scrolled (279, 387) with delta (0, 0)
Screenshot: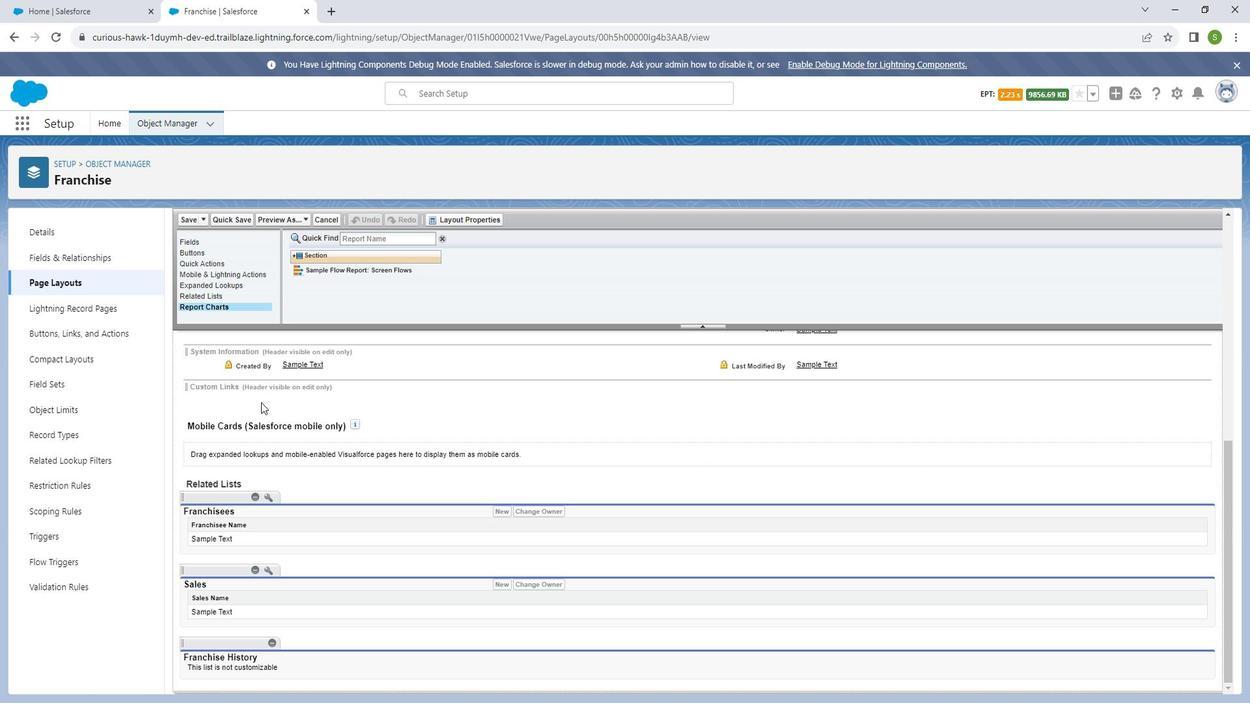 
Action: Mouse scrolled (279, 387) with delta (0, 0)
Screenshot: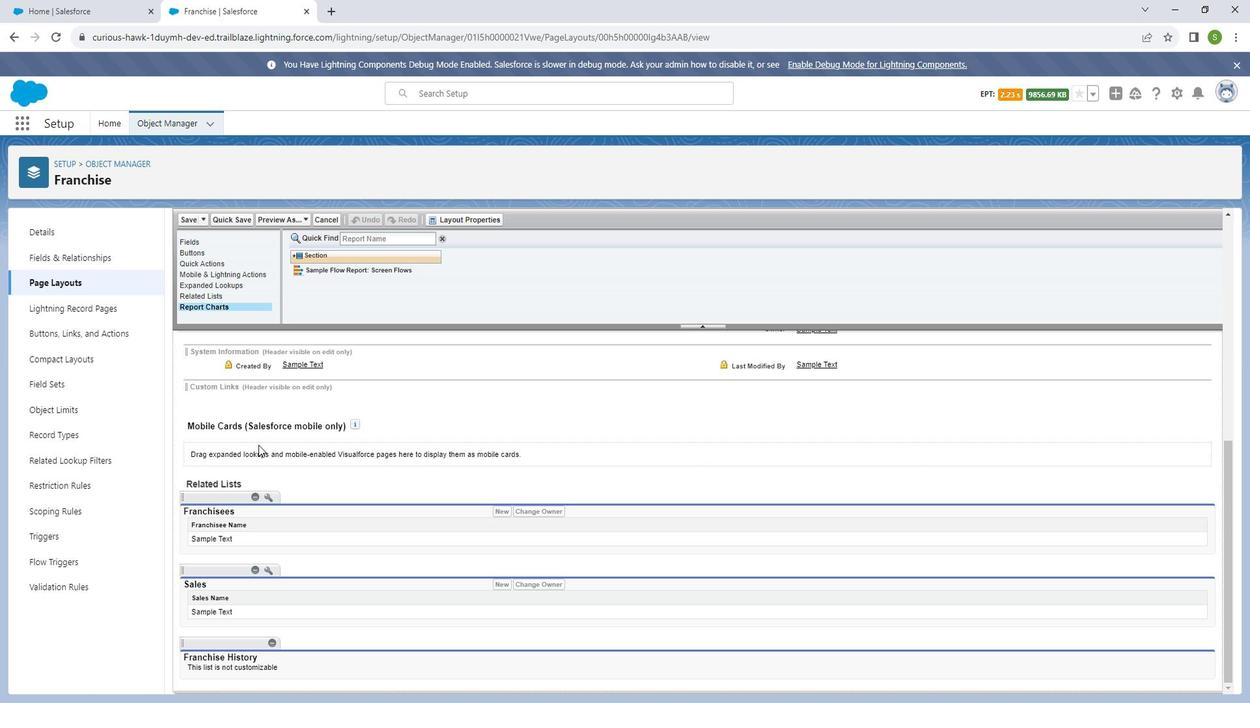 
Action: Mouse moved to (199, 223)
Screenshot: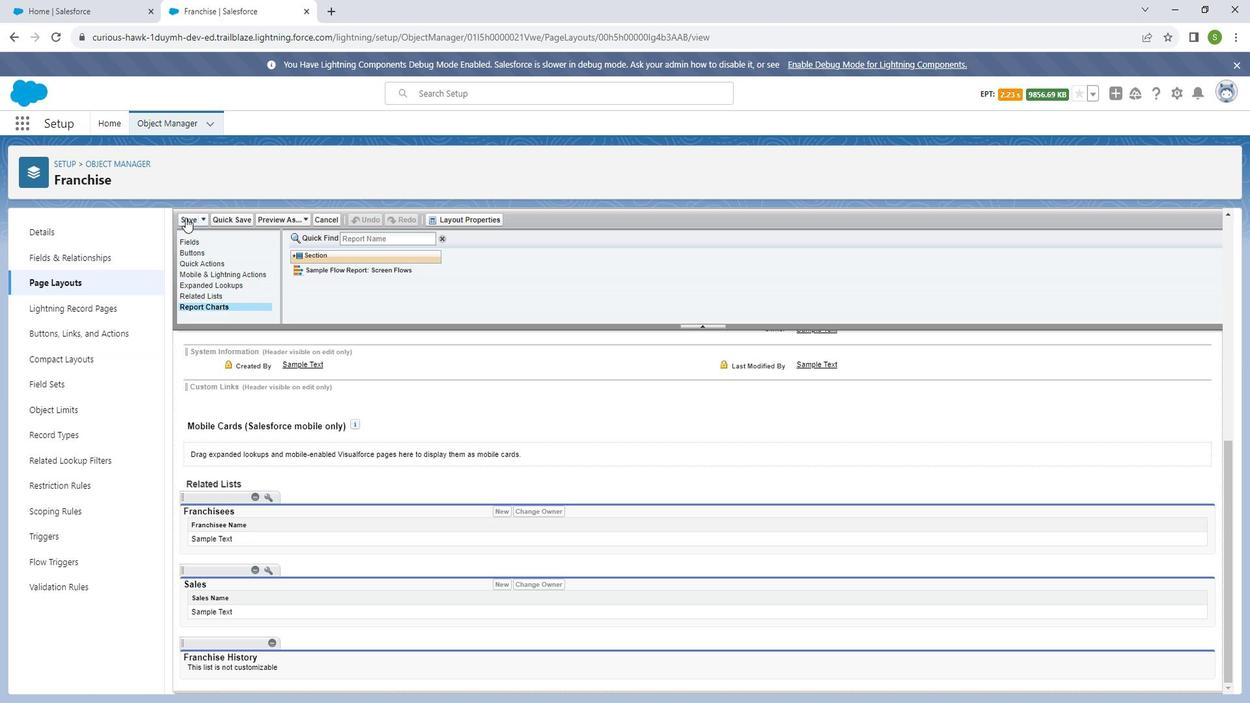 
Action: Mouse pressed left at (199, 223)
Screenshot: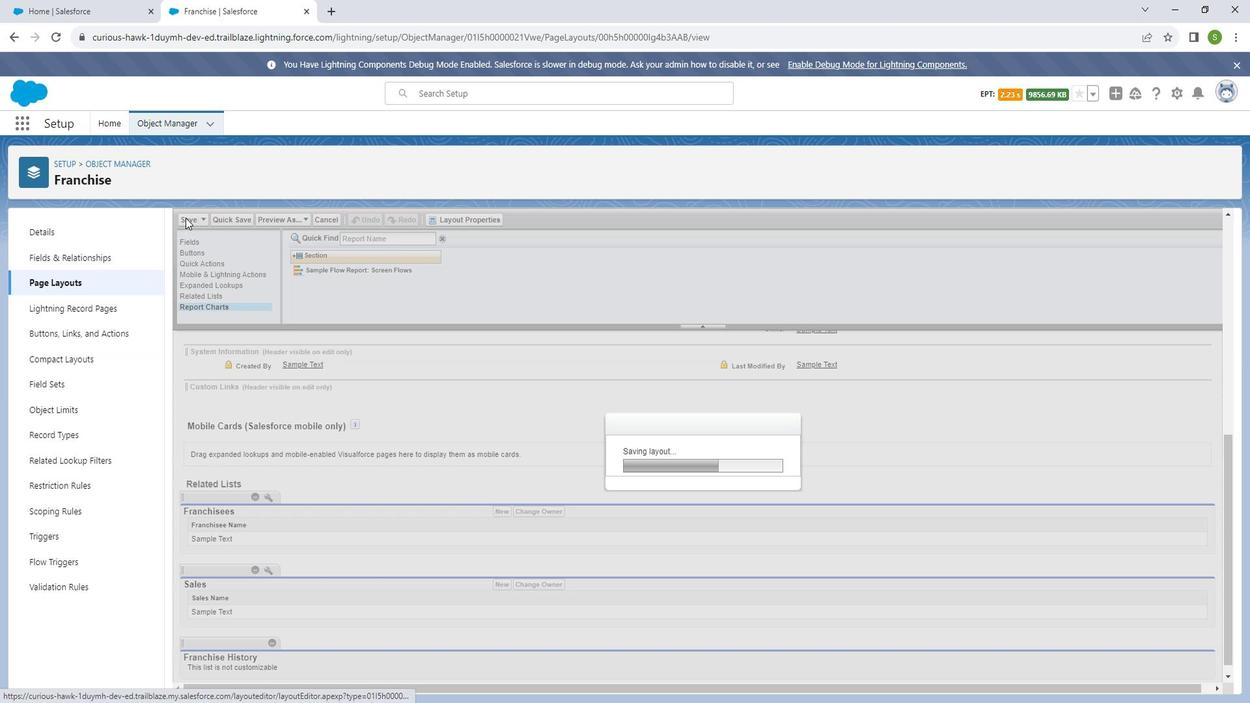 
Action: Mouse moved to (138, 13)
Screenshot: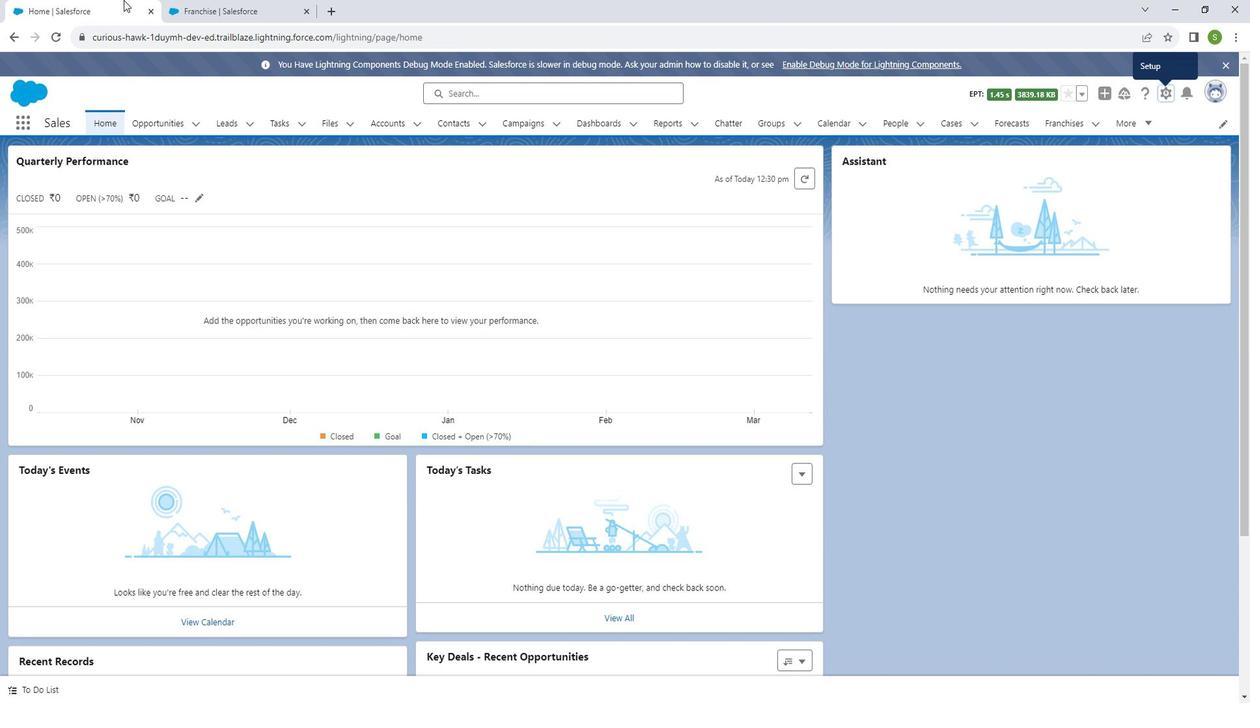 
Action: Mouse pressed left at (138, 14)
Screenshot: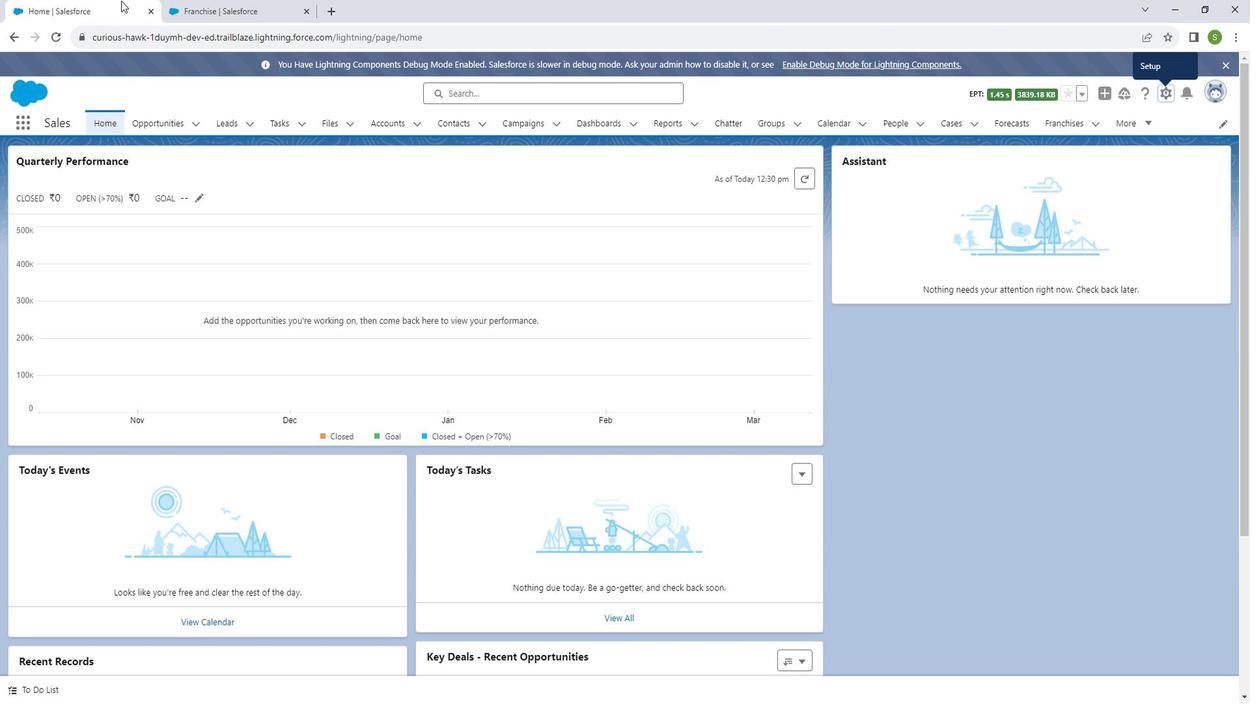 
Action: Mouse moved to (41, 132)
Screenshot: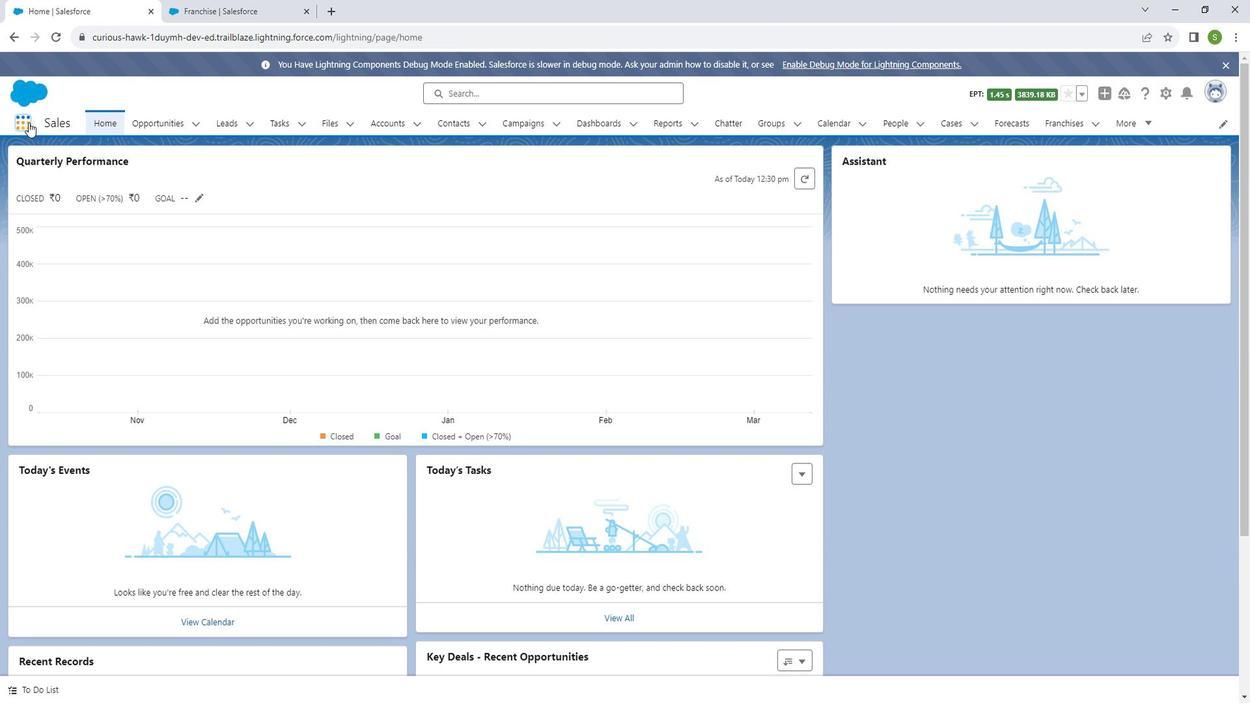 
Action: Mouse pressed left at (41, 132)
Screenshot: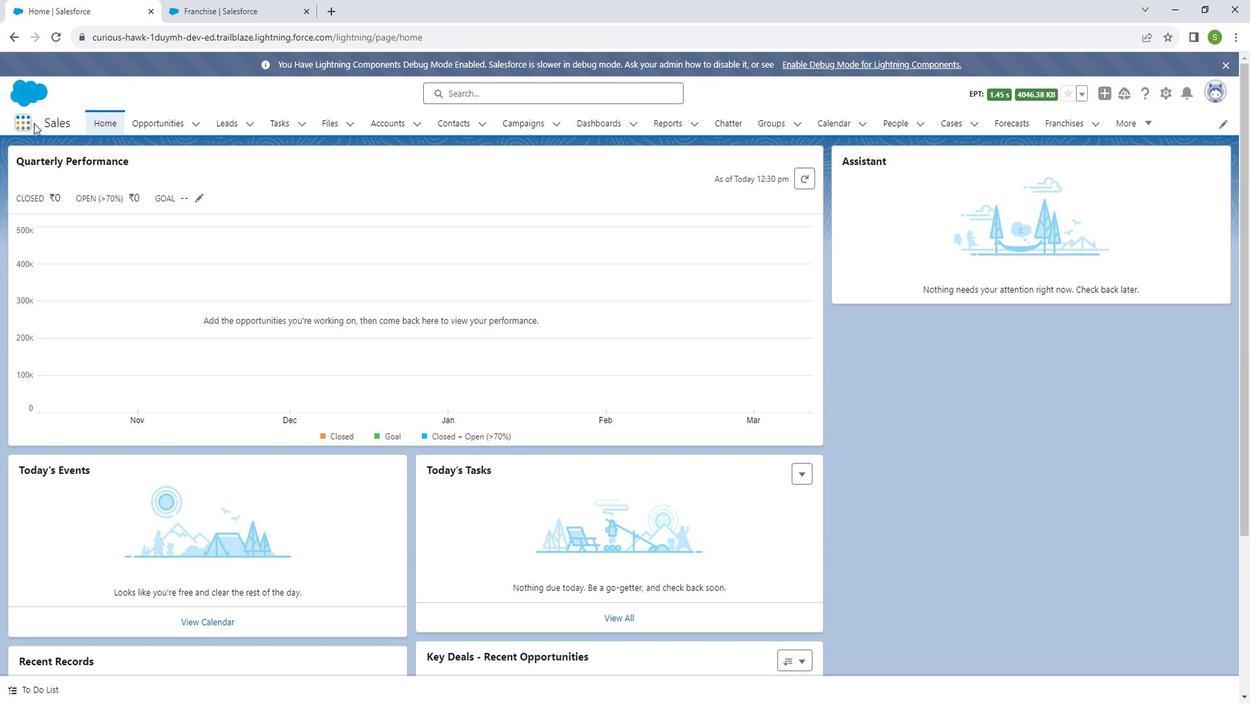 
Action: Mouse moved to (51, 363)
Screenshot: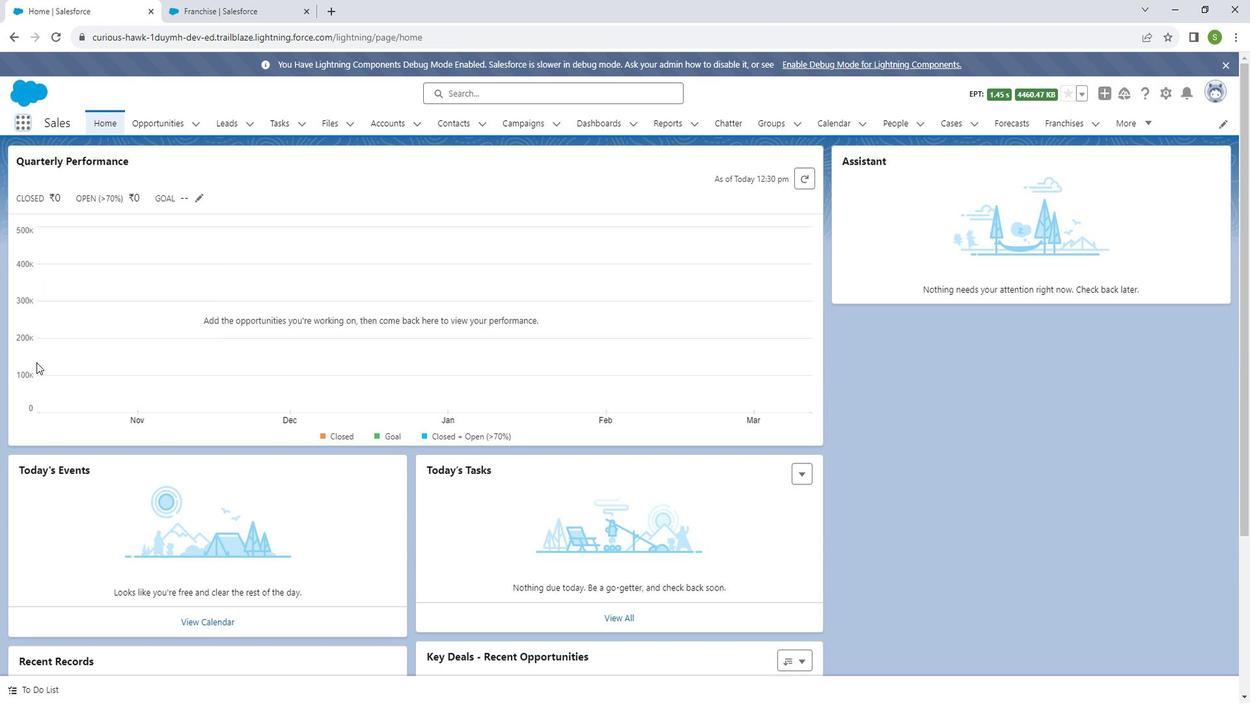 
Action: Mouse pressed left at (51, 363)
Screenshot: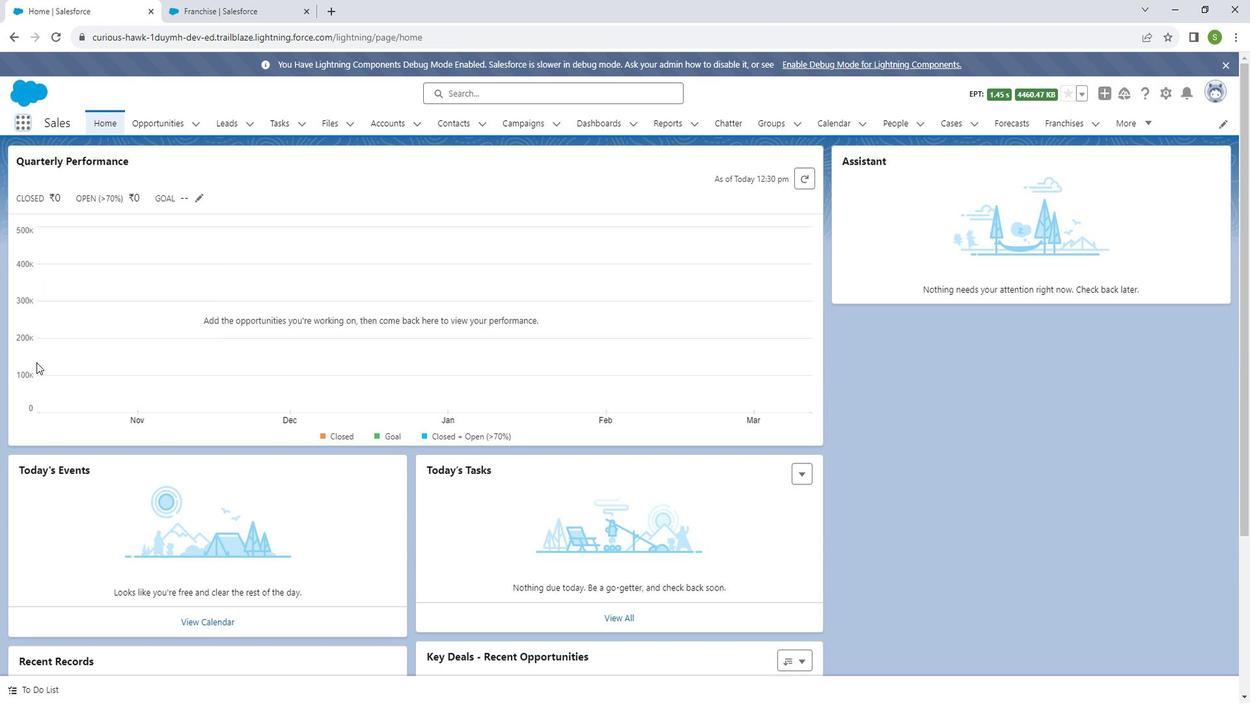 
Action: Mouse moved to (902, 485)
Screenshot: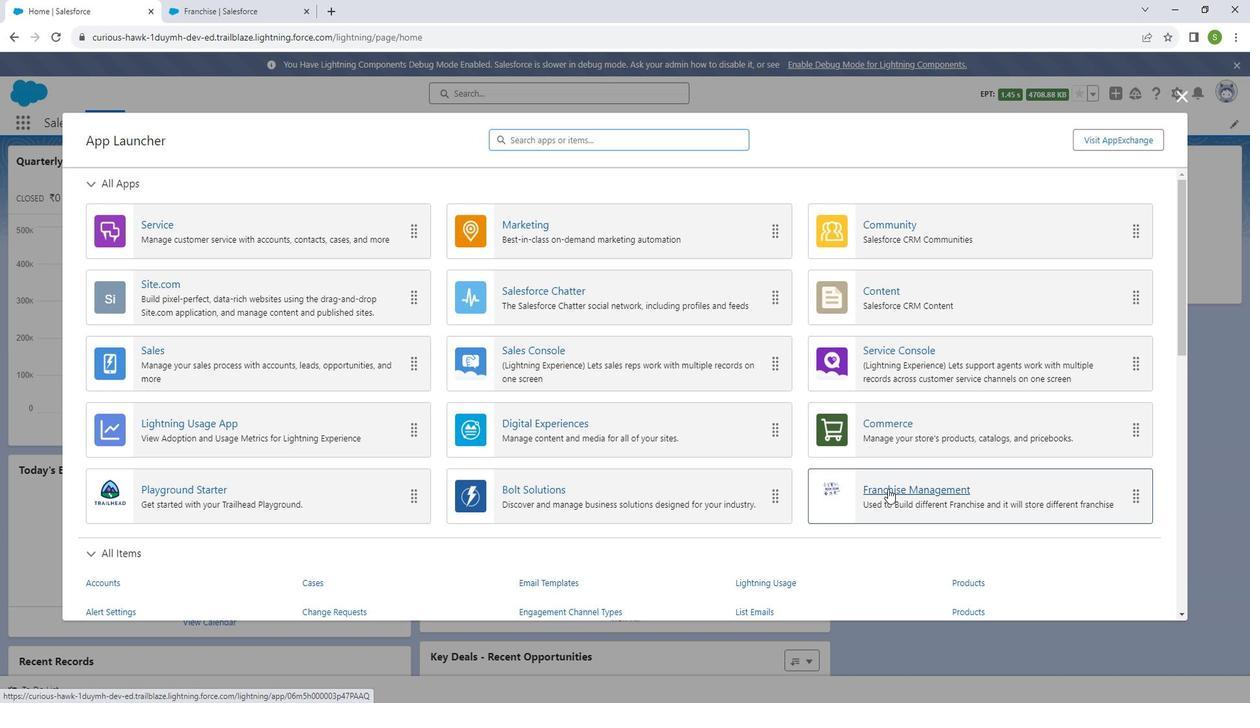 
Action: Mouse pressed left at (902, 485)
Screenshot: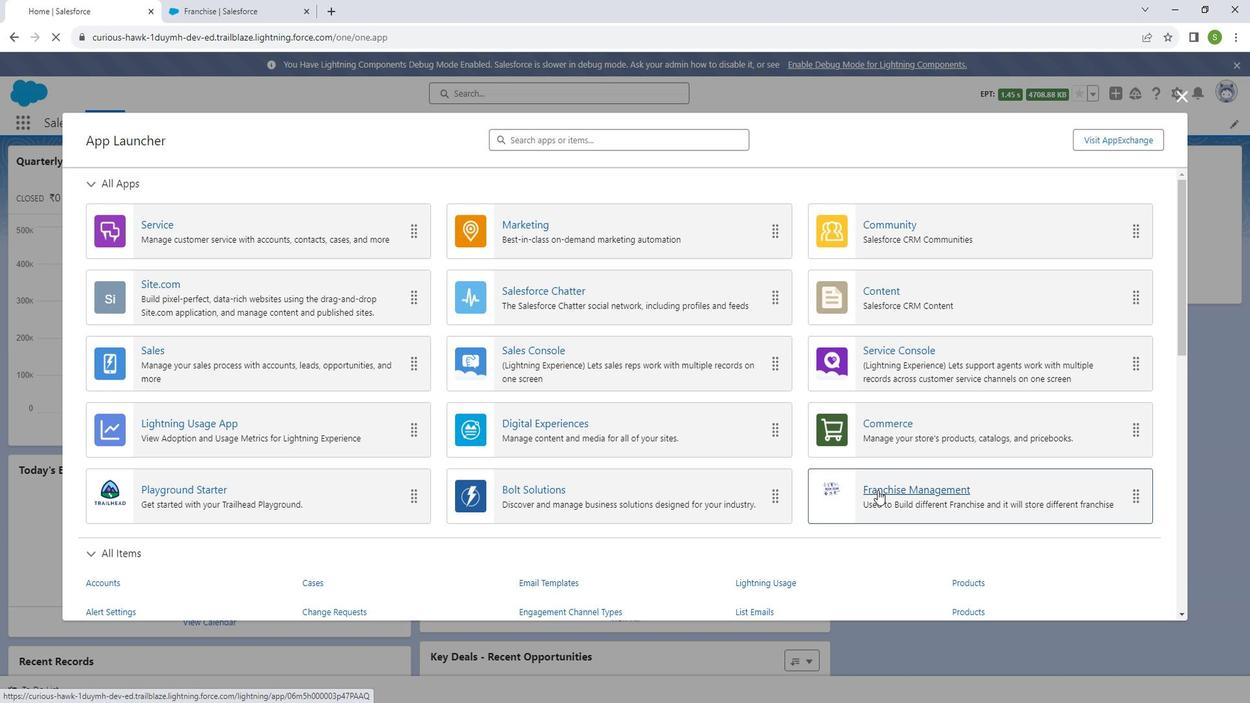 
Action: Mouse moved to (115, 250)
Screenshot: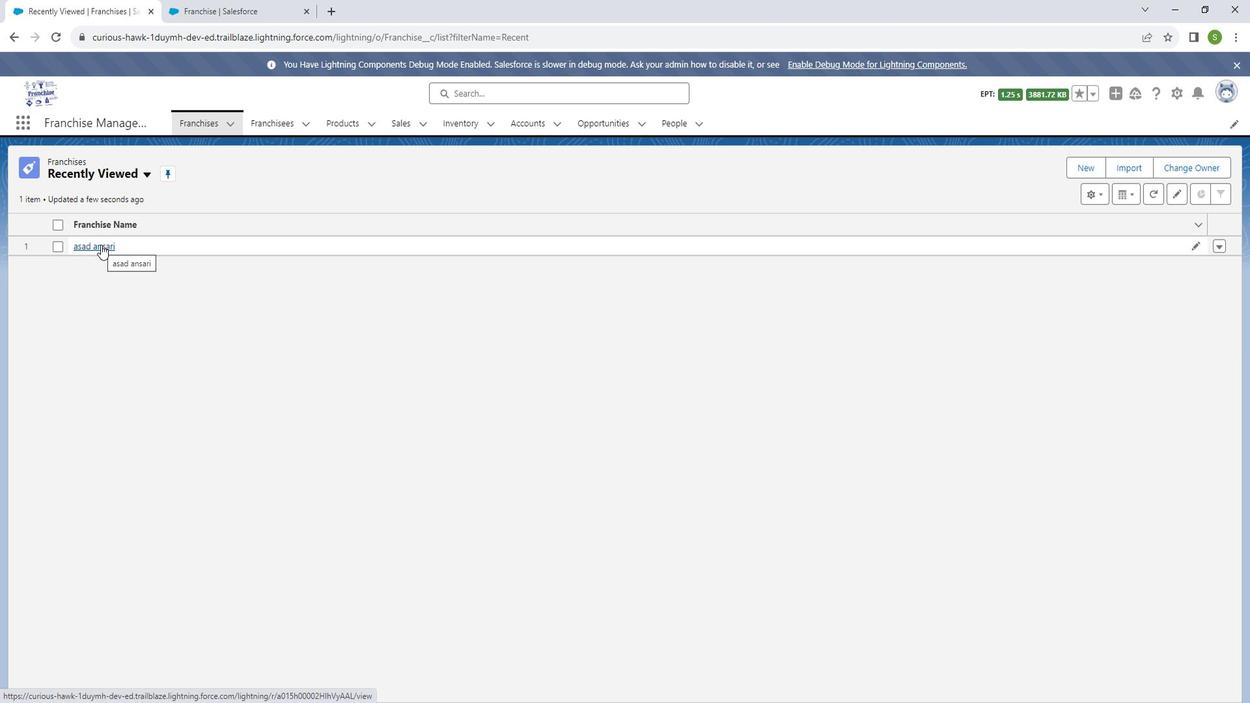 
Action: Mouse pressed left at (115, 250)
Screenshot: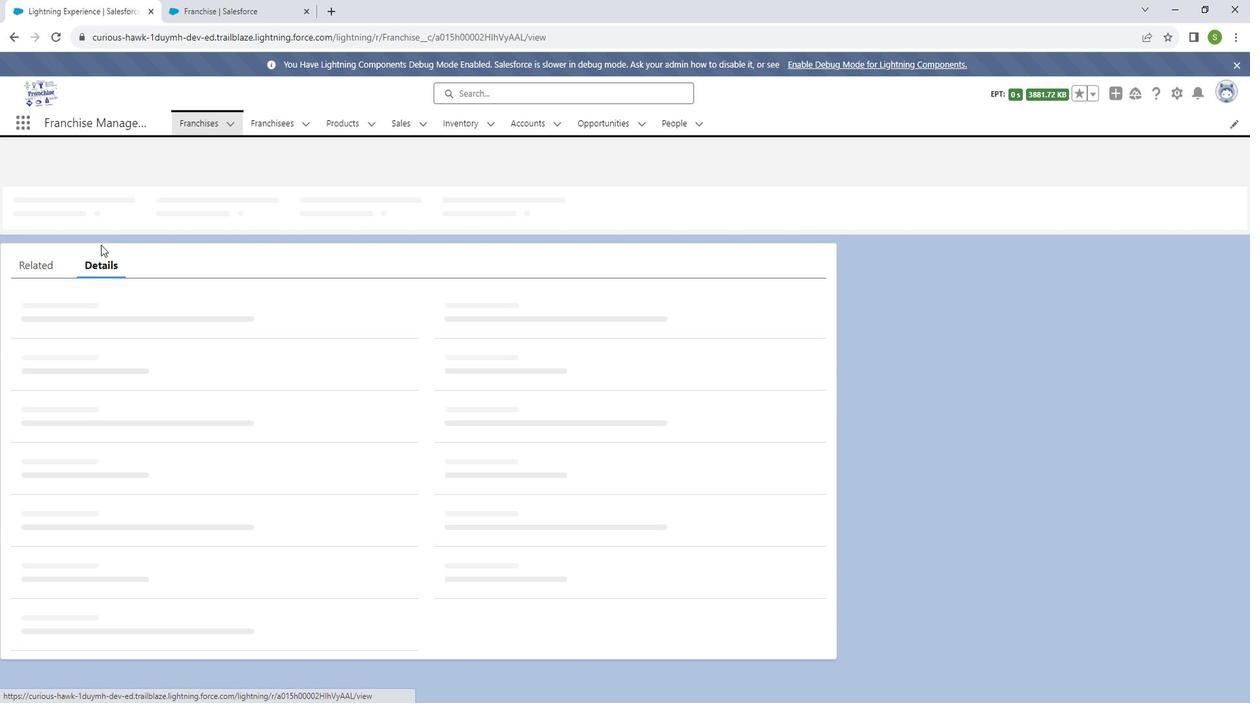 
Action: Mouse moved to (817, 368)
Screenshot: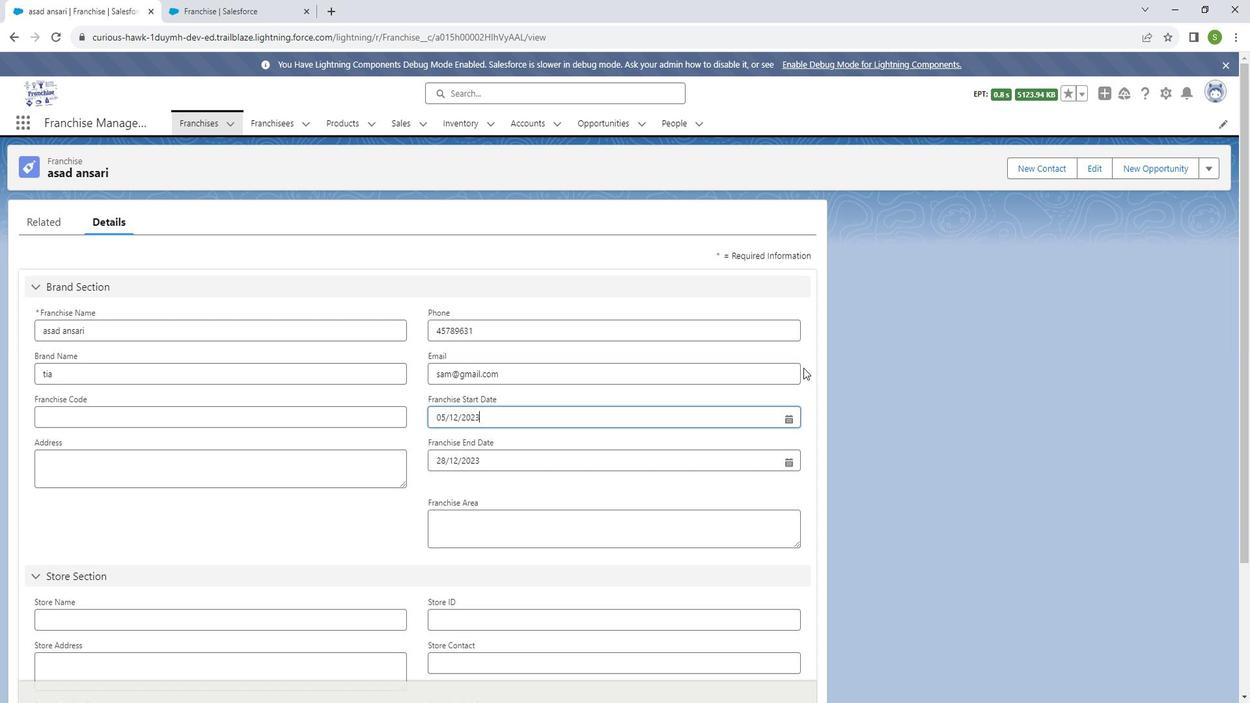 
Action: Mouse pressed left at (817, 368)
Screenshot: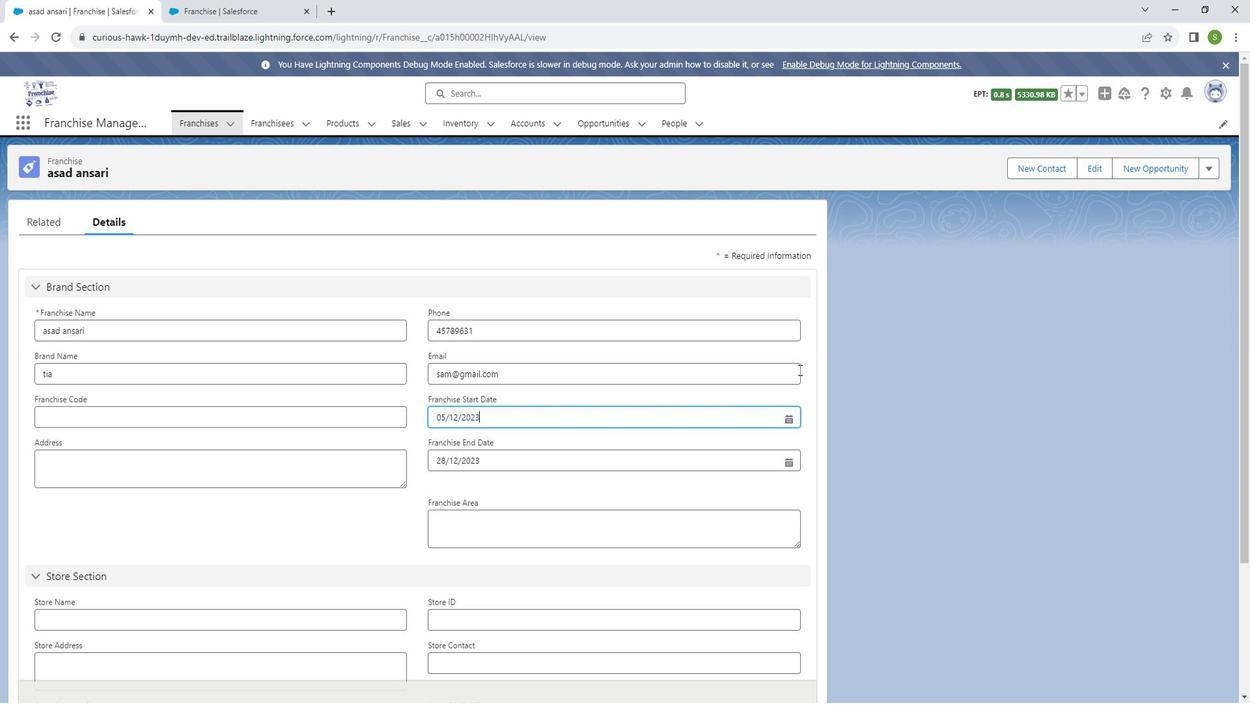 
Action: Mouse moved to (492, 420)
Screenshot: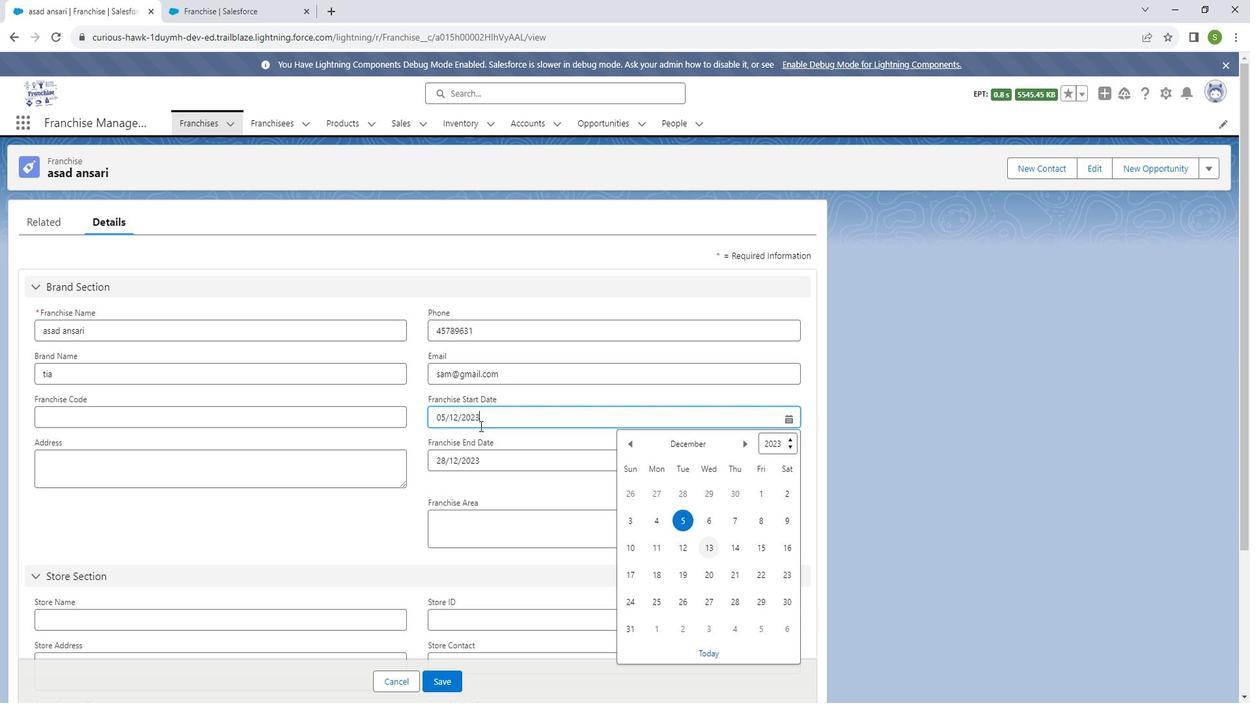 
Action: Mouse pressed left at (492, 420)
Screenshot: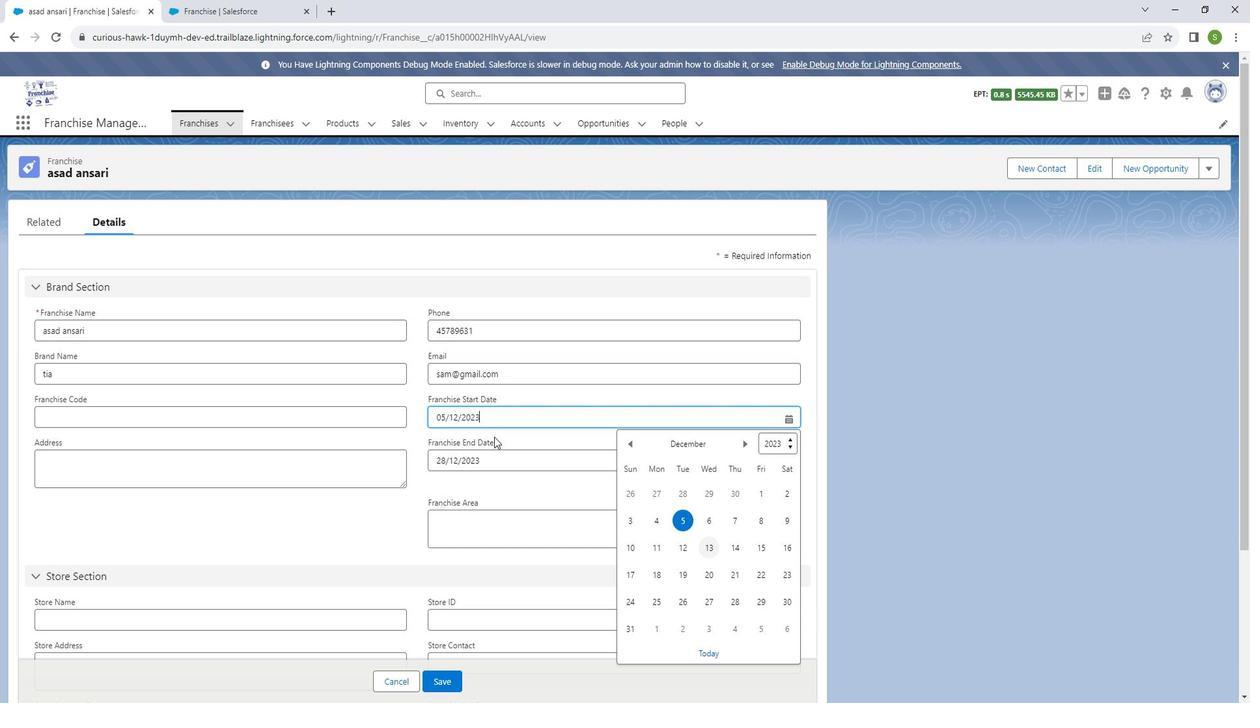 
Action: Mouse moved to (697, 561)
Screenshot: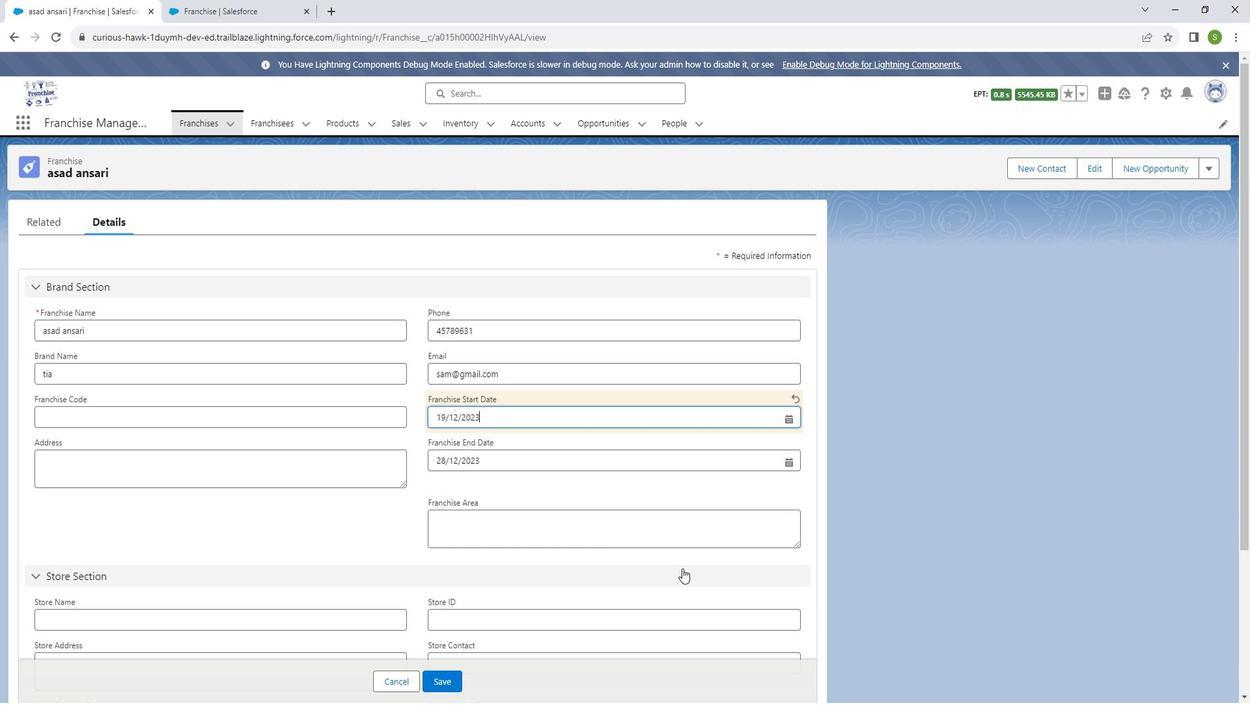 
Action: Mouse pressed left at (697, 561)
Screenshot: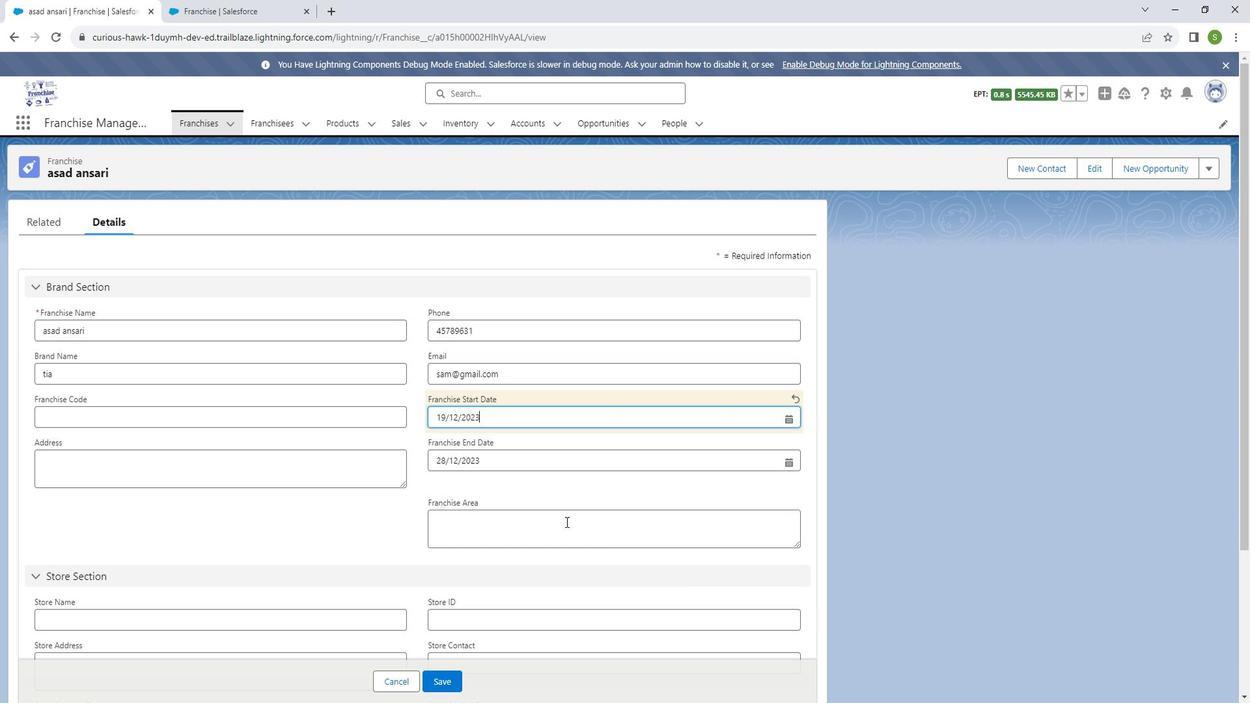 
Action: Mouse moved to (523, 463)
Screenshot: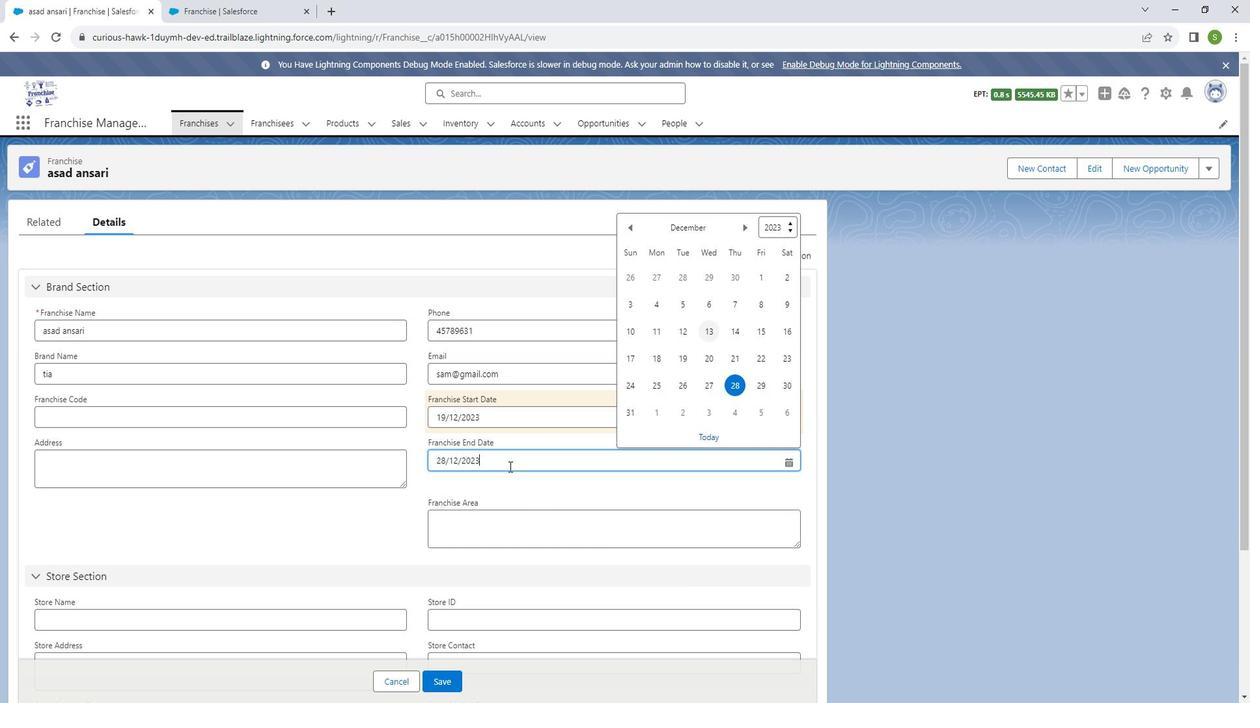
Action: Mouse pressed left at (523, 463)
Screenshot: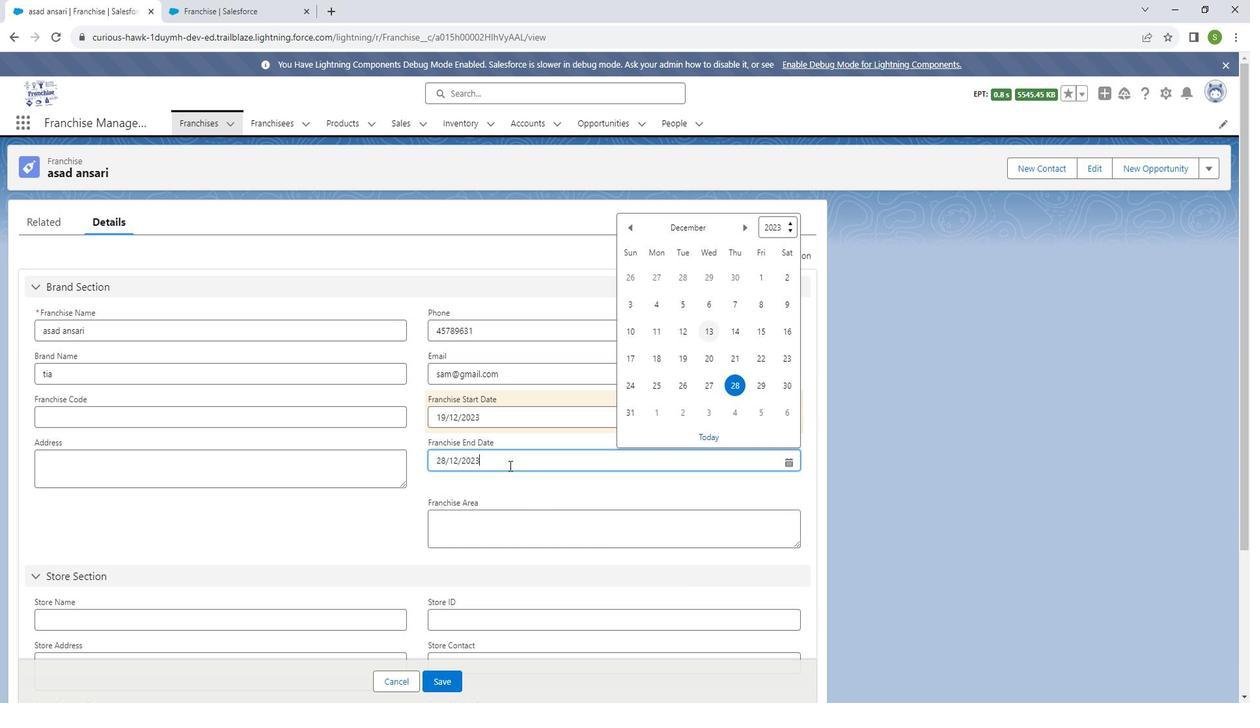 
Action: Mouse moved to (705, 388)
Screenshot: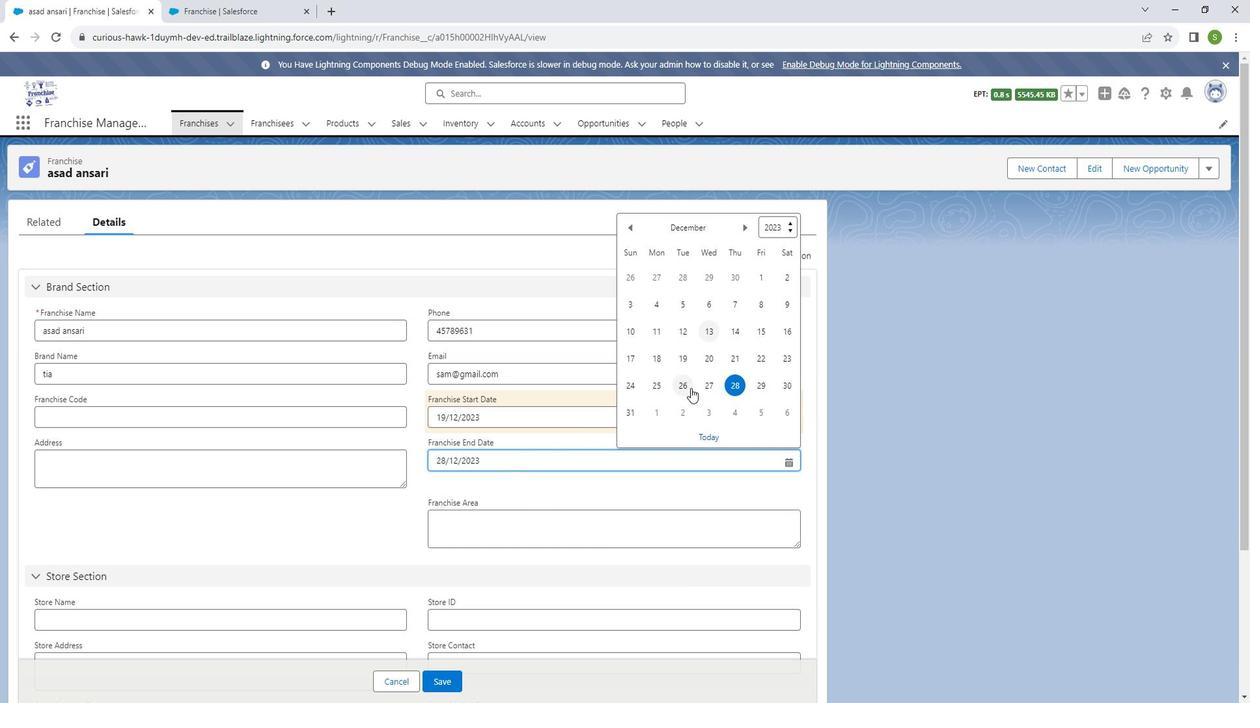 
Action: Mouse pressed left at (705, 388)
Screenshot: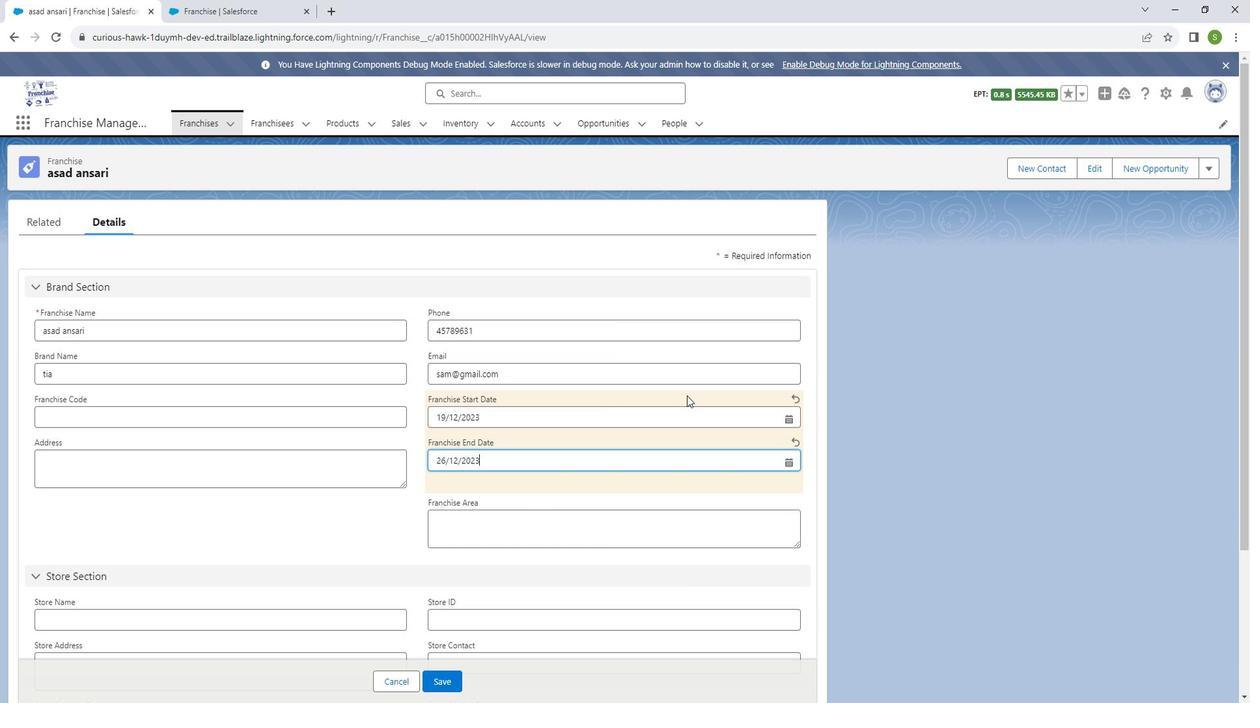 
Action: Mouse moved to (468, 669)
Screenshot: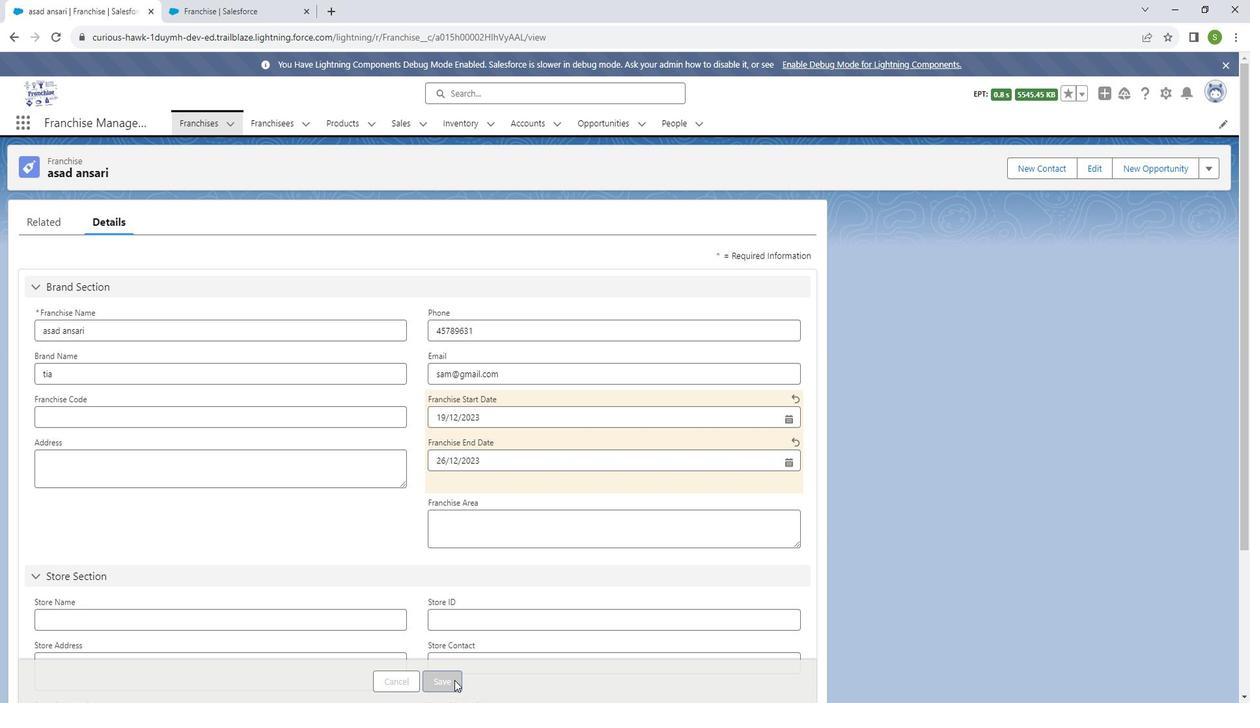 
Action: Mouse pressed left at (468, 669)
Screenshot: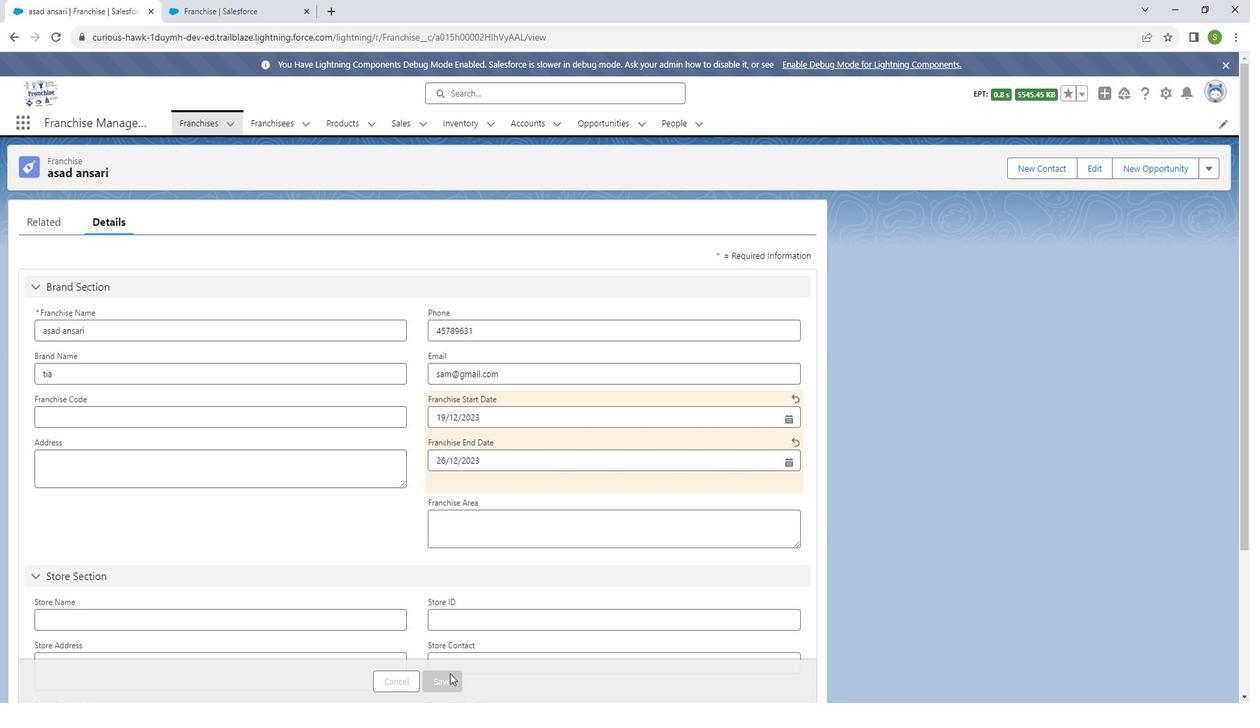
Action: Mouse moved to (62, 227)
Screenshot: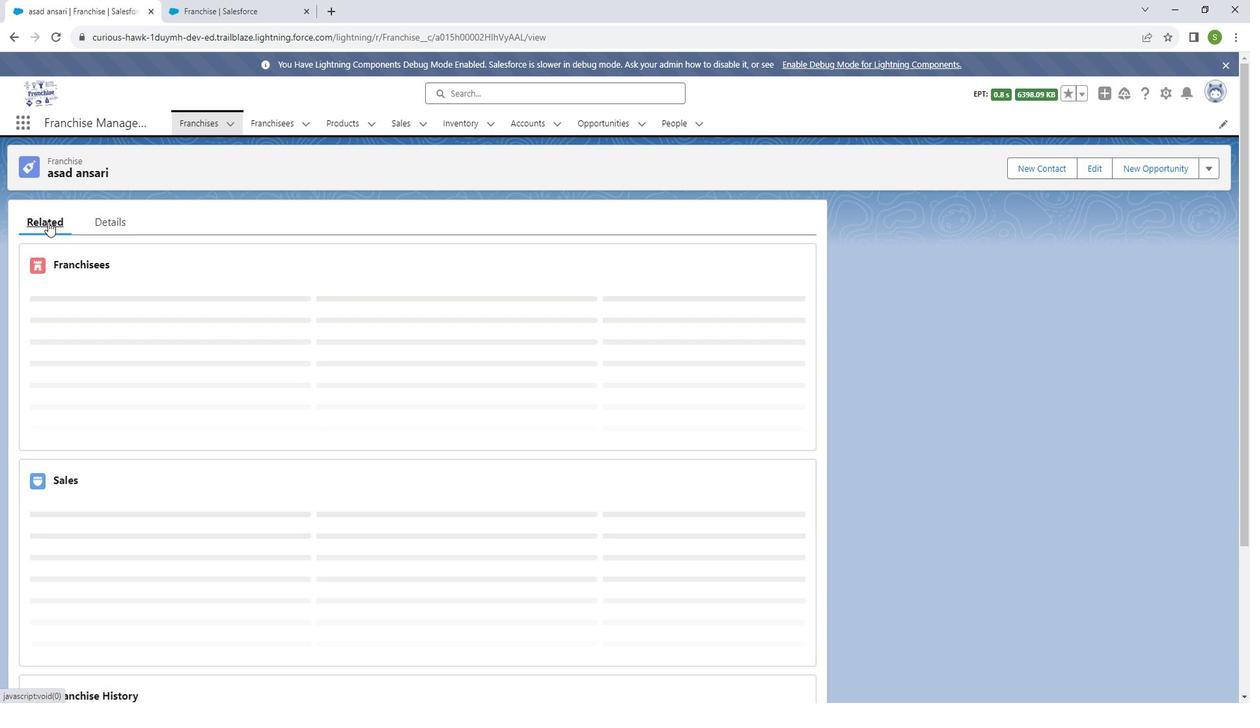 
Action: Mouse pressed left at (62, 227)
Screenshot: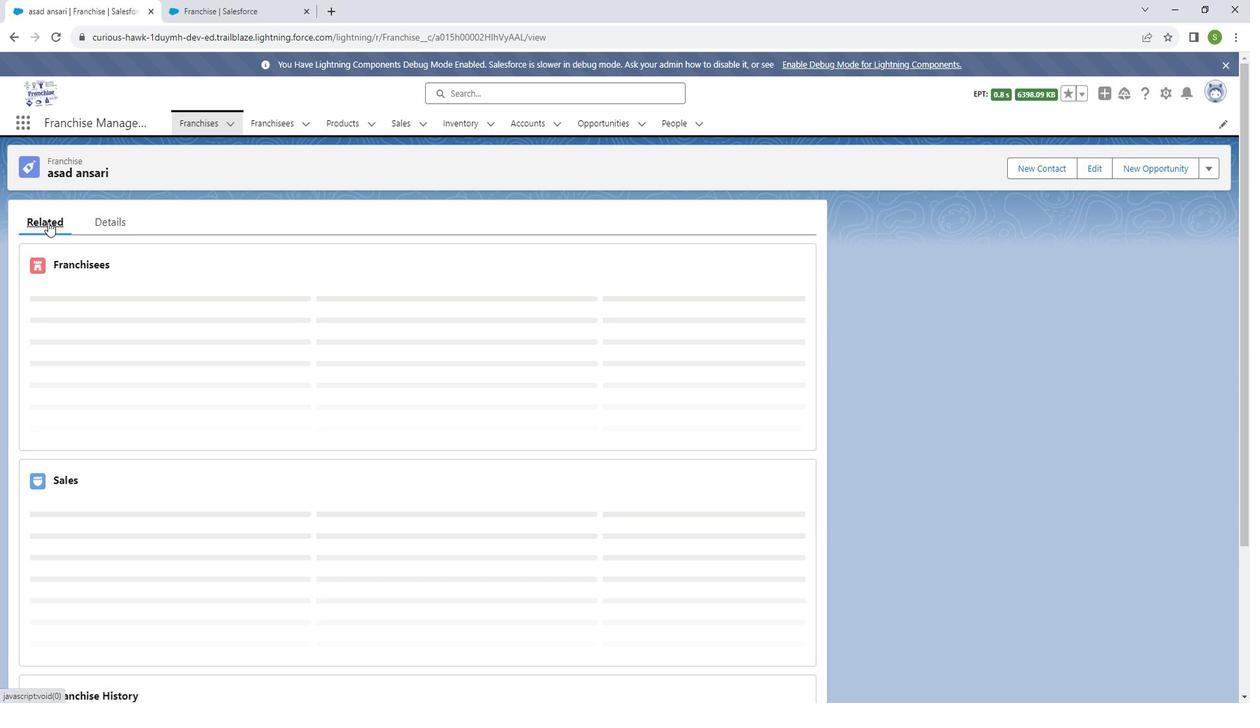 
Action: Mouse moved to (266, 391)
Screenshot: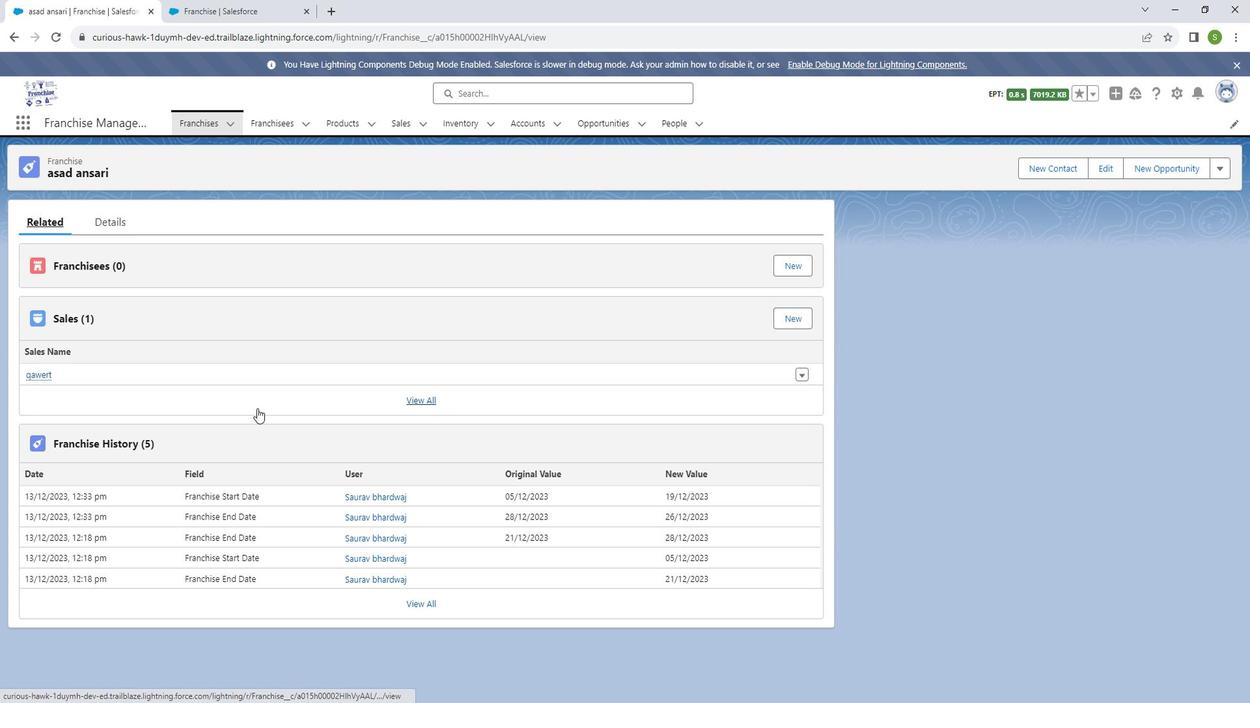 
Action: Mouse scrolled (266, 391) with delta (0, 0)
Screenshot: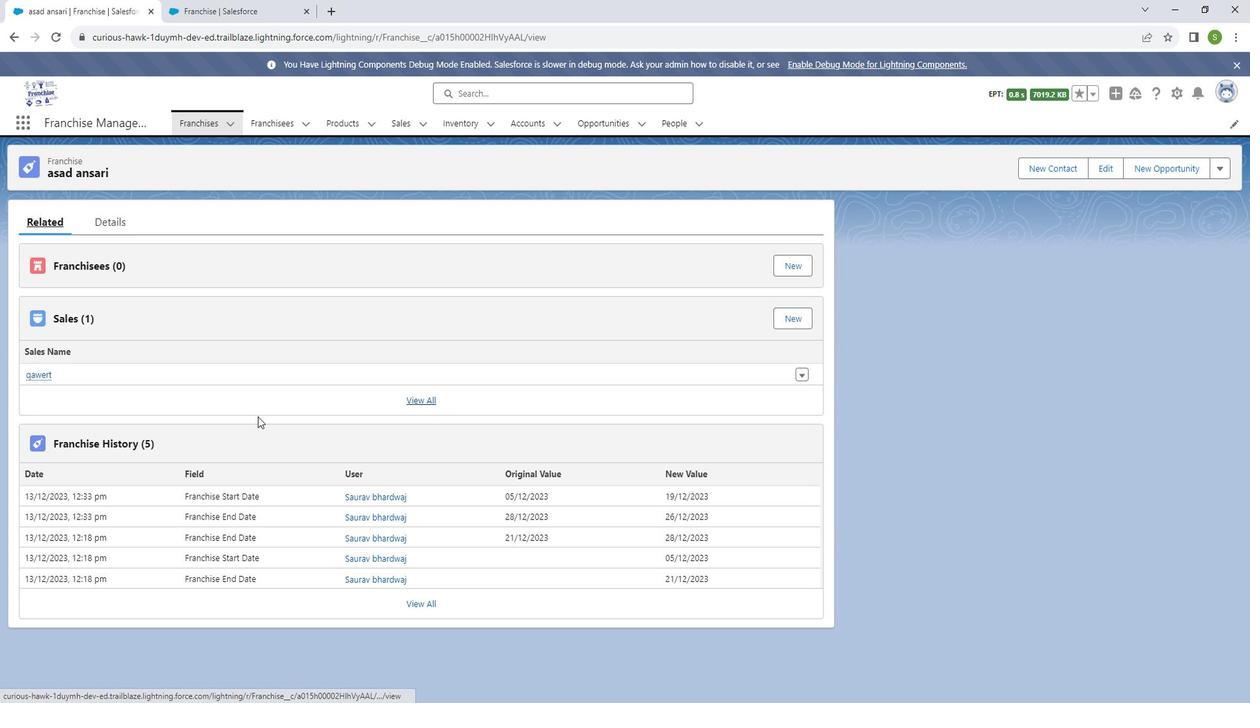 
Action: Mouse moved to (267, 395)
Screenshot: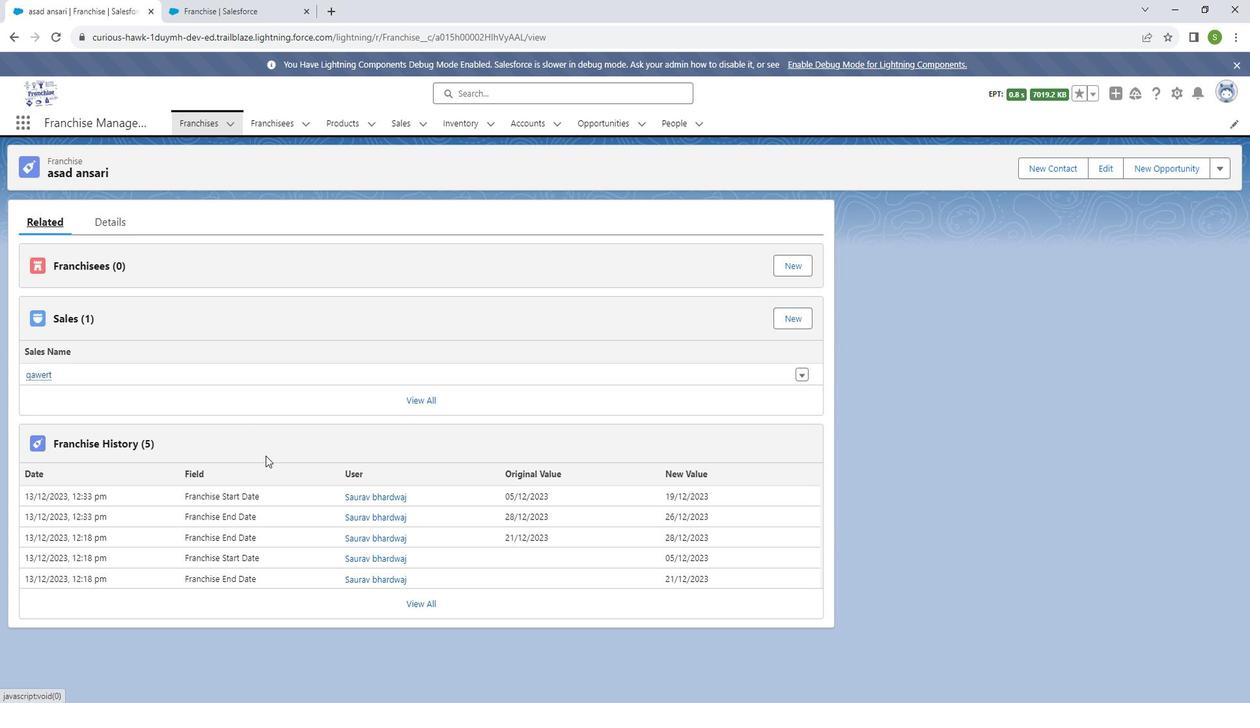 
Action: Mouse scrolled (267, 394) with delta (0, 0)
Screenshot: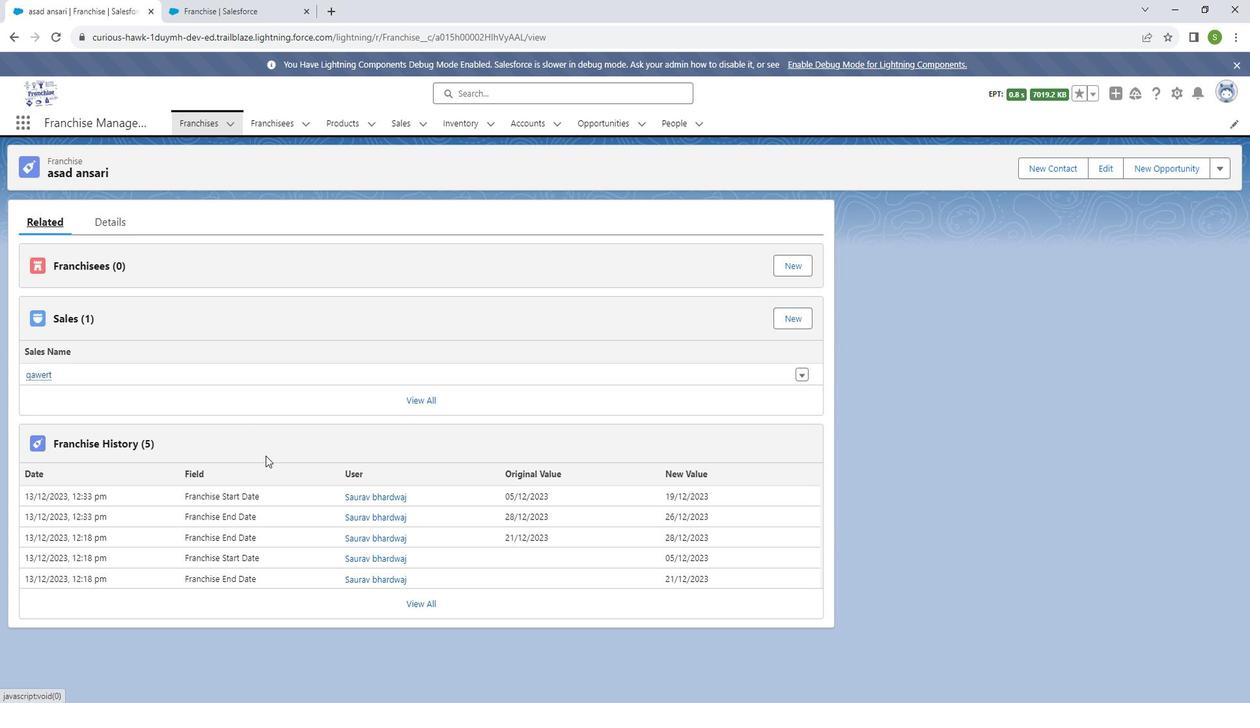 
Action: Mouse moved to (434, 593)
Screenshot: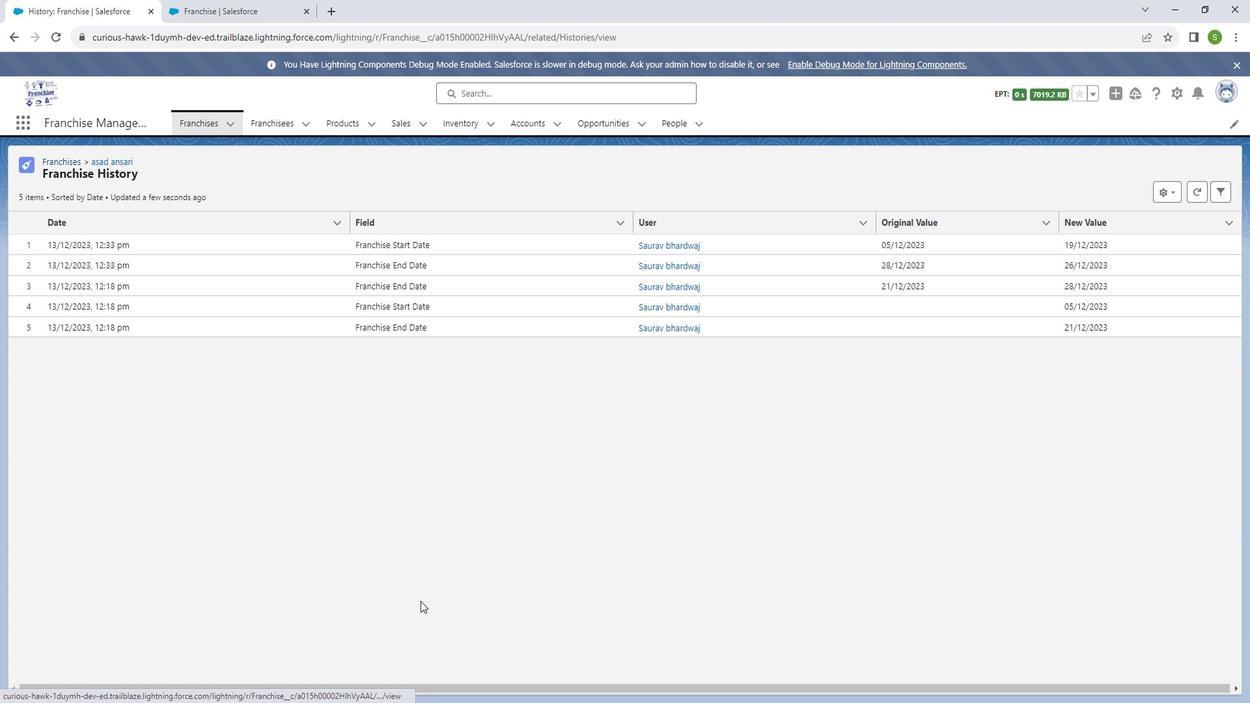 
Action: Mouse pressed left at (434, 593)
Screenshot: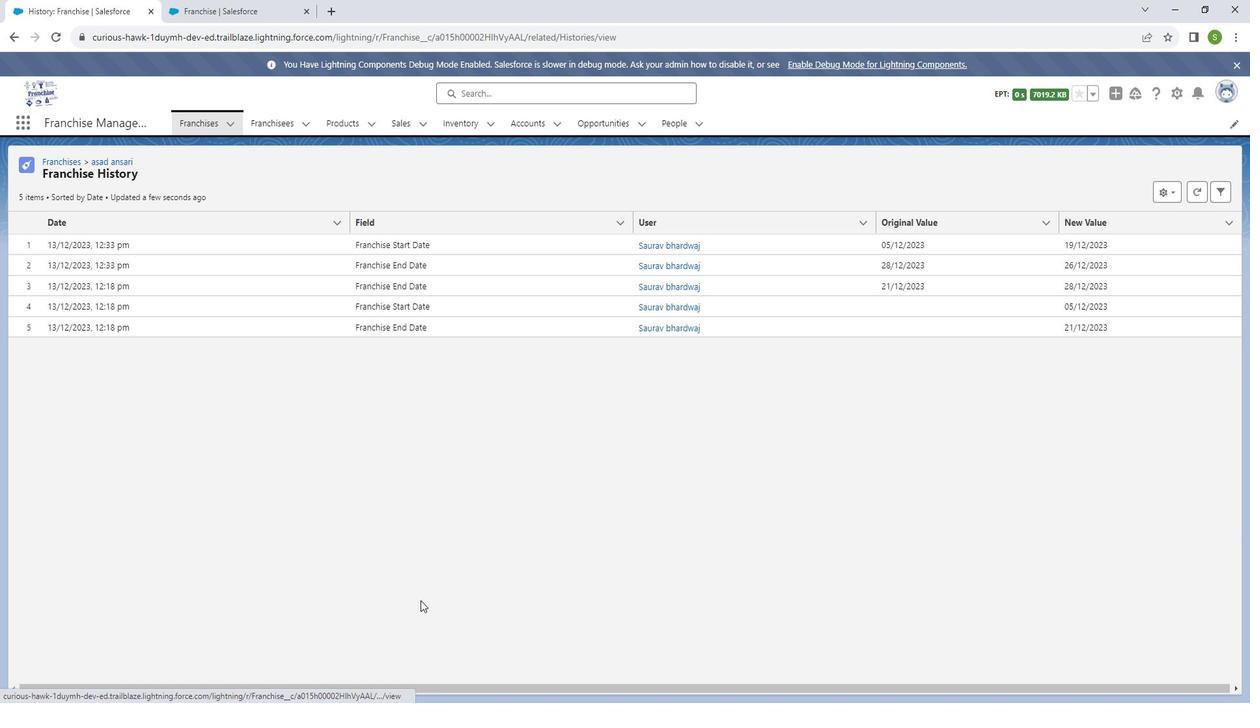 
Action: Mouse moved to (233, 22)
Screenshot: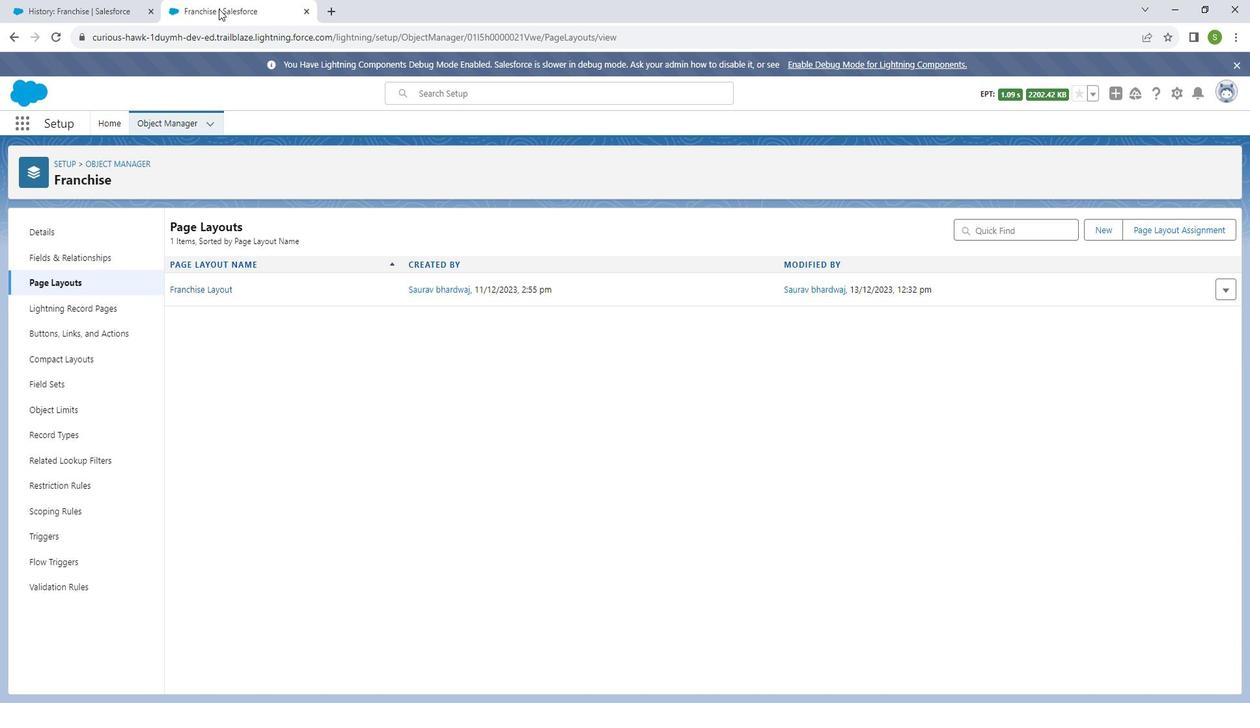 
Action: Mouse pressed left at (233, 22)
Screenshot: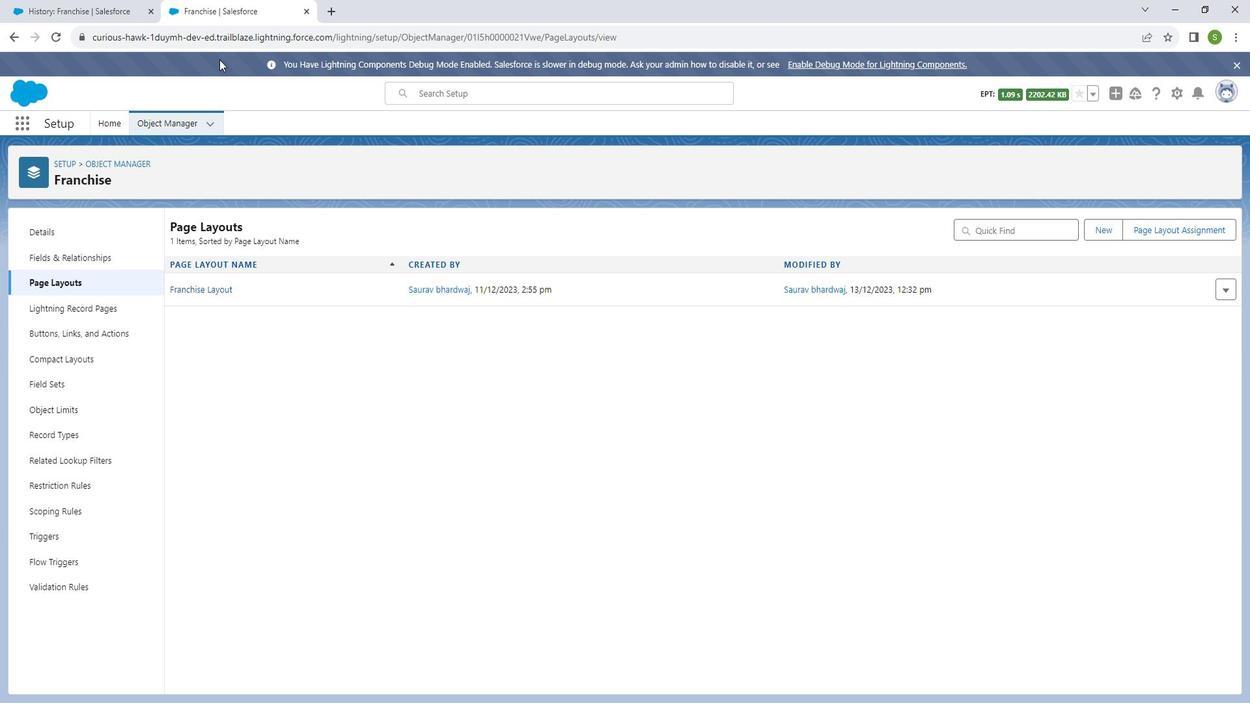 
Action: Mouse moved to (188, 304)
Screenshot: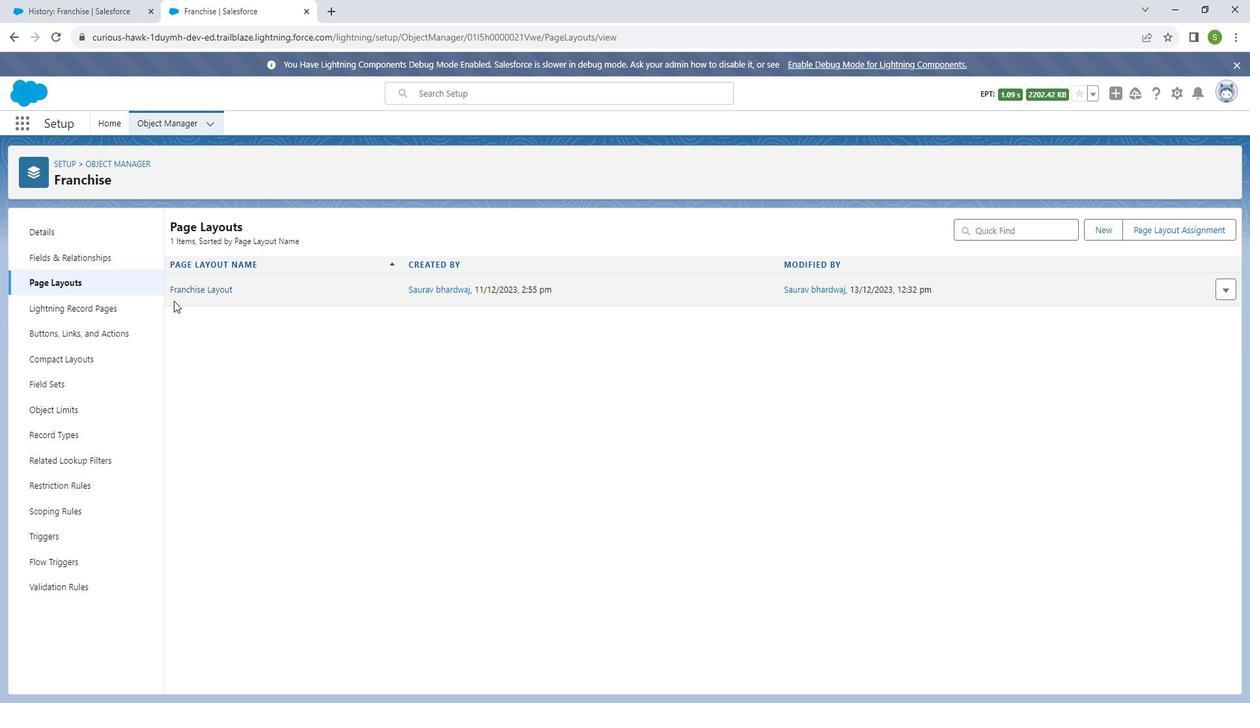 
